 Task: Find connections with filter location Pirmasens with filter topic #Recruitmentwith filter profile language French with filter current company Mindlance with filter school Sreenivasa Inst. of Technology & Management Studies, Thimmasamudram, Chittoor with filter industry Equipment Rental Services with filter service category Outsourcing with filter keywords title Account Executive
Action: Mouse moved to (542, 97)
Screenshot: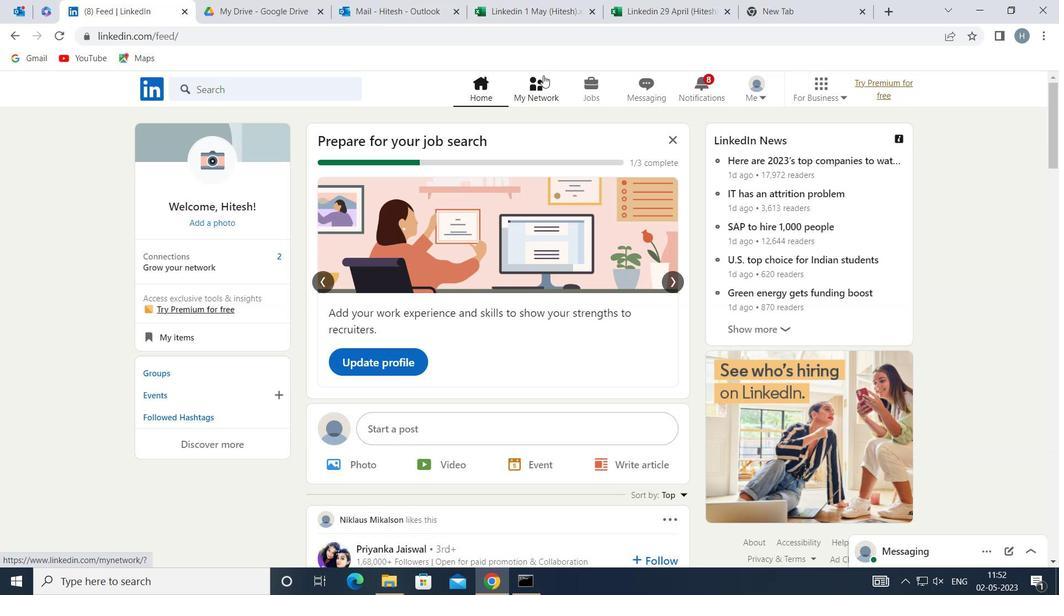 
Action: Mouse pressed left at (542, 97)
Screenshot: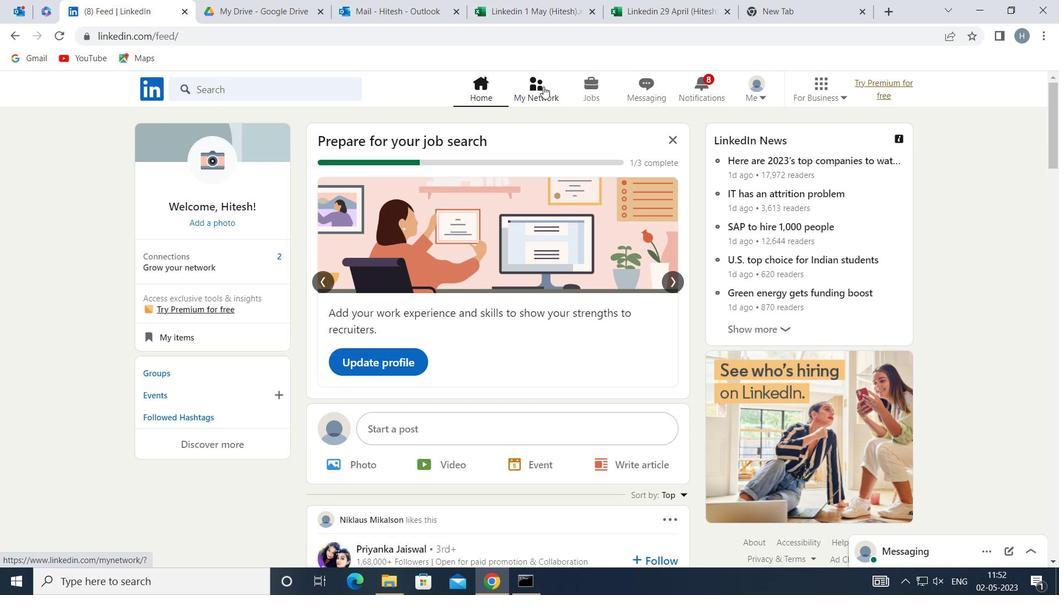 
Action: Mouse moved to (310, 161)
Screenshot: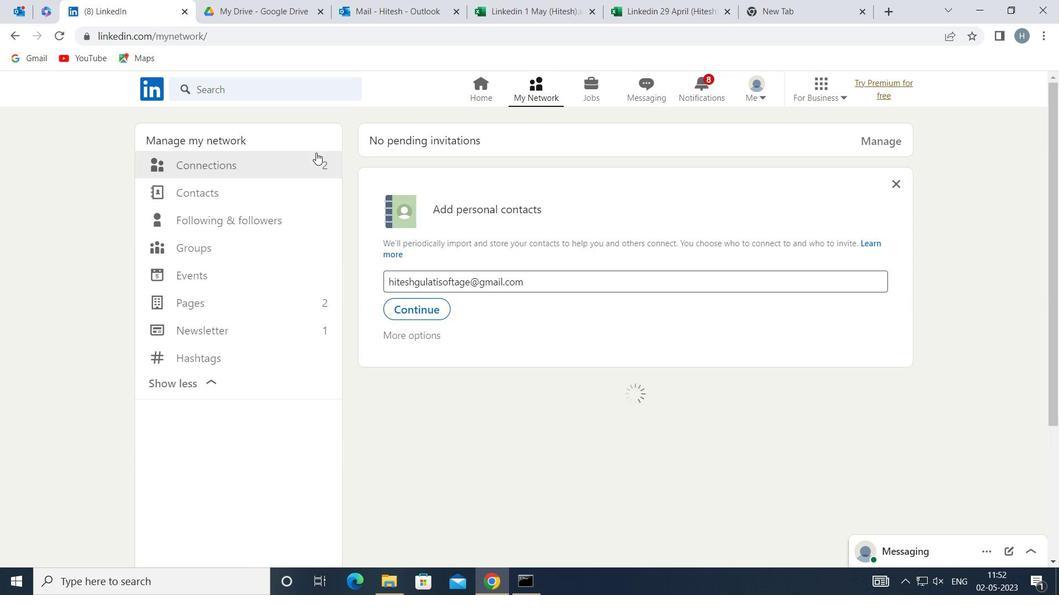 
Action: Mouse pressed left at (310, 161)
Screenshot: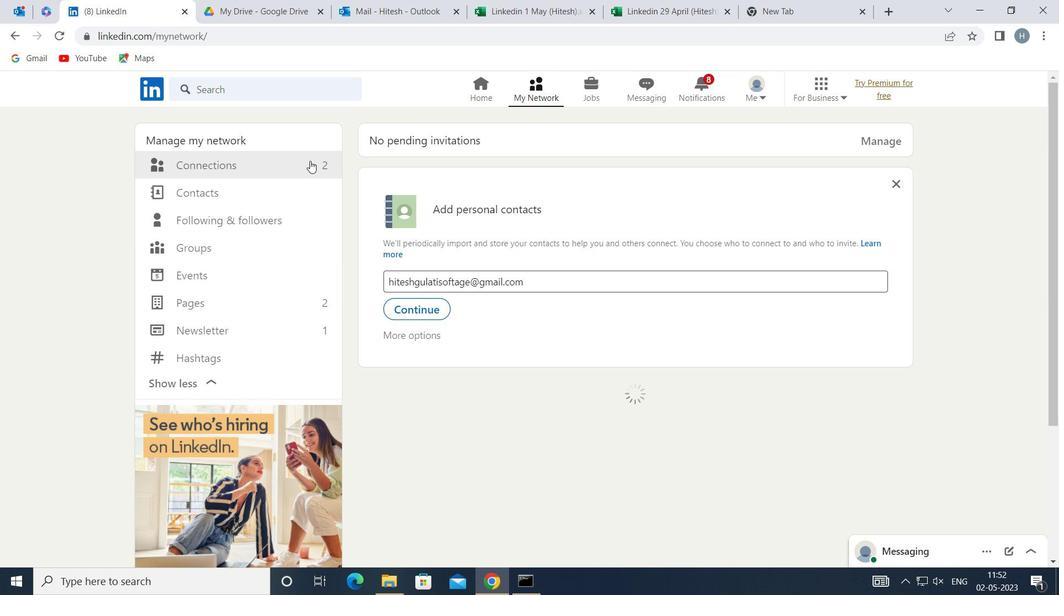 
Action: Mouse moved to (661, 158)
Screenshot: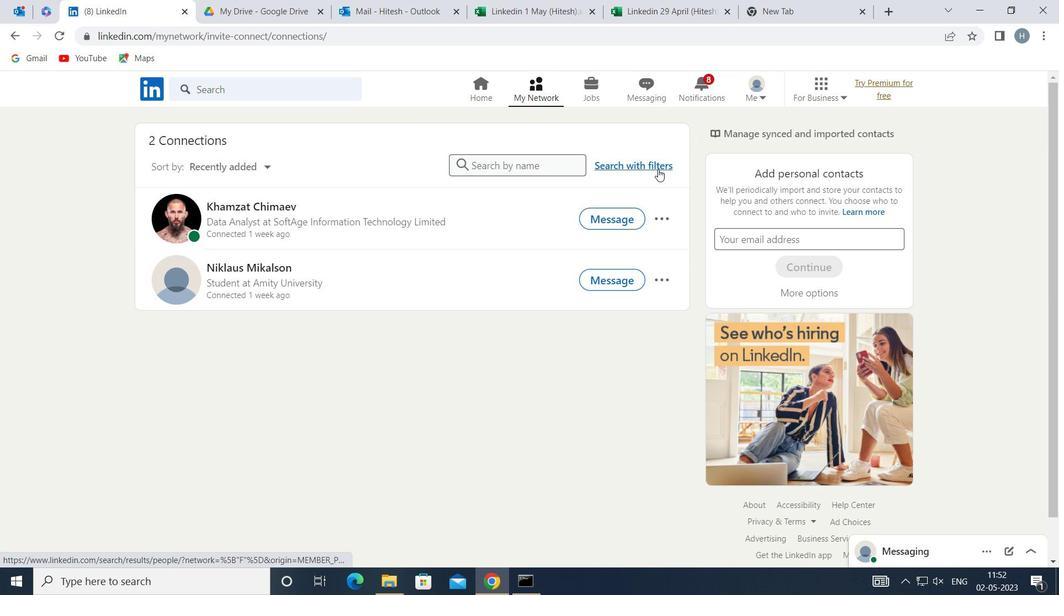 
Action: Mouse pressed left at (661, 158)
Screenshot: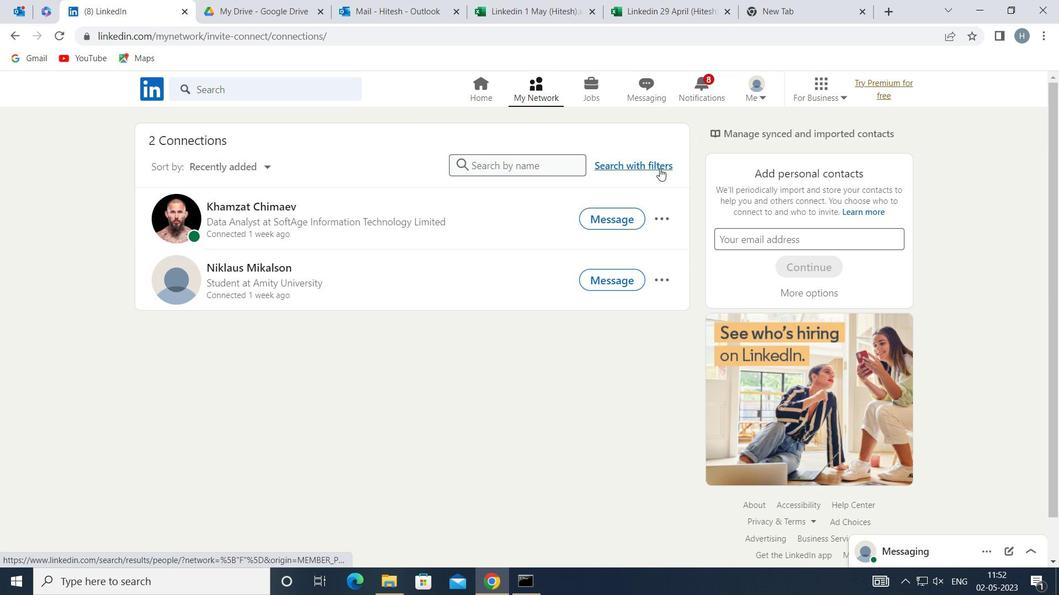 
Action: Mouse moved to (573, 126)
Screenshot: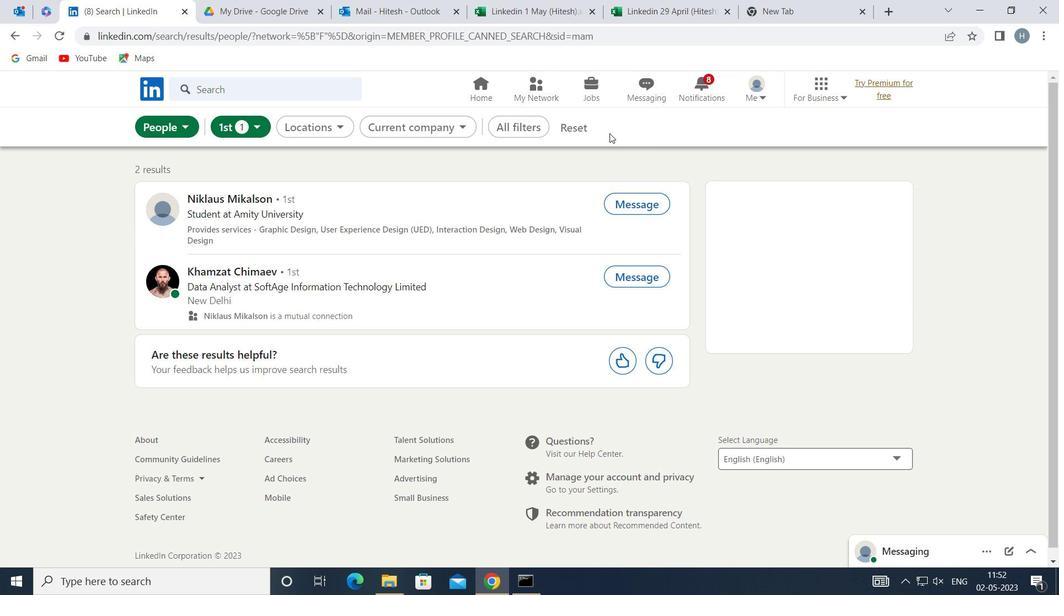 
Action: Mouse pressed left at (573, 126)
Screenshot: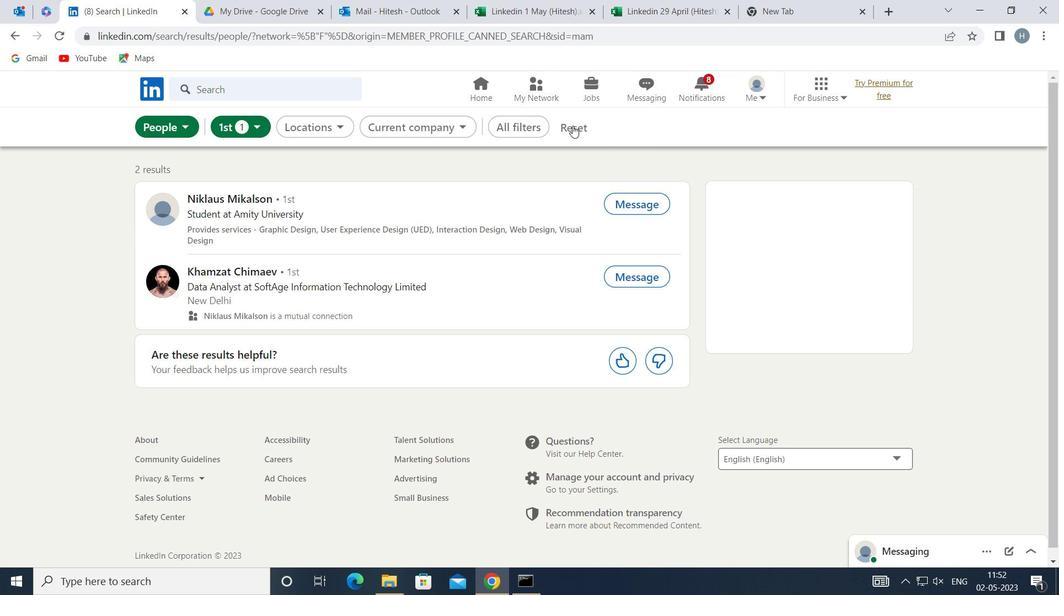 
Action: Mouse moved to (567, 122)
Screenshot: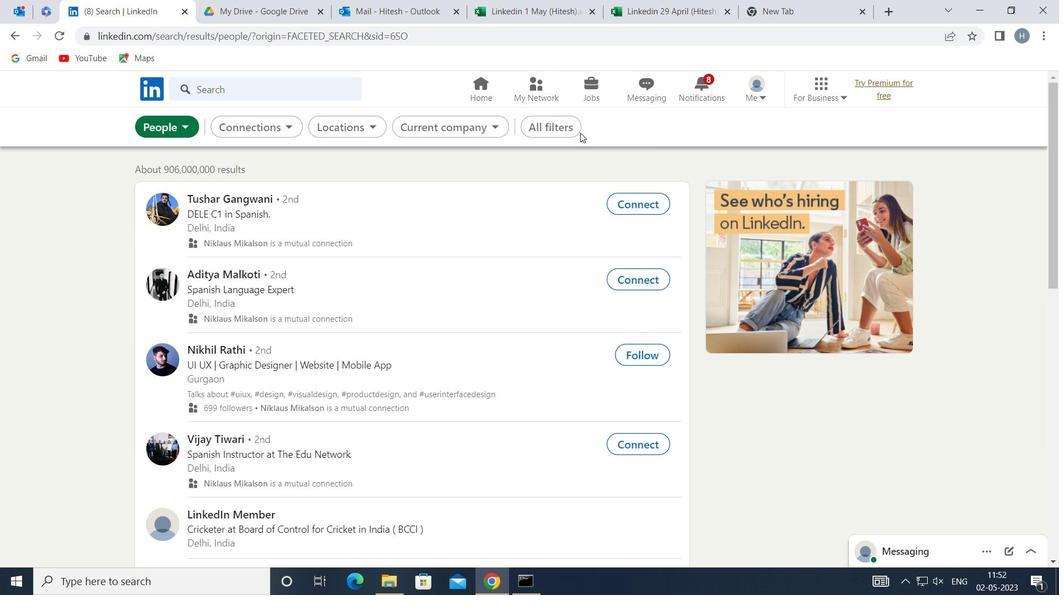 
Action: Mouse pressed left at (567, 122)
Screenshot: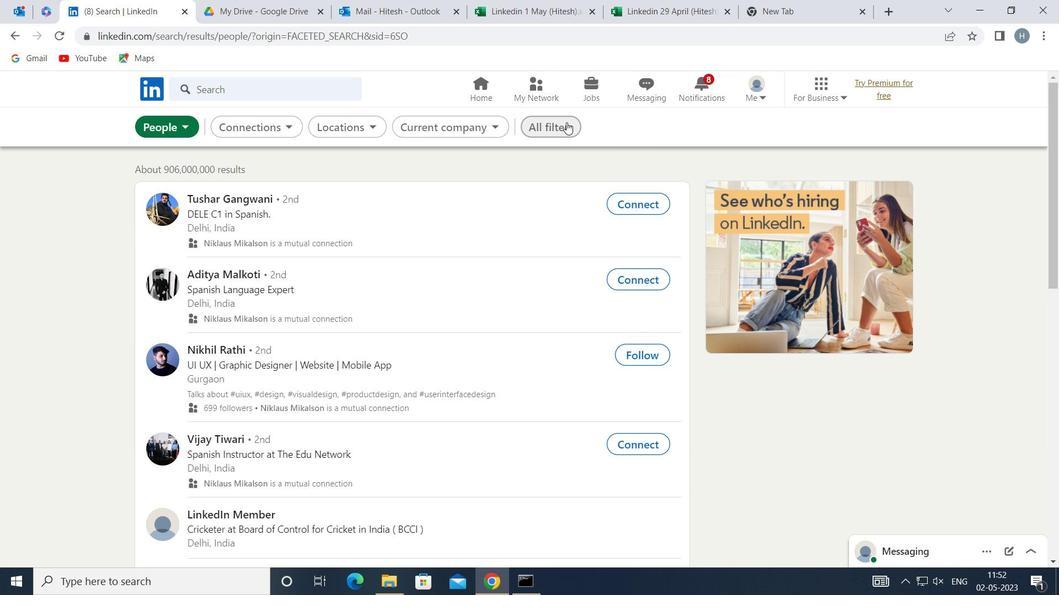 
Action: Mouse moved to (788, 293)
Screenshot: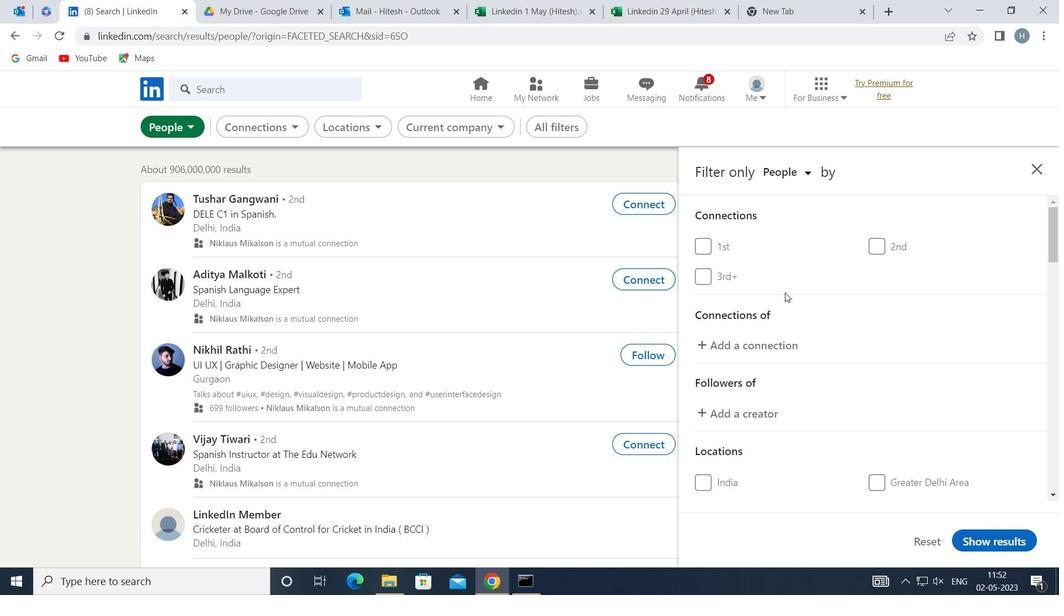 
Action: Mouse scrolled (788, 293) with delta (0, 0)
Screenshot: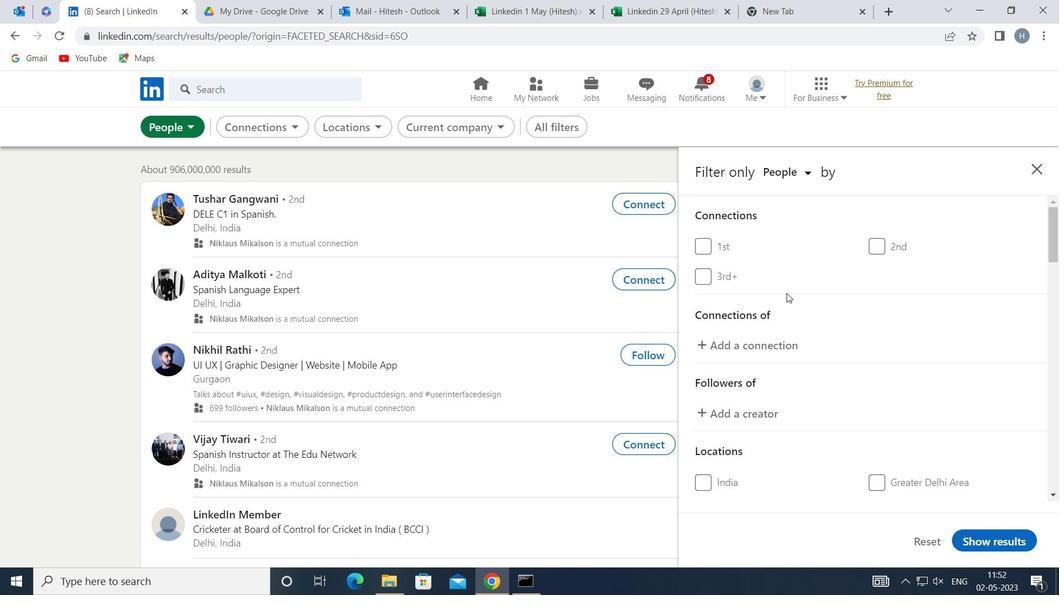 
Action: Mouse moved to (788, 293)
Screenshot: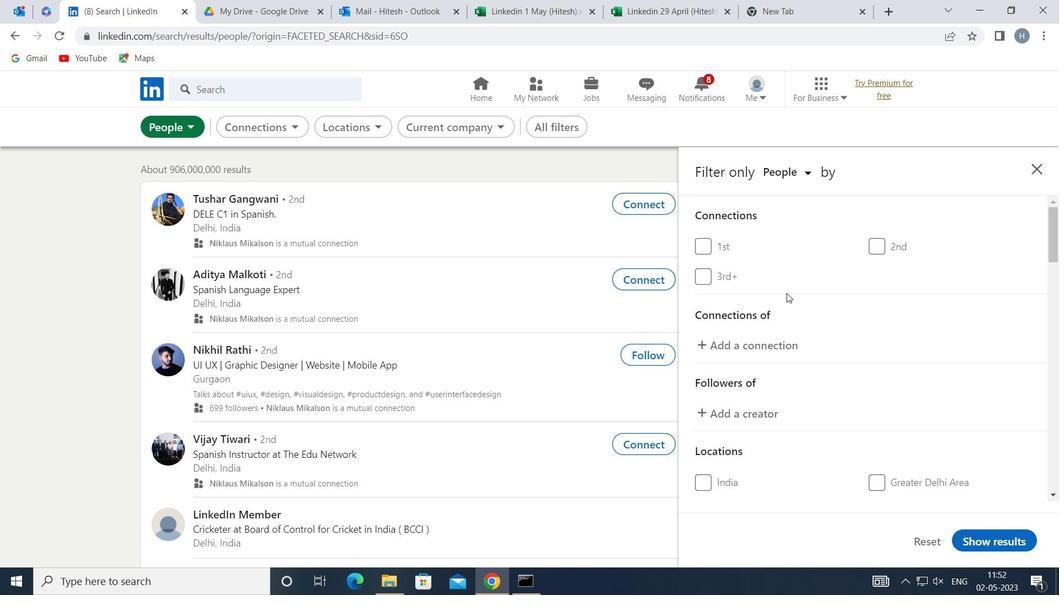 
Action: Mouse scrolled (788, 293) with delta (0, 0)
Screenshot: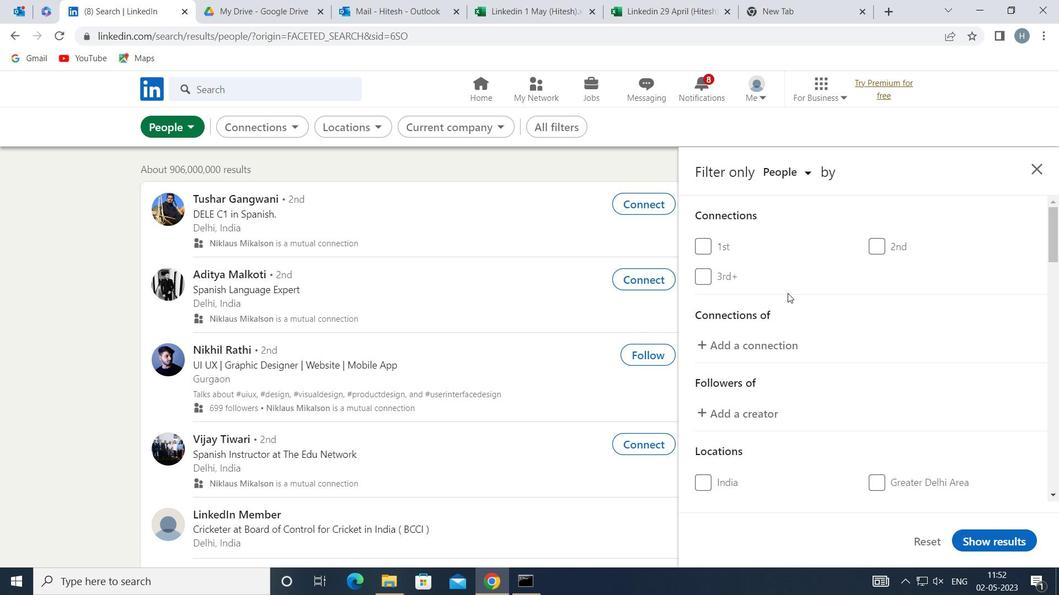 
Action: Mouse scrolled (788, 293) with delta (0, 0)
Screenshot: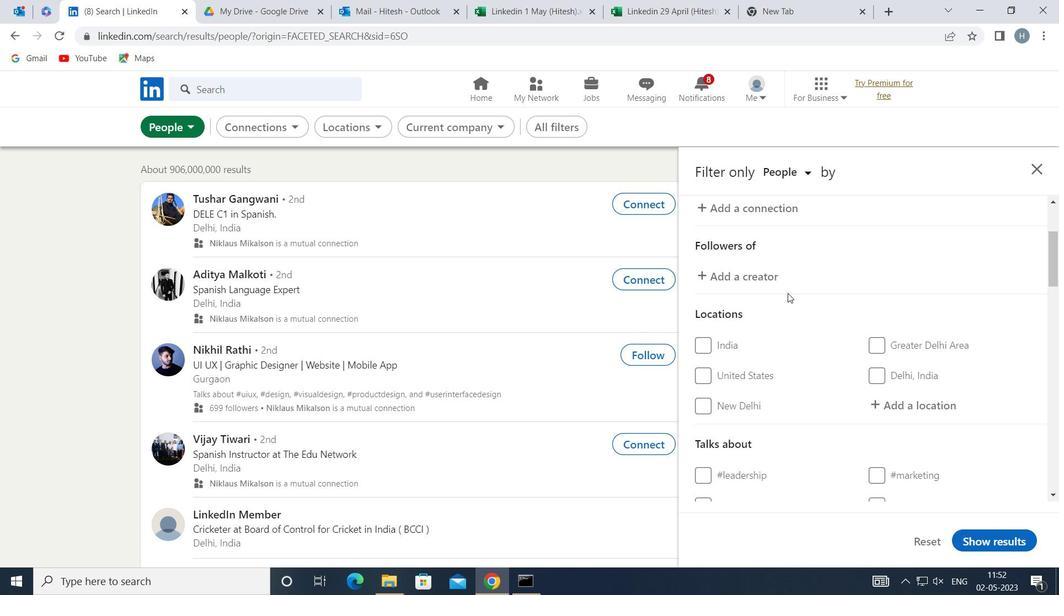 
Action: Mouse moved to (895, 333)
Screenshot: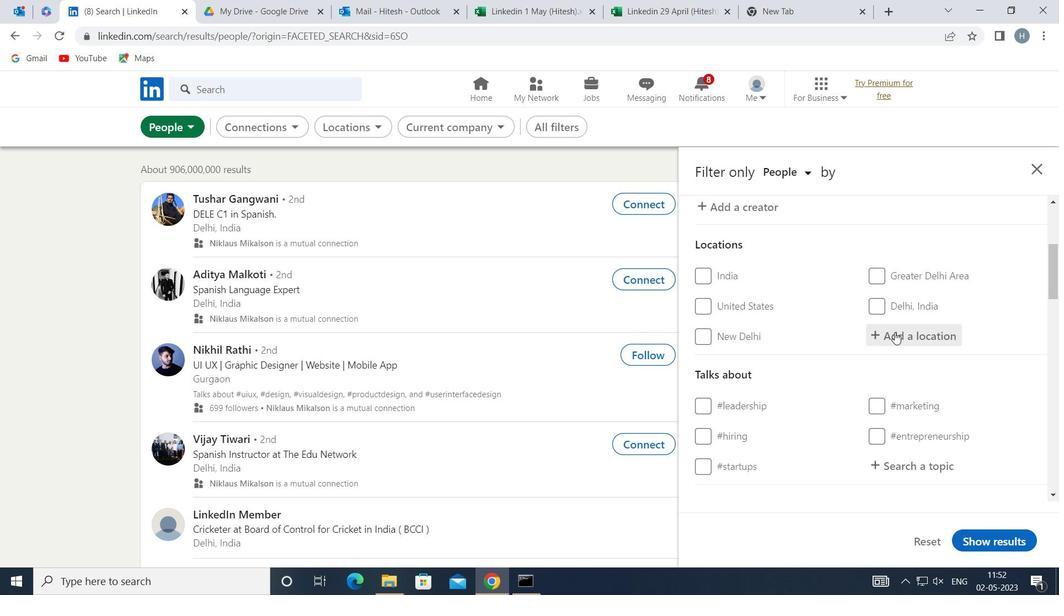 
Action: Mouse pressed left at (895, 333)
Screenshot: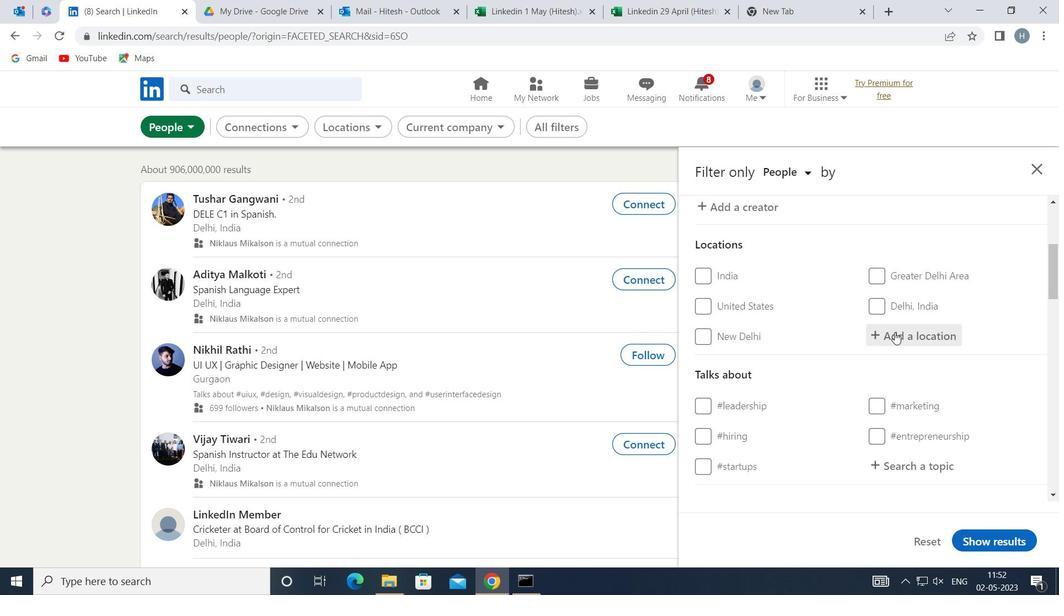 
Action: Mouse moved to (894, 331)
Screenshot: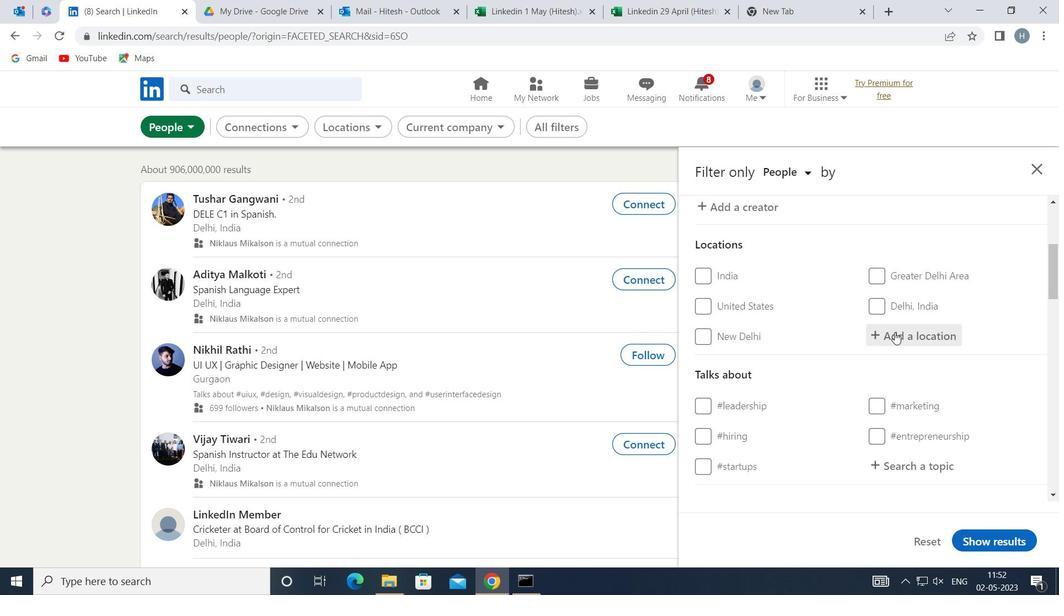 
Action: Key pressed <Key.shift>PIRMASENS
Screenshot: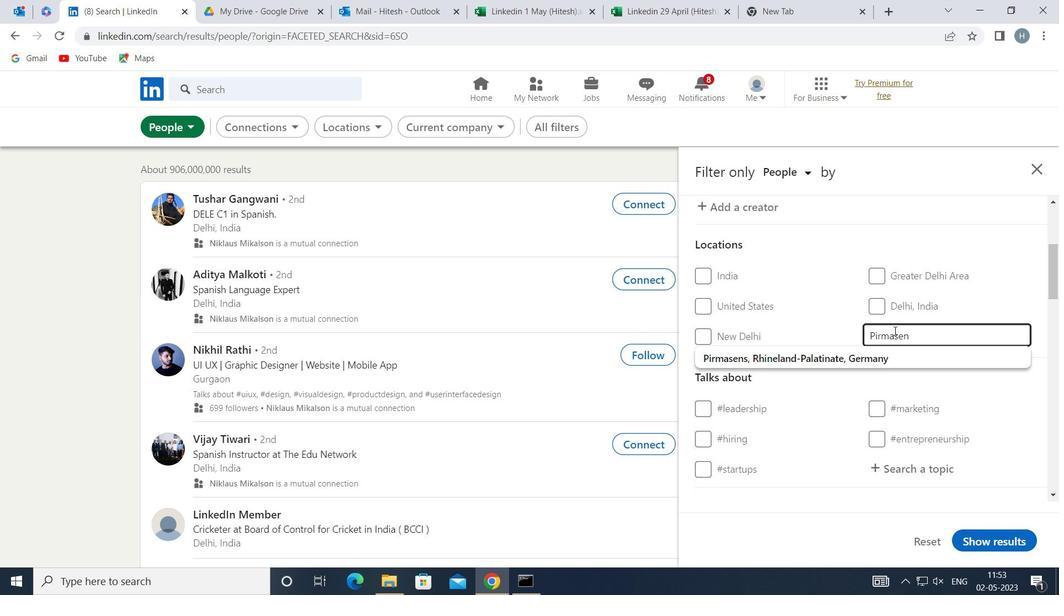 
Action: Mouse moved to (845, 366)
Screenshot: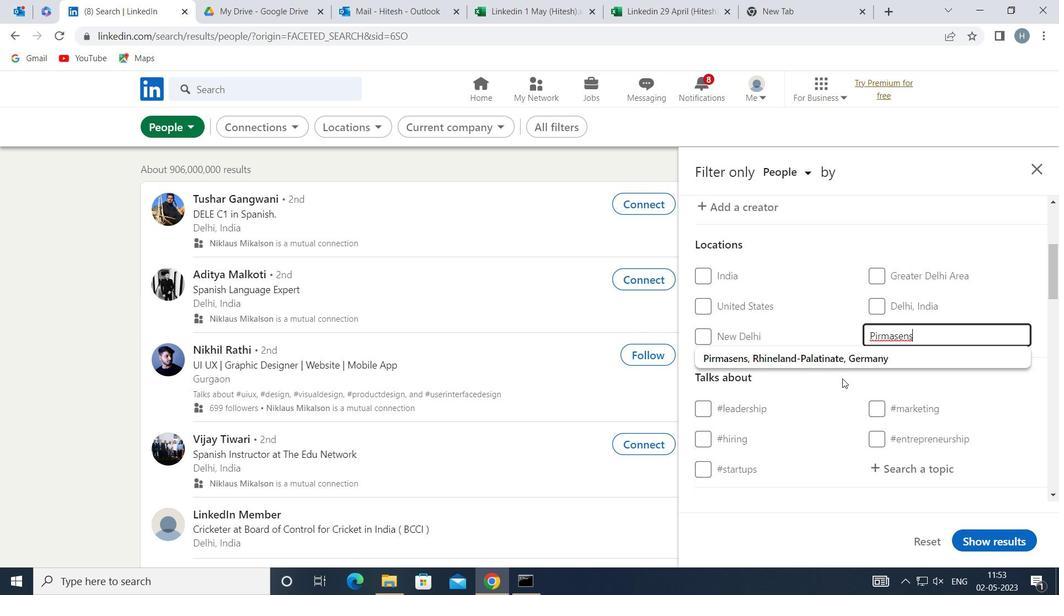
Action: Mouse pressed left at (845, 366)
Screenshot: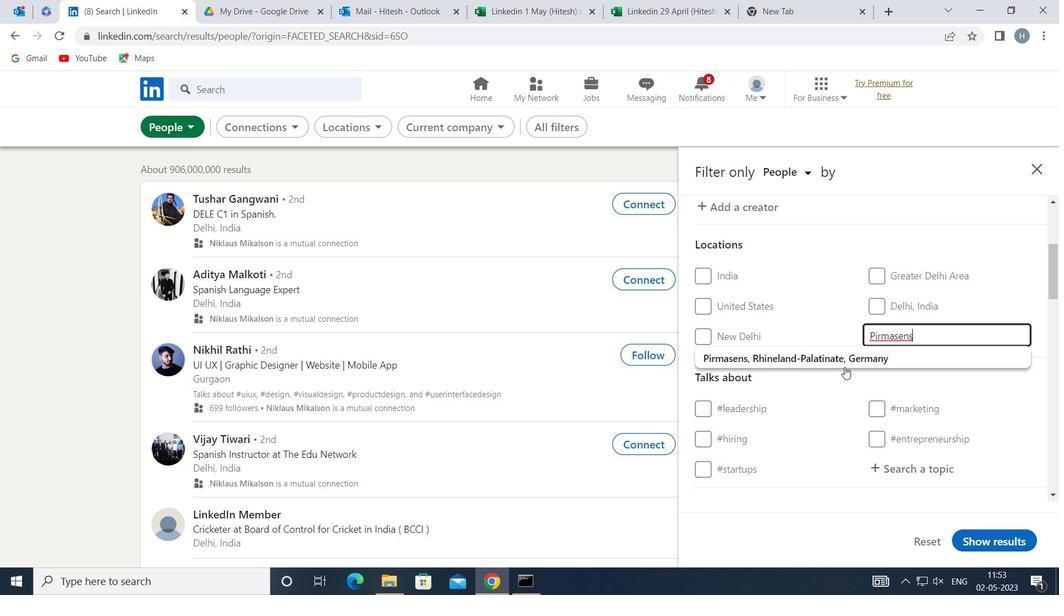 
Action: Mouse moved to (849, 363)
Screenshot: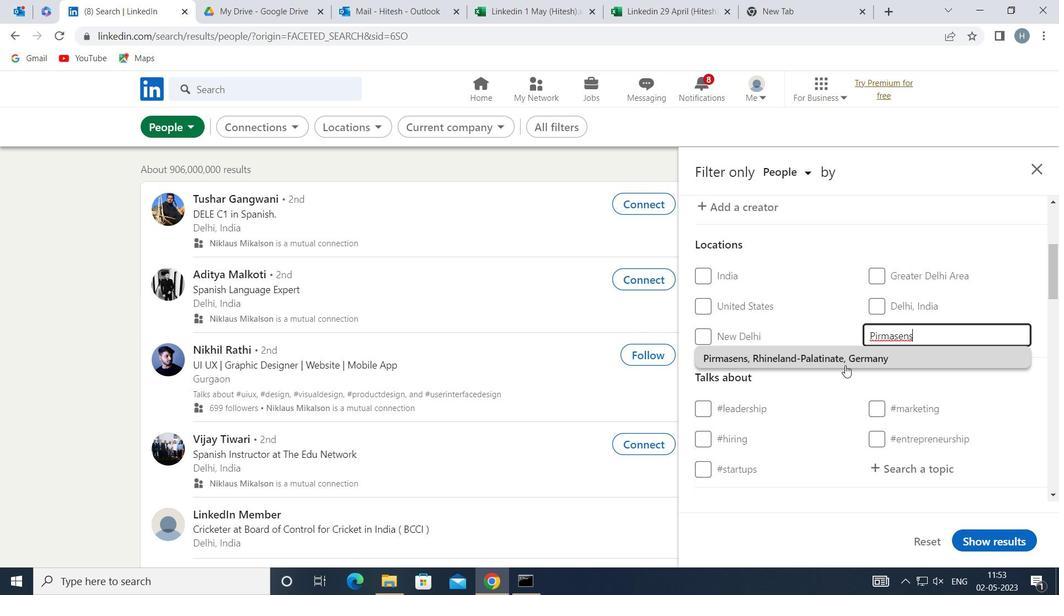 
Action: Mouse scrolled (849, 362) with delta (0, 0)
Screenshot: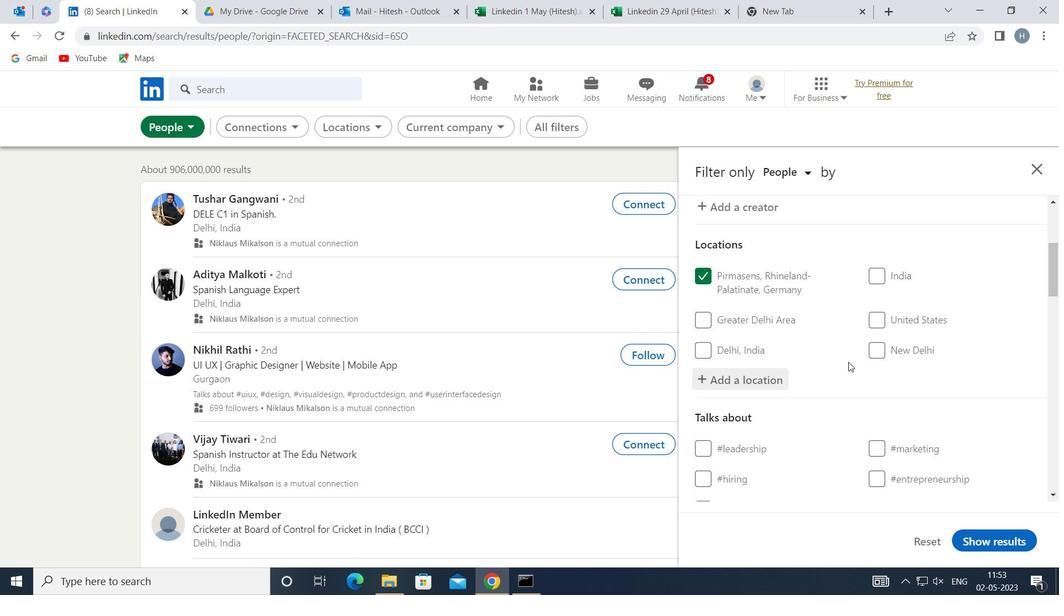 
Action: Mouse scrolled (849, 362) with delta (0, 0)
Screenshot: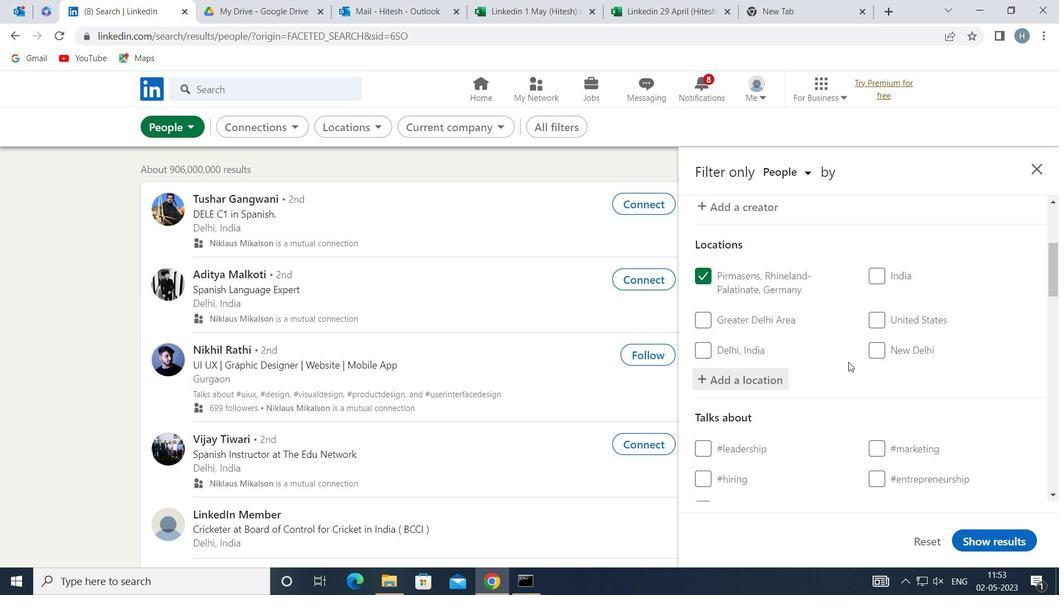 
Action: Mouse moved to (897, 366)
Screenshot: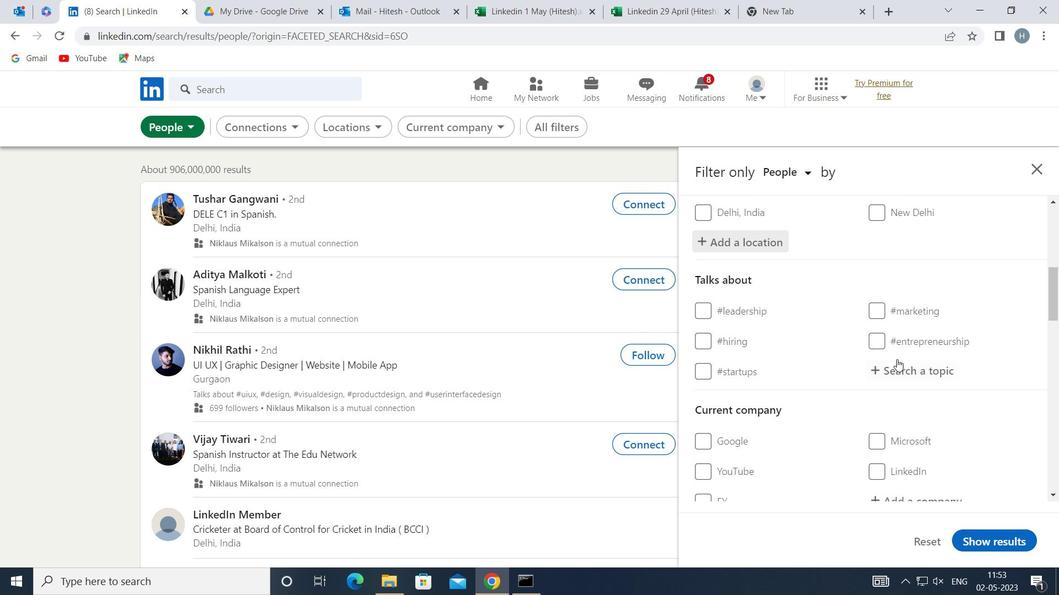 
Action: Mouse pressed left at (897, 366)
Screenshot: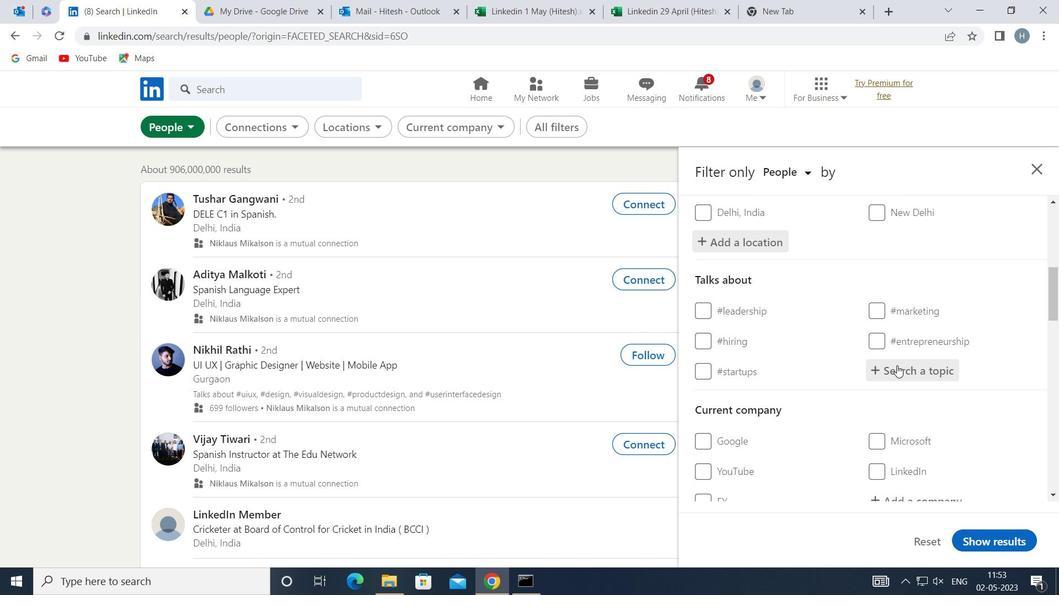 
Action: Mouse moved to (894, 367)
Screenshot: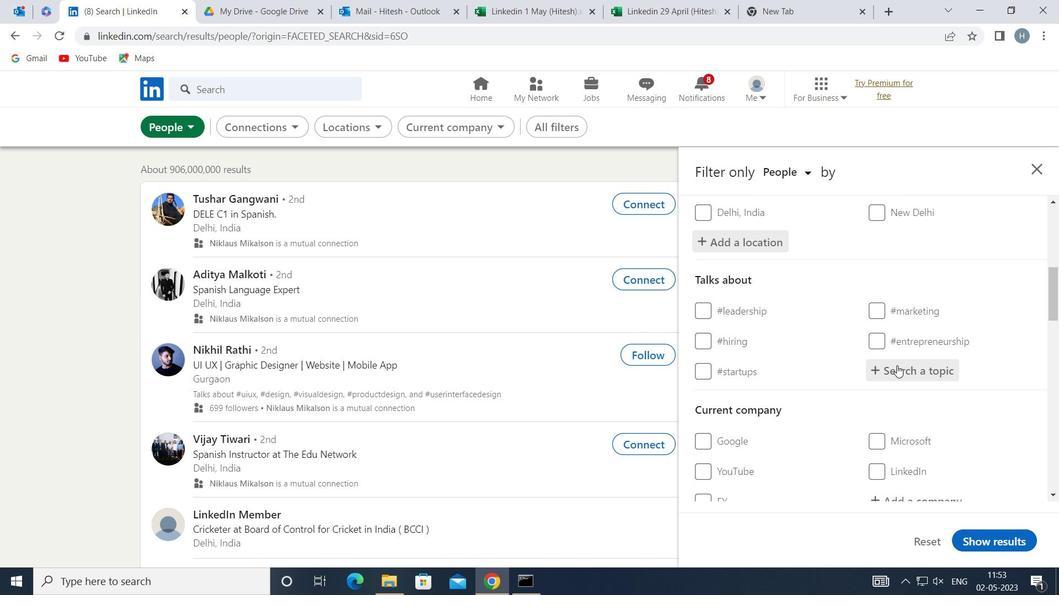 
Action: Key pressed <Key.shift>RECRUI
Screenshot: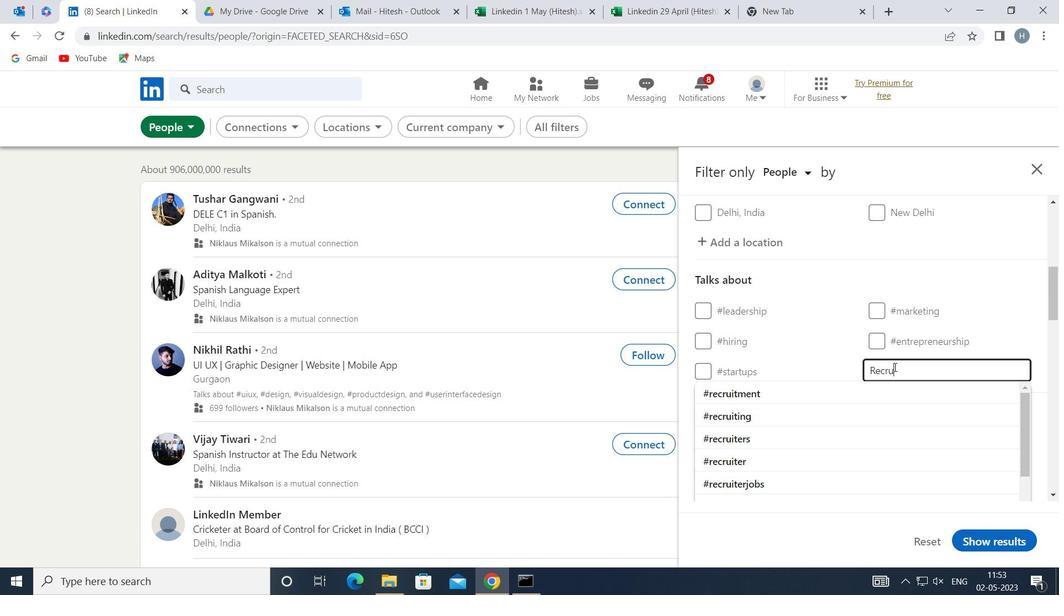 
Action: Mouse moved to (873, 394)
Screenshot: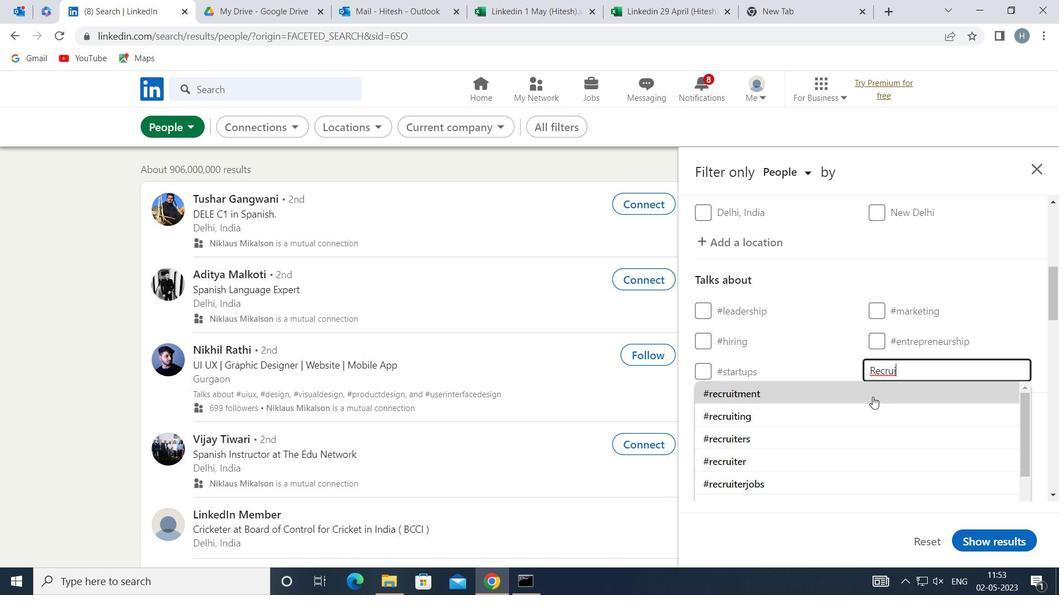 
Action: Mouse pressed left at (873, 394)
Screenshot: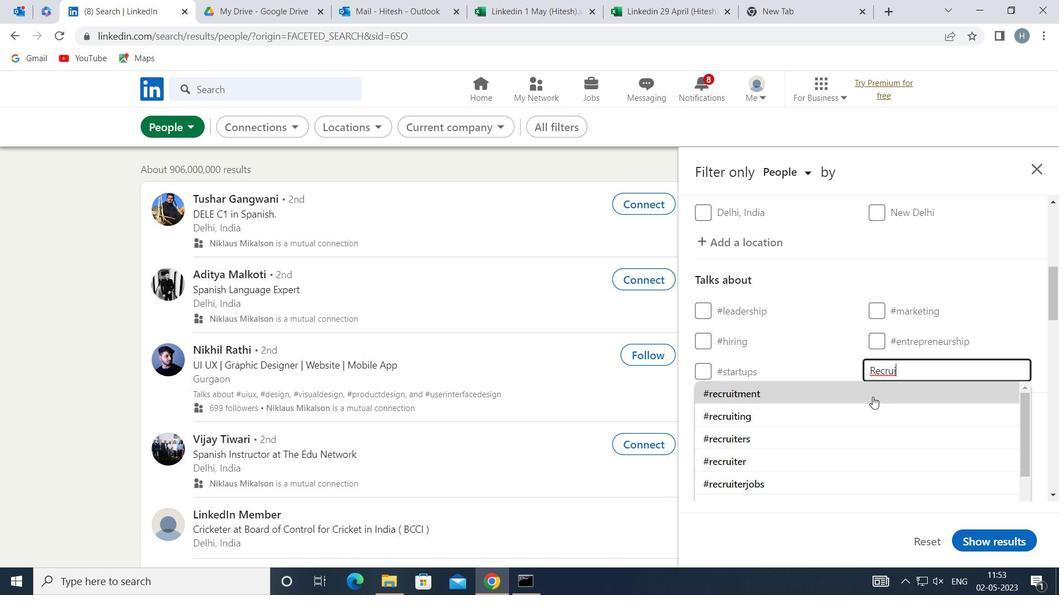 
Action: Mouse moved to (865, 381)
Screenshot: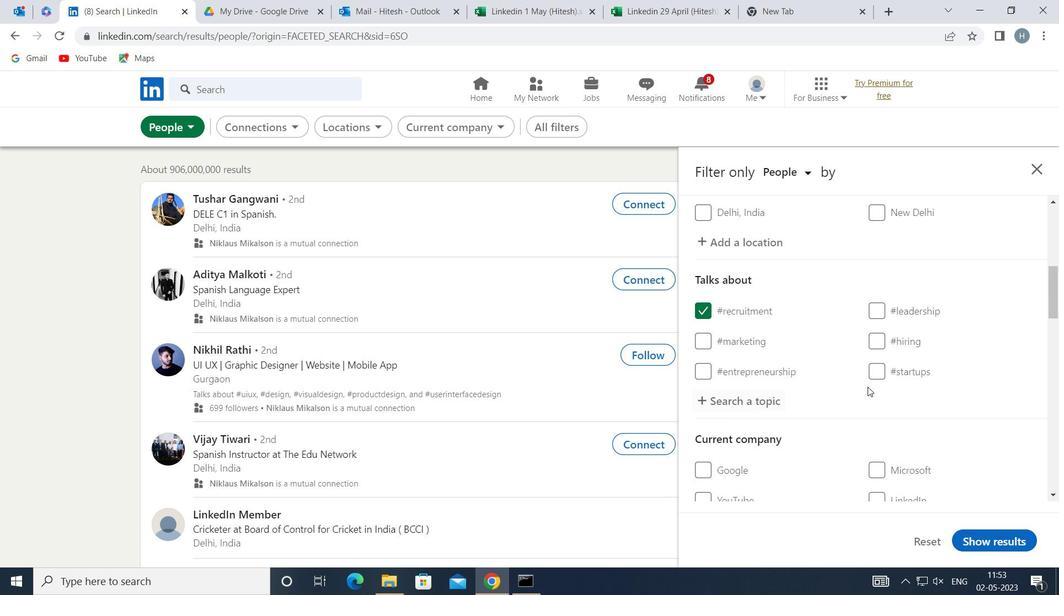
Action: Mouse scrolled (865, 380) with delta (0, 0)
Screenshot: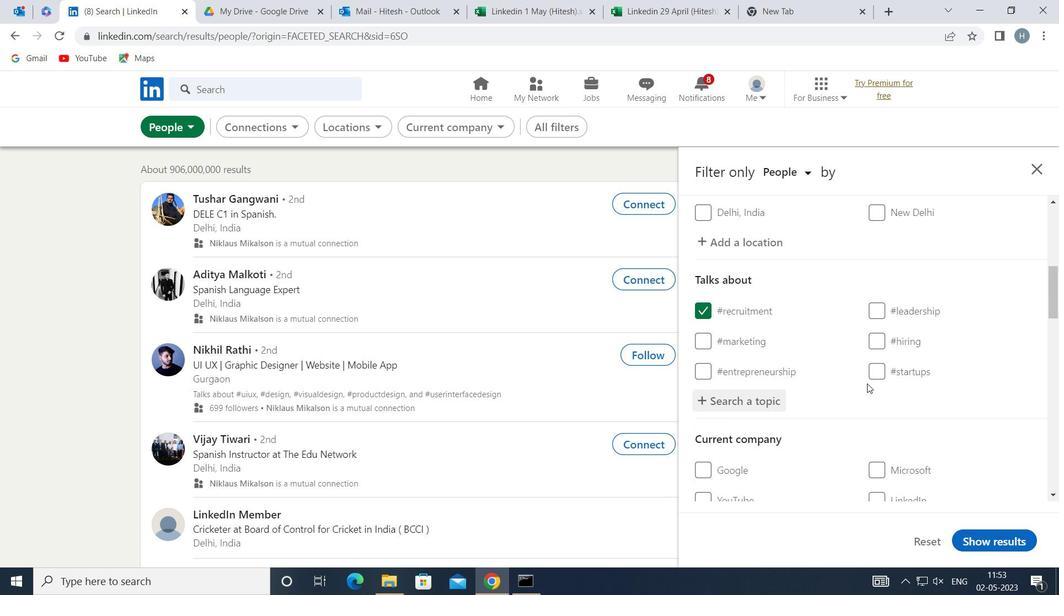 
Action: Mouse scrolled (865, 380) with delta (0, 0)
Screenshot: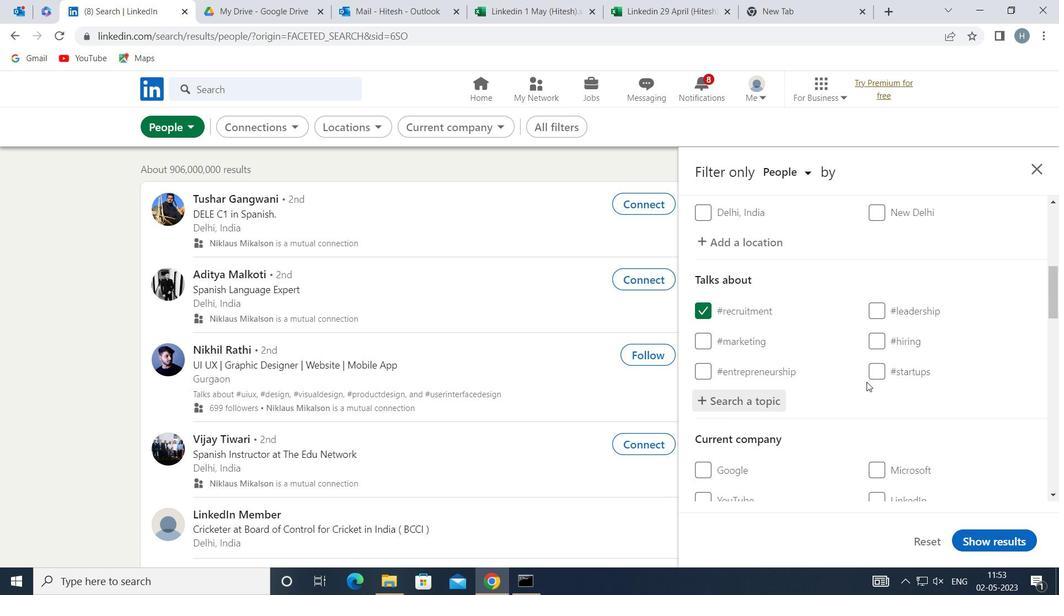 
Action: Mouse moved to (864, 380)
Screenshot: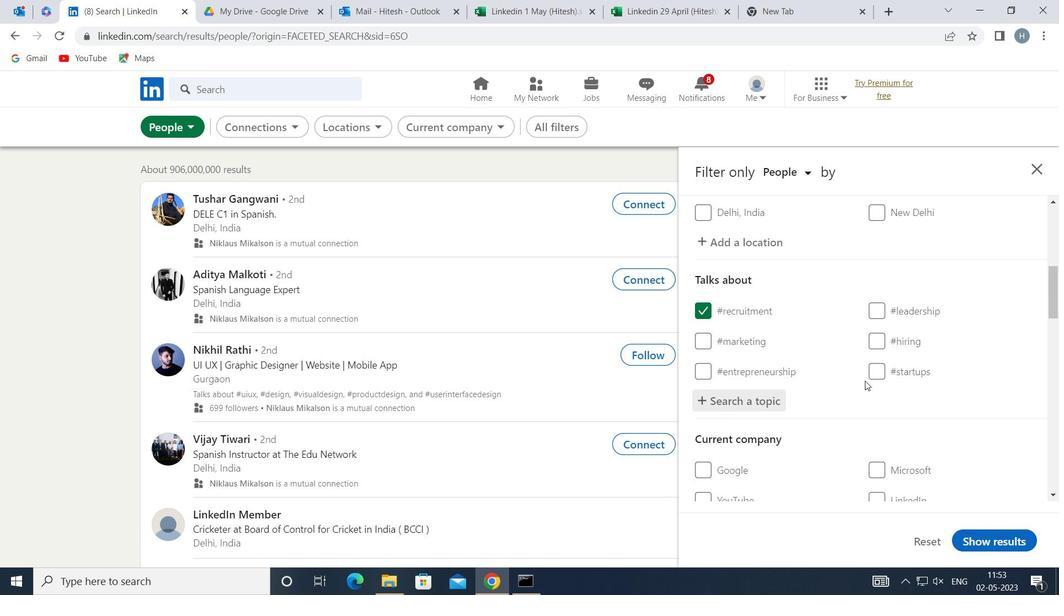 
Action: Mouse scrolled (864, 379) with delta (0, 0)
Screenshot: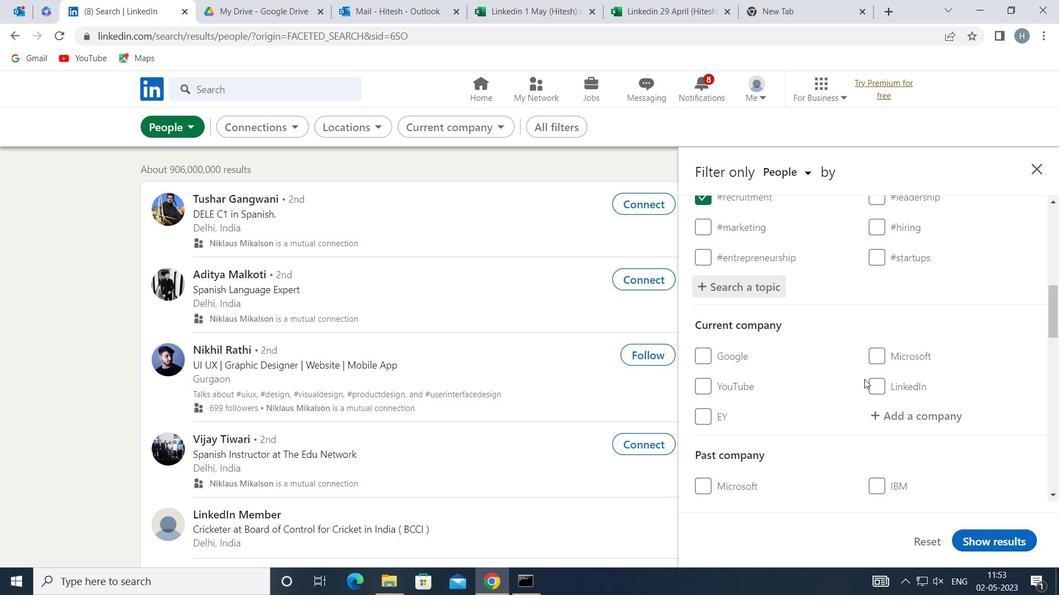 
Action: Mouse scrolled (864, 379) with delta (0, 0)
Screenshot: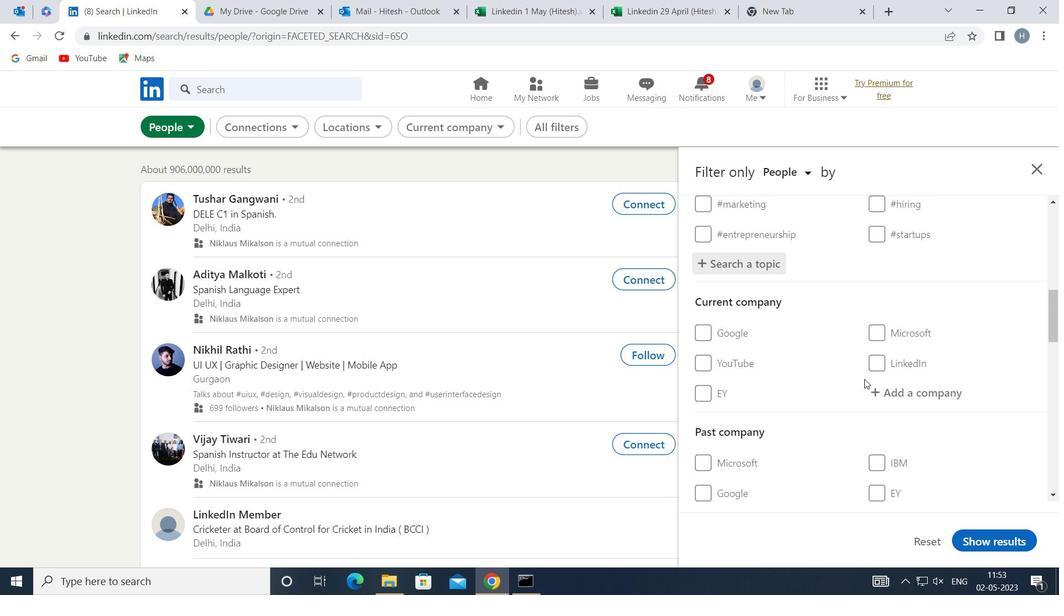 
Action: Mouse scrolled (864, 379) with delta (0, 0)
Screenshot: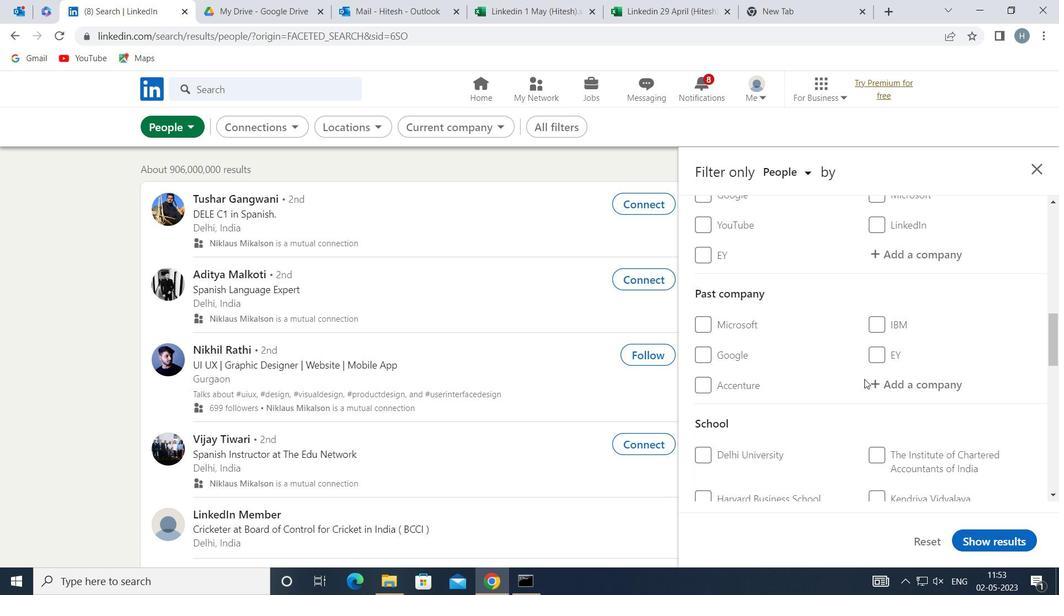 
Action: Mouse scrolled (864, 379) with delta (0, 0)
Screenshot: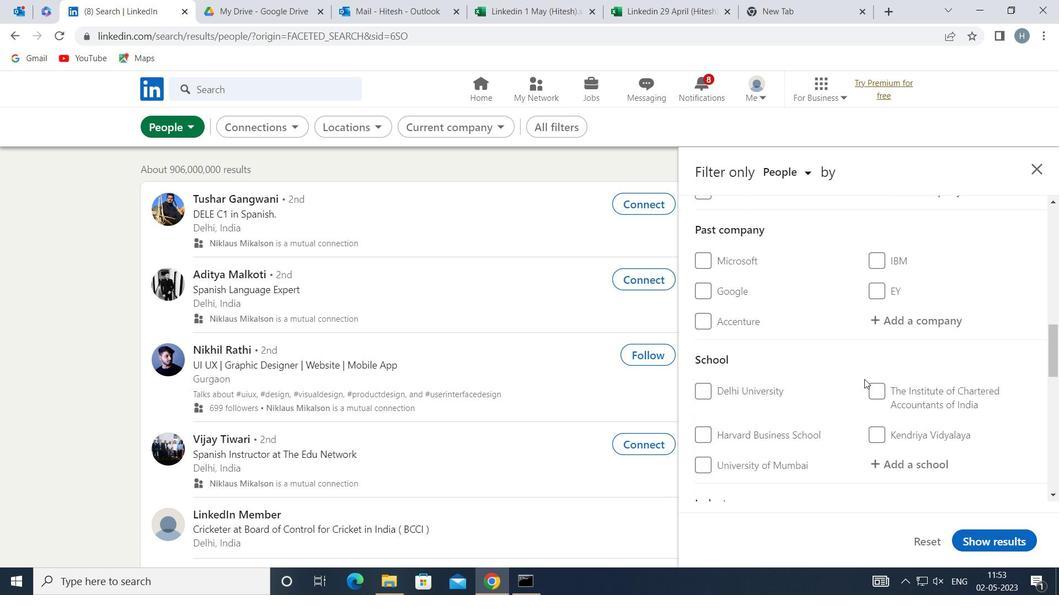
Action: Mouse scrolled (864, 379) with delta (0, 0)
Screenshot: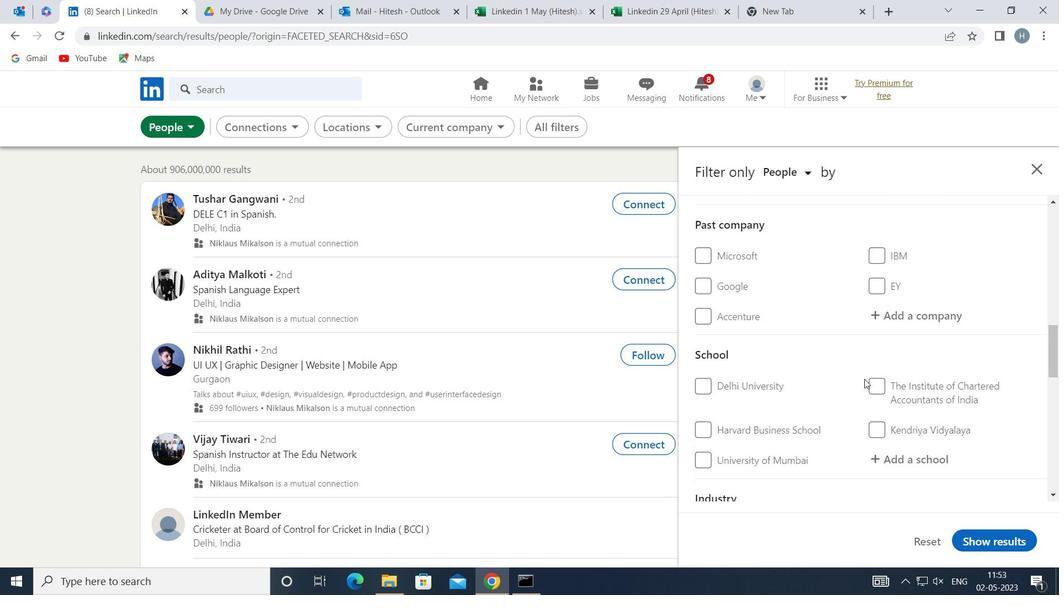 
Action: Mouse scrolled (864, 379) with delta (0, 0)
Screenshot: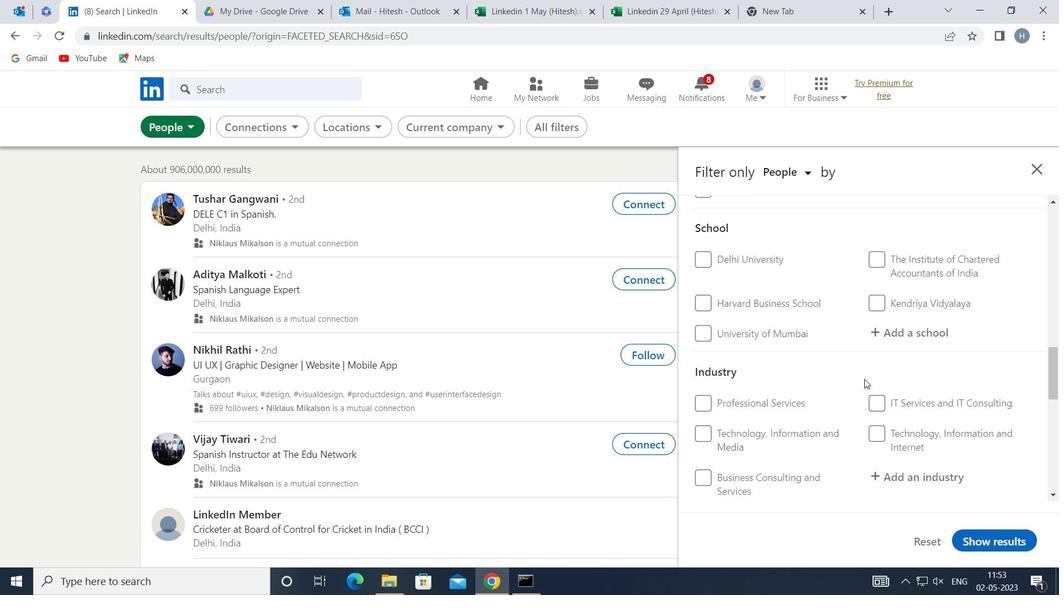 
Action: Mouse moved to (864, 380)
Screenshot: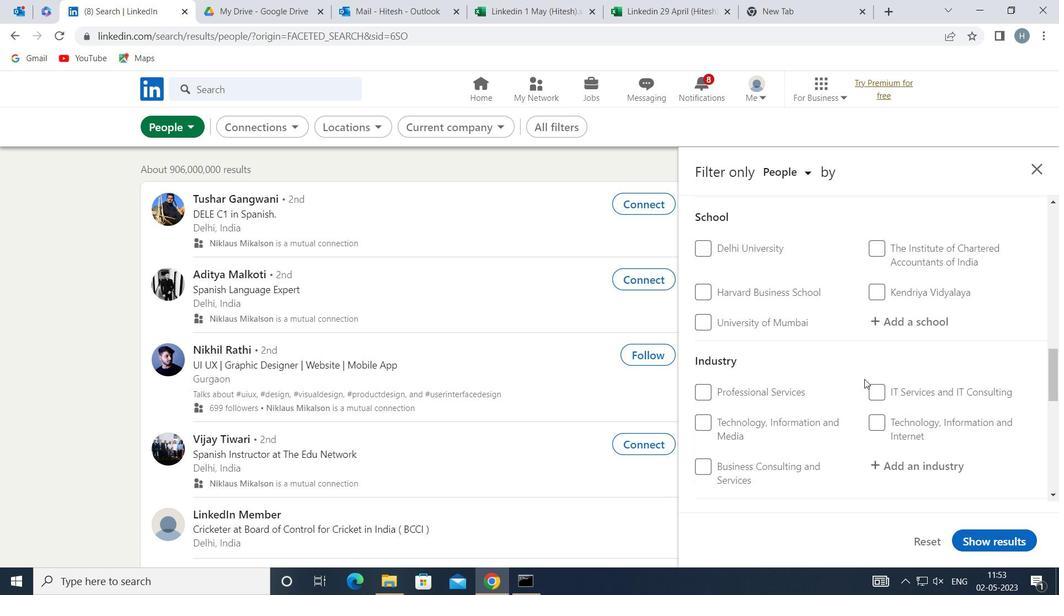 
Action: Mouse scrolled (864, 379) with delta (0, 0)
Screenshot: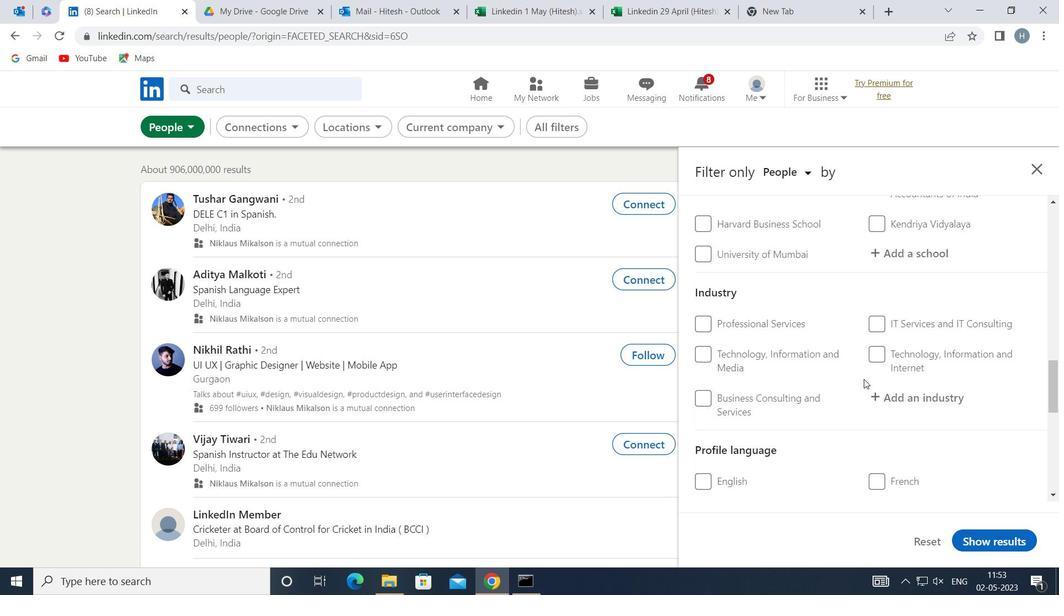 
Action: Mouse moved to (877, 405)
Screenshot: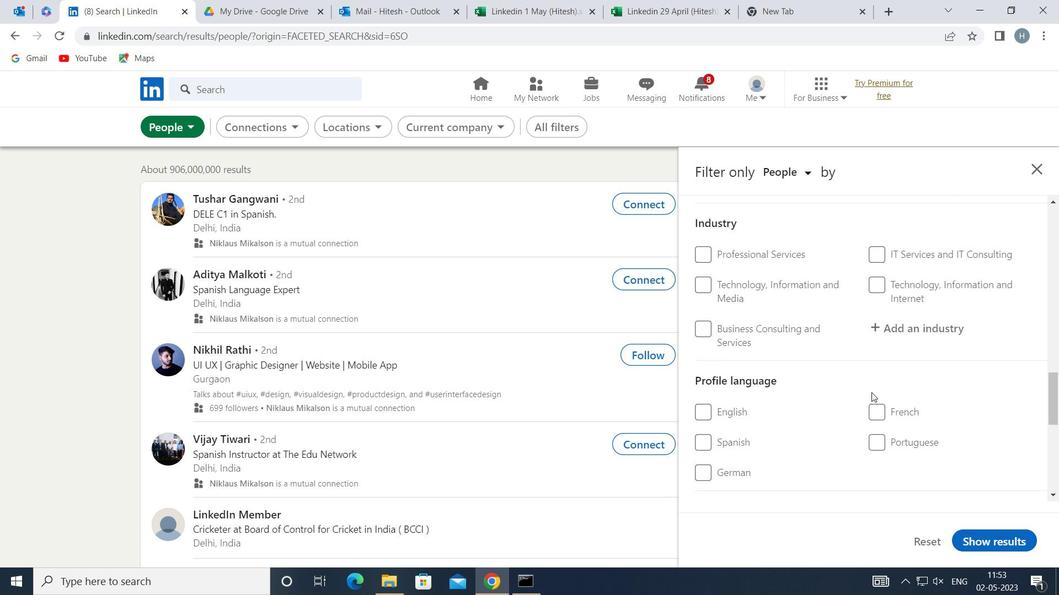 
Action: Mouse pressed left at (877, 405)
Screenshot: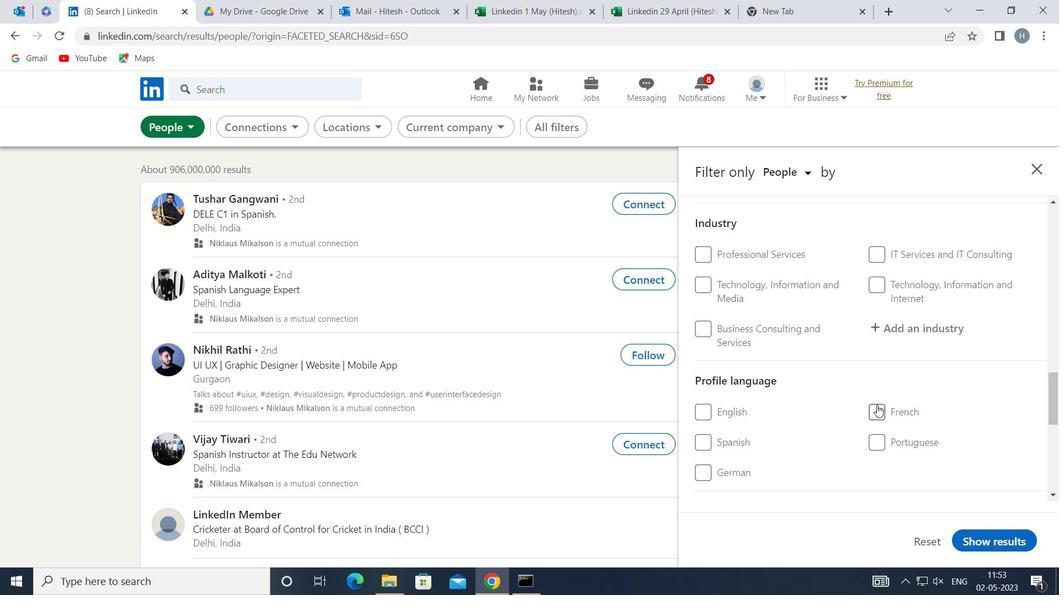 
Action: Mouse moved to (823, 403)
Screenshot: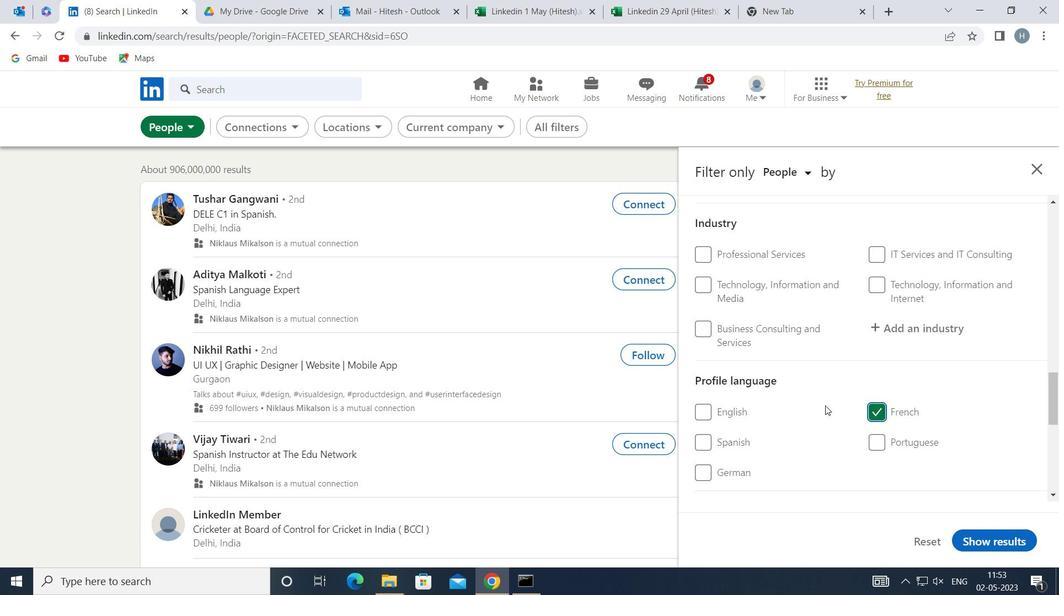 
Action: Mouse scrolled (823, 404) with delta (0, 0)
Screenshot: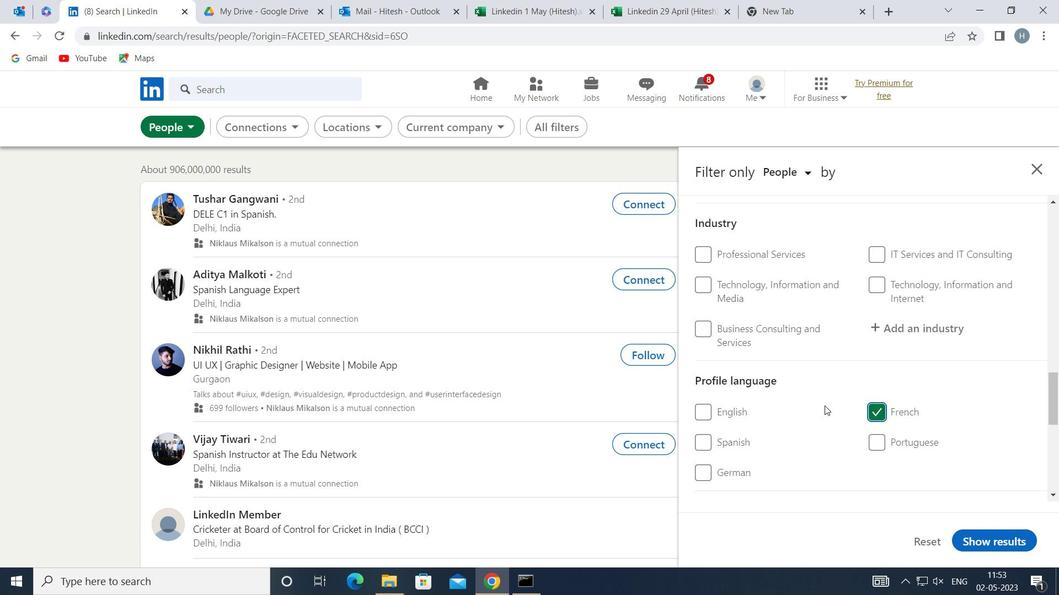 
Action: Mouse moved to (822, 396)
Screenshot: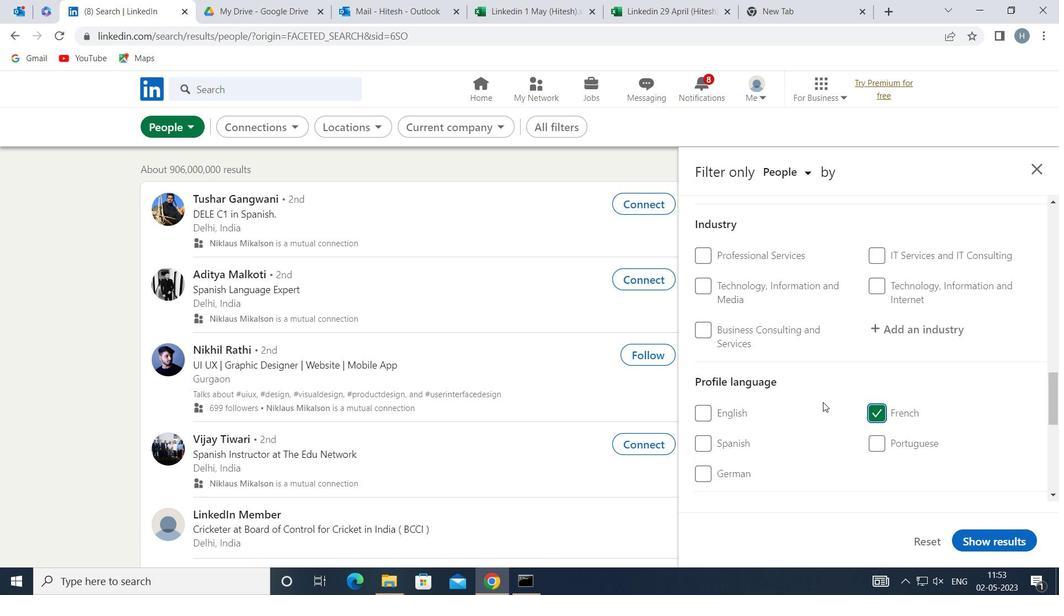 
Action: Mouse scrolled (822, 397) with delta (0, 0)
Screenshot: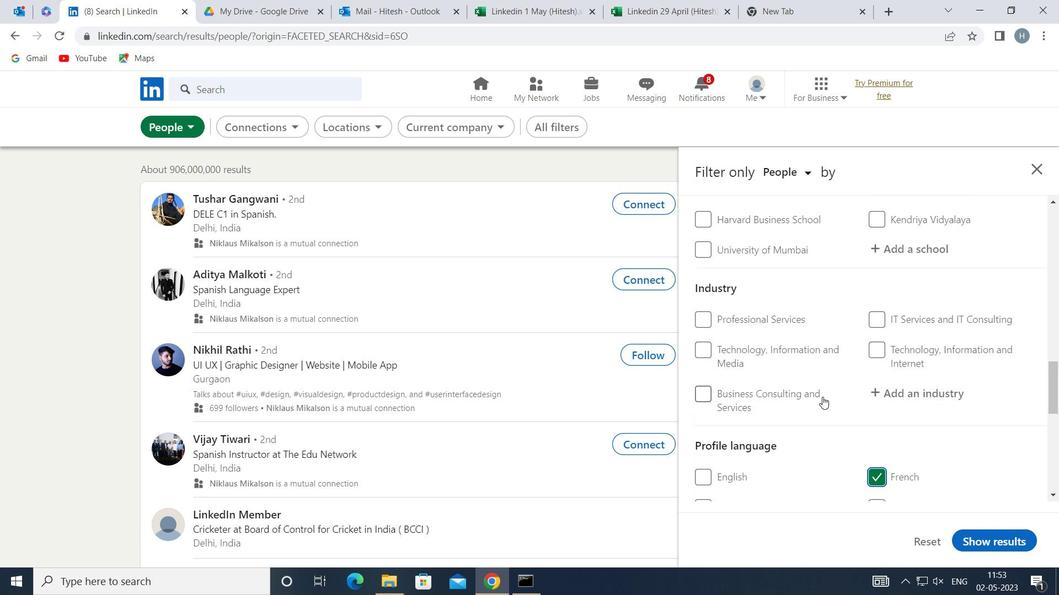 
Action: Mouse scrolled (822, 397) with delta (0, 0)
Screenshot: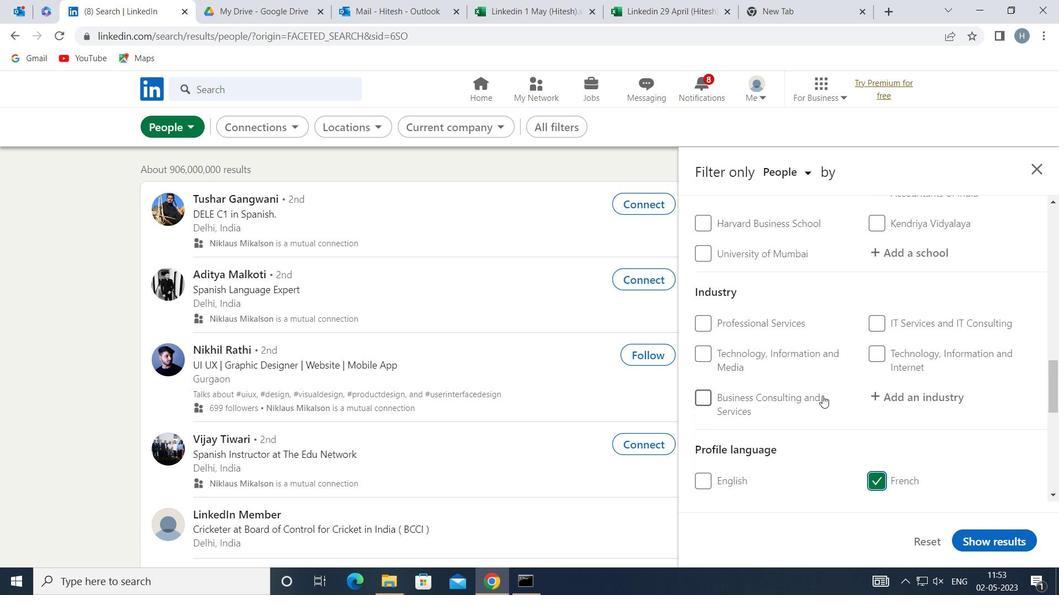 
Action: Mouse scrolled (822, 397) with delta (0, 0)
Screenshot: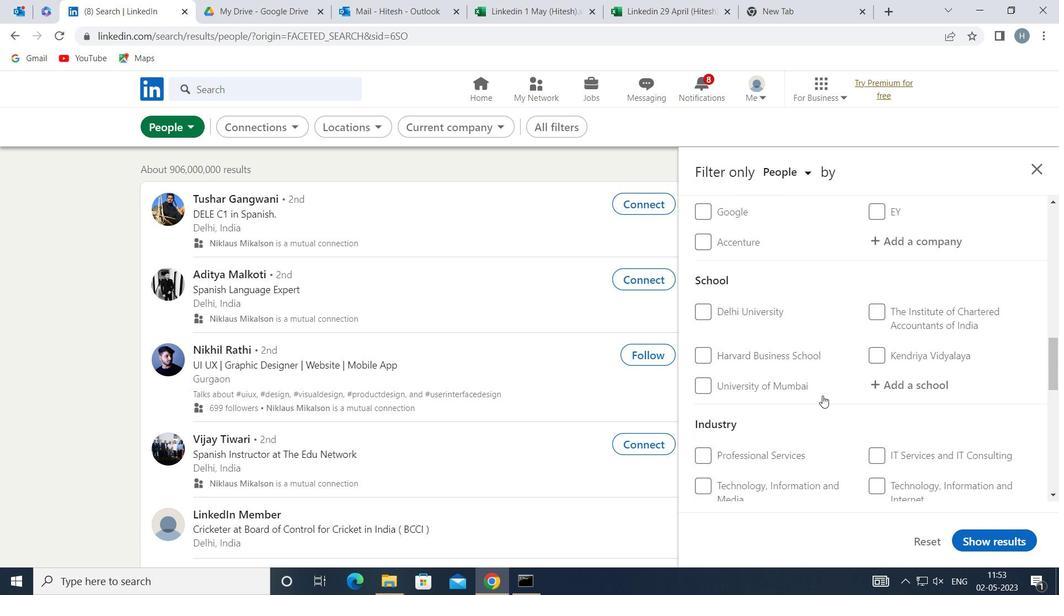 
Action: Mouse scrolled (822, 397) with delta (0, 0)
Screenshot: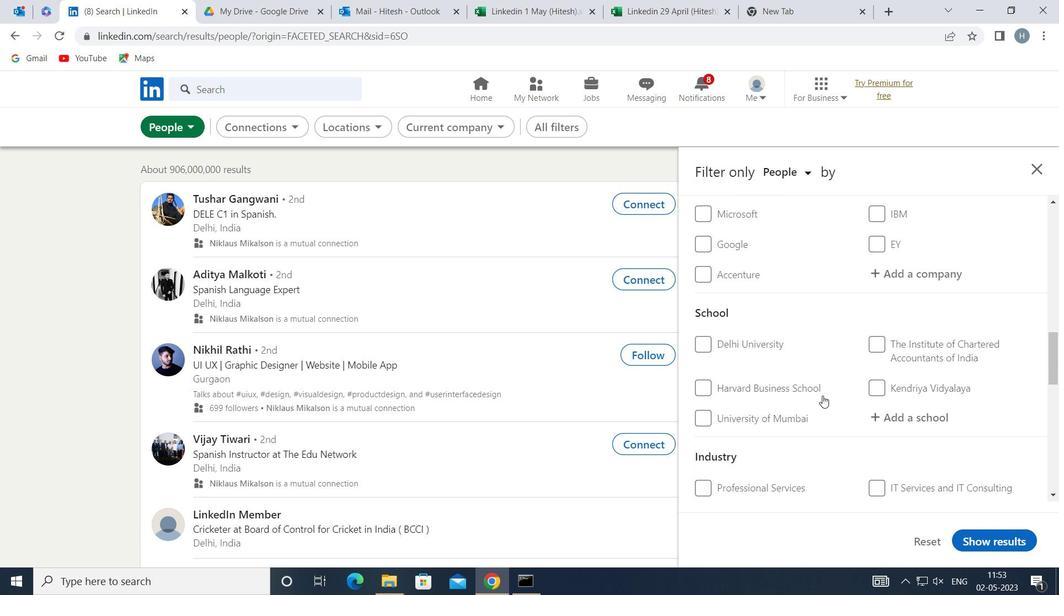 
Action: Mouse scrolled (822, 397) with delta (0, 0)
Screenshot: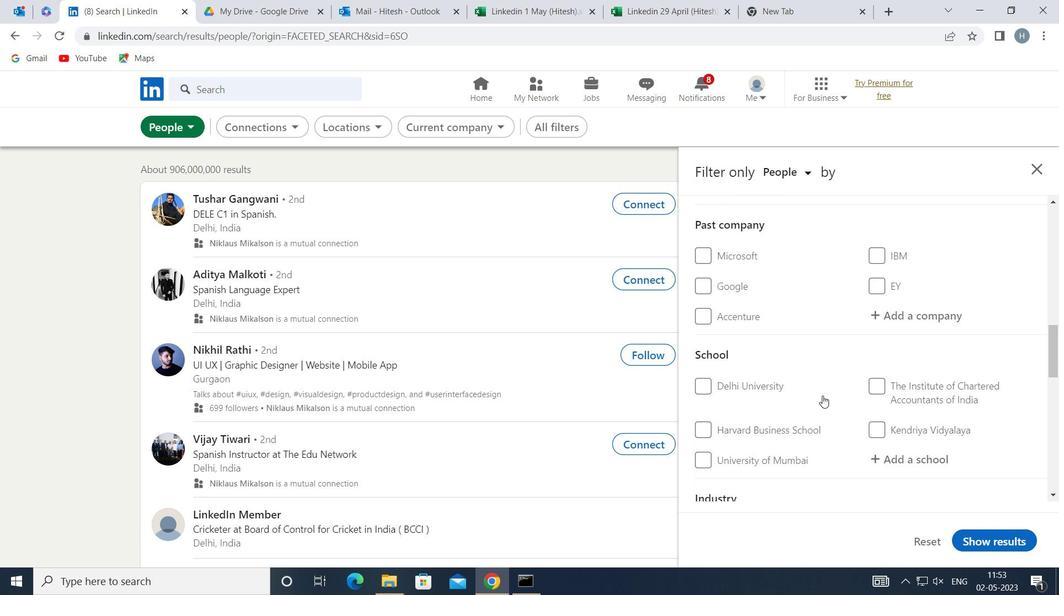 
Action: Mouse scrolled (822, 397) with delta (0, 0)
Screenshot: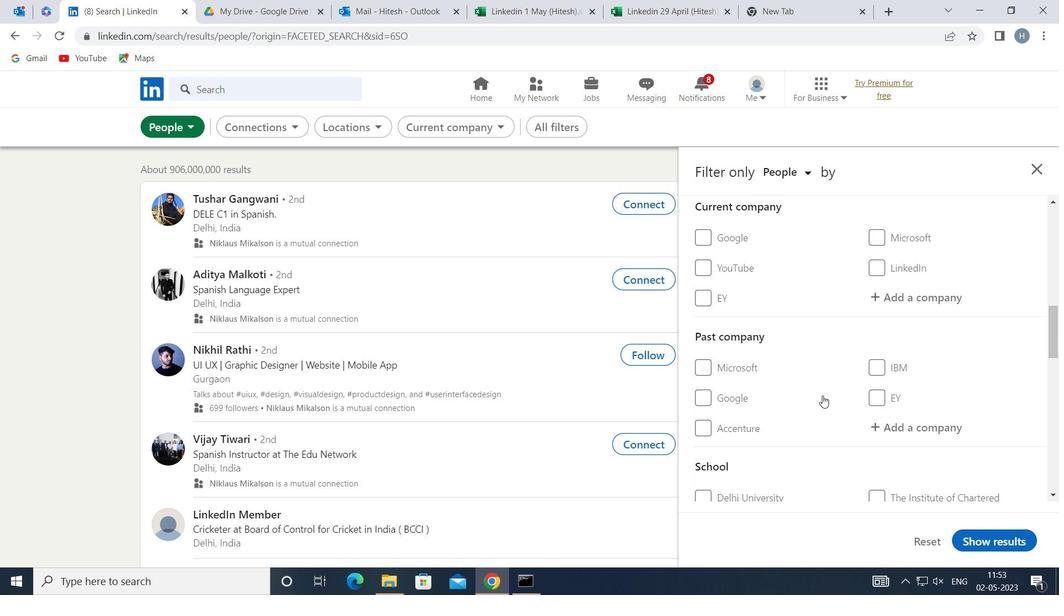 
Action: Mouse moved to (910, 397)
Screenshot: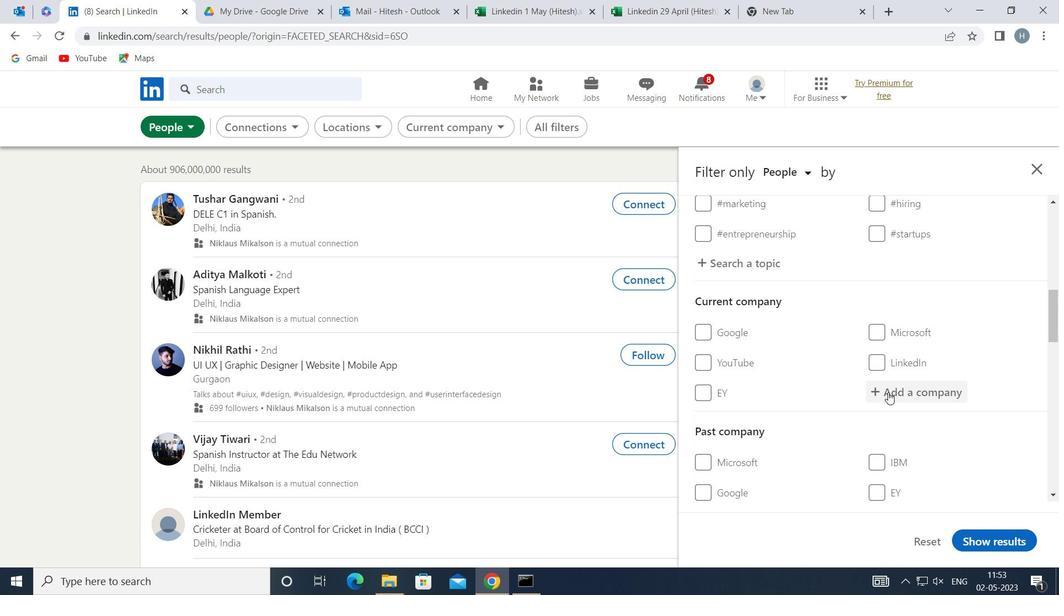 
Action: Mouse pressed left at (910, 397)
Screenshot: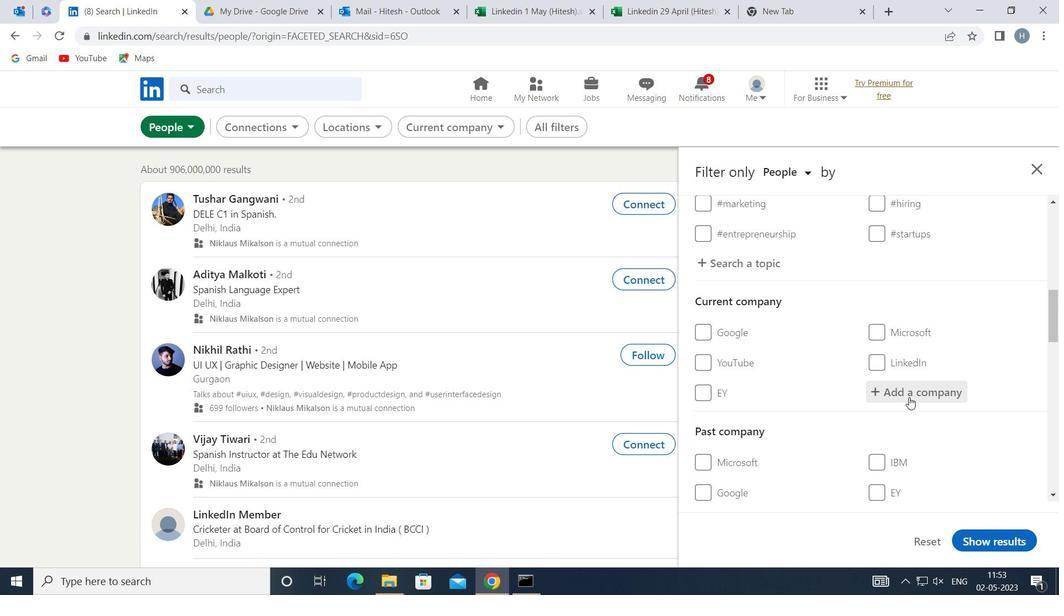 
Action: Mouse moved to (910, 397)
Screenshot: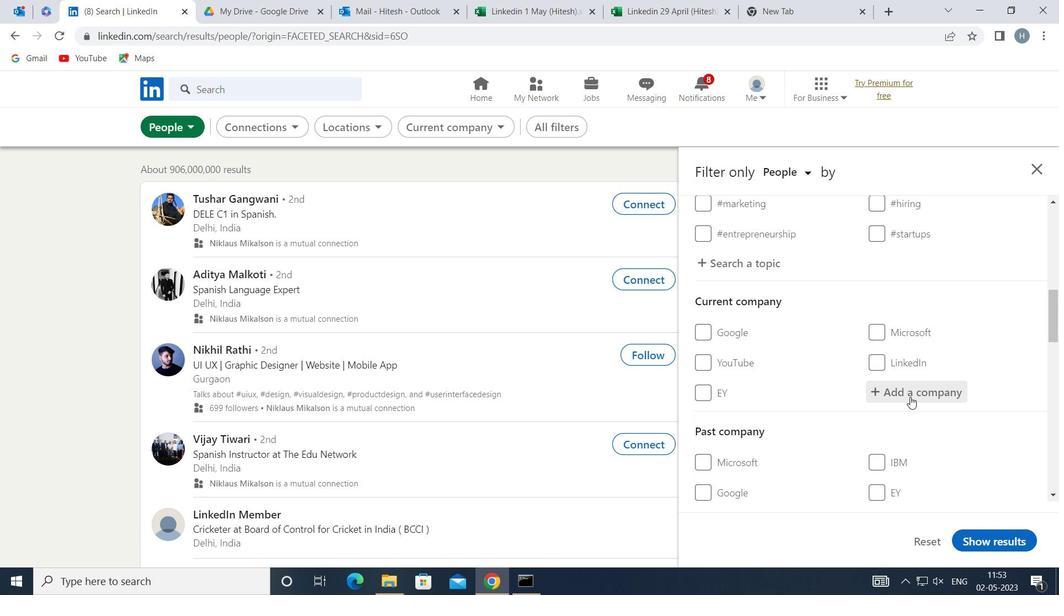 
Action: Key pressed <Key.shift>MINDL
Screenshot: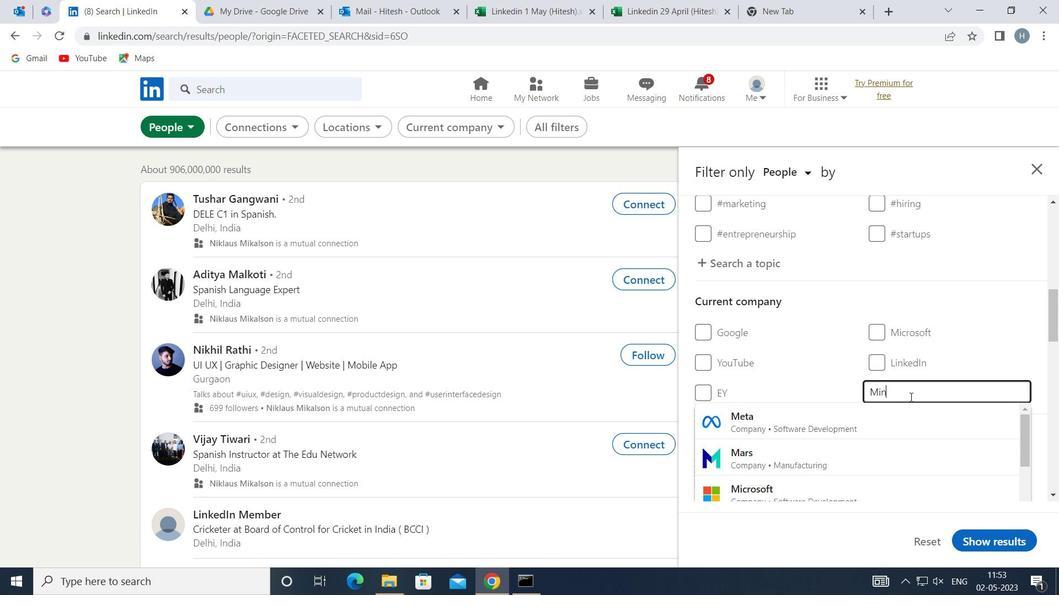 
Action: Mouse moved to (867, 416)
Screenshot: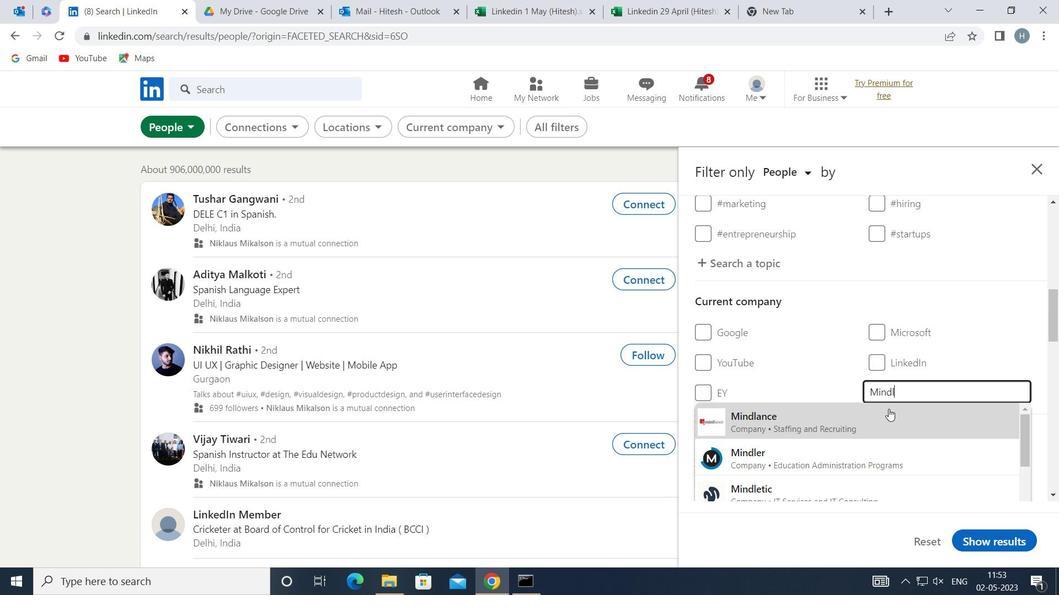 
Action: Mouse pressed left at (867, 416)
Screenshot: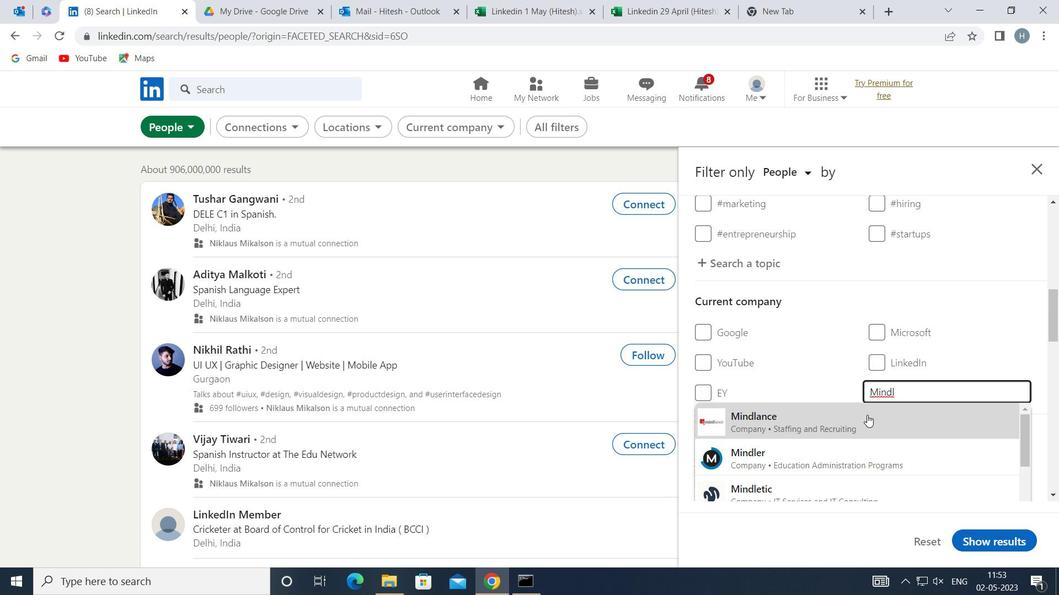 
Action: Mouse moved to (842, 397)
Screenshot: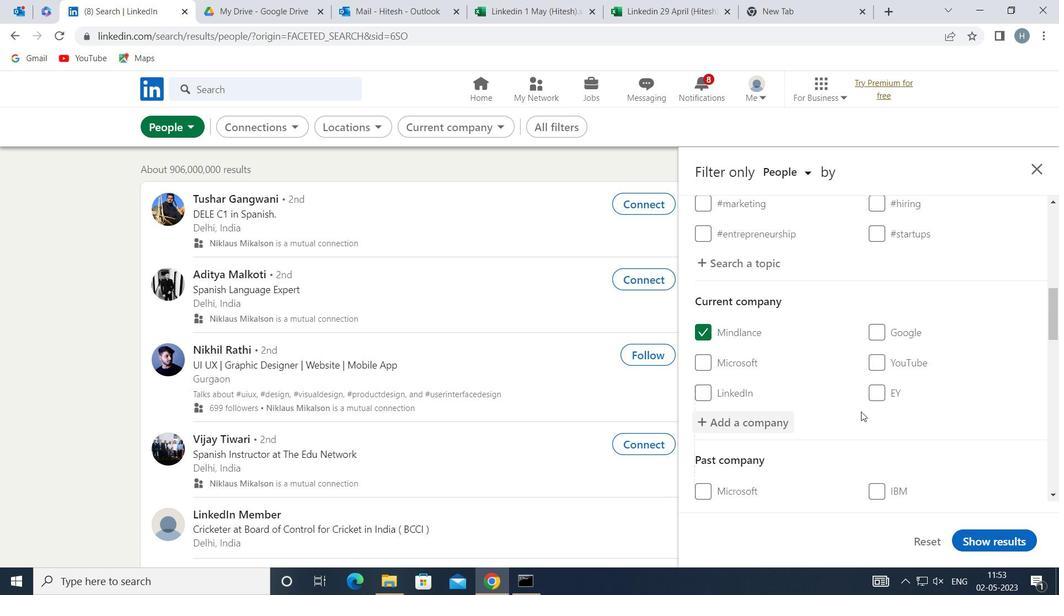 
Action: Mouse scrolled (842, 397) with delta (0, 0)
Screenshot: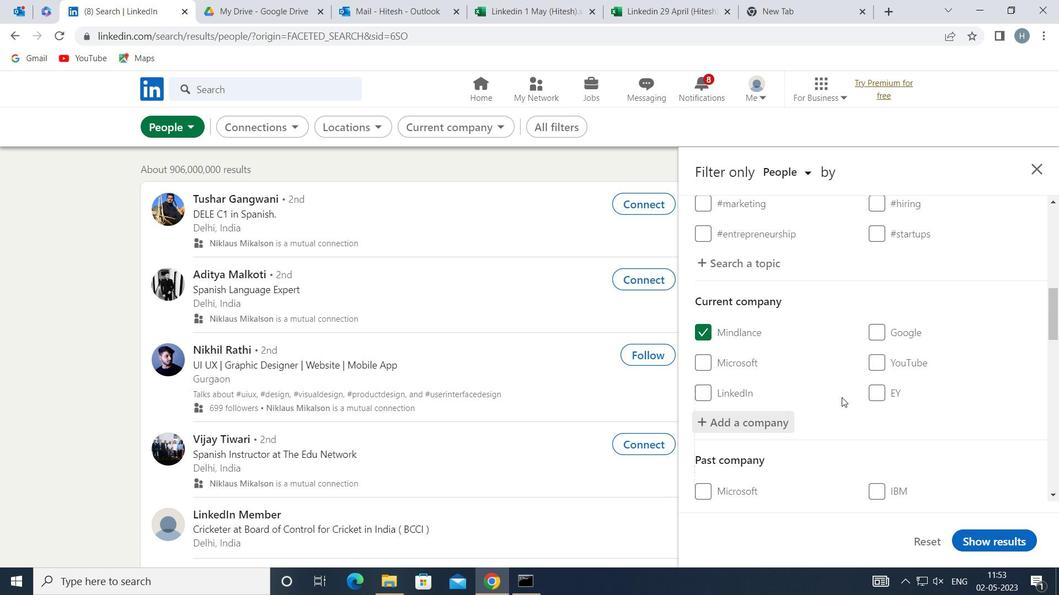 
Action: Mouse scrolled (842, 397) with delta (0, 0)
Screenshot: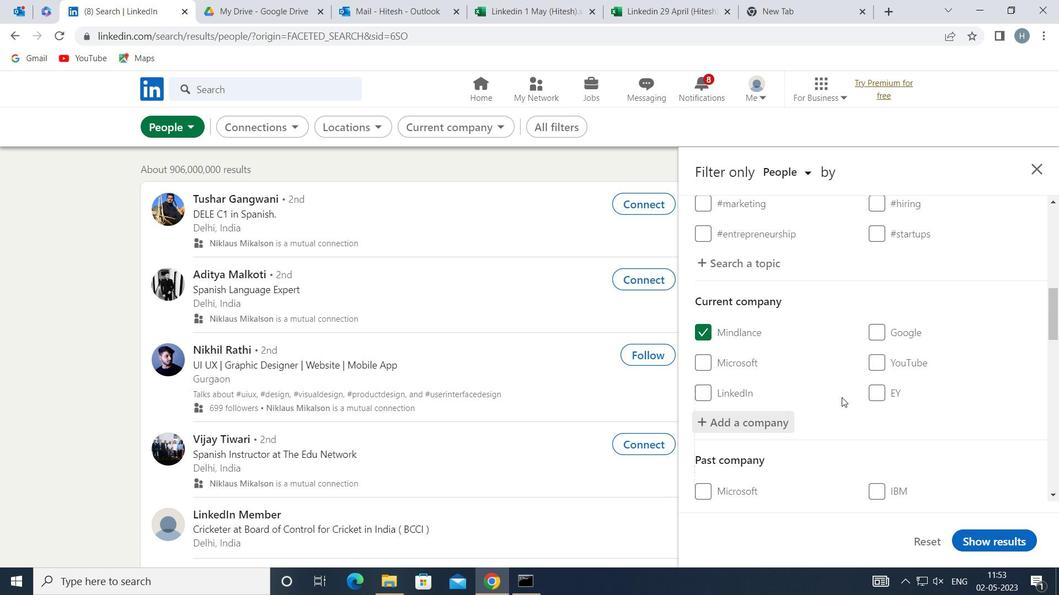 
Action: Mouse scrolled (842, 397) with delta (0, 0)
Screenshot: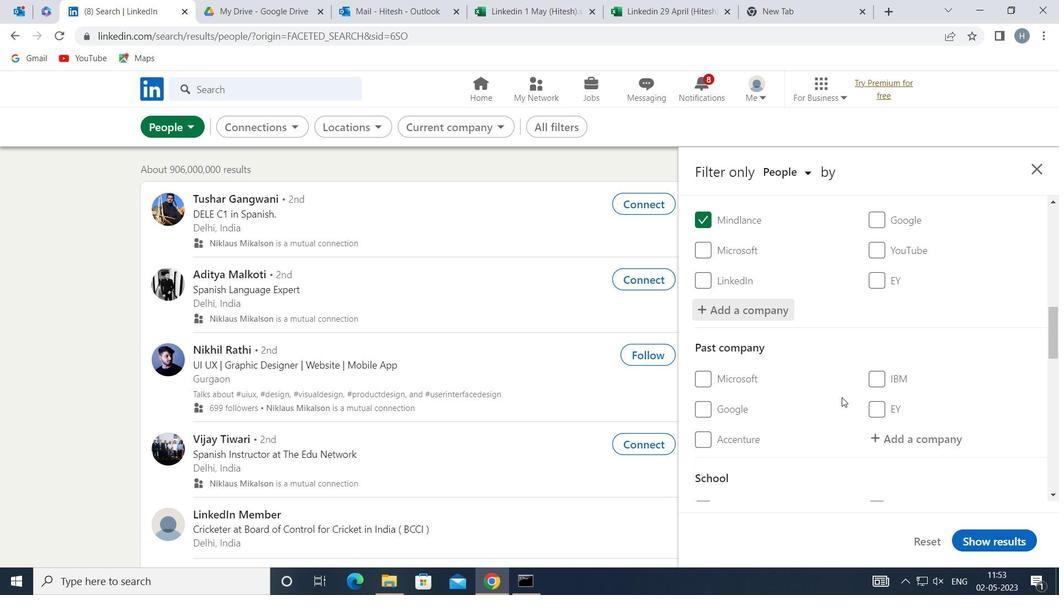 
Action: Mouse scrolled (842, 397) with delta (0, 0)
Screenshot: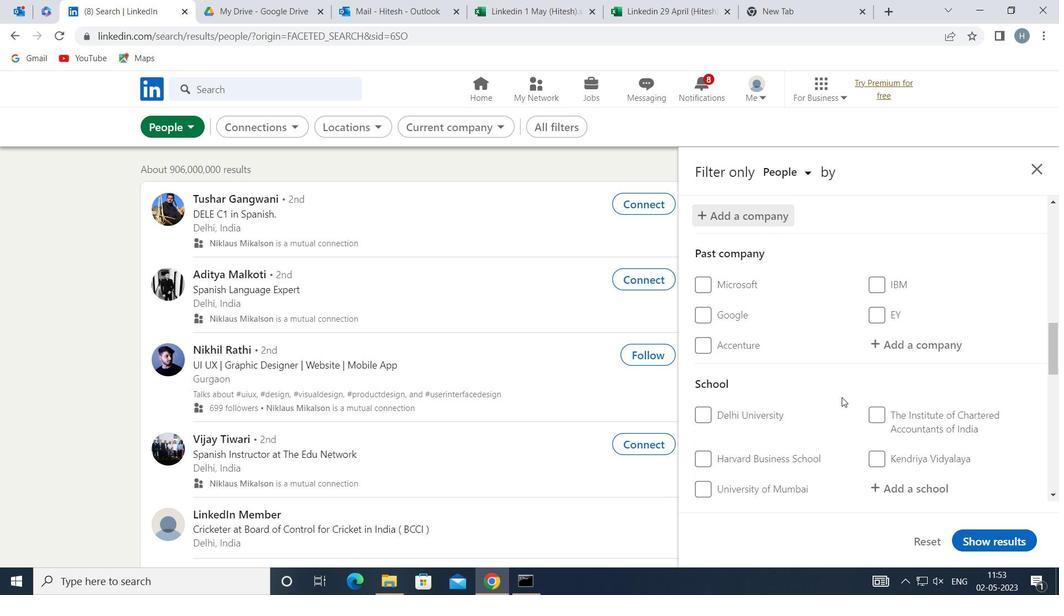 
Action: Mouse moved to (896, 417)
Screenshot: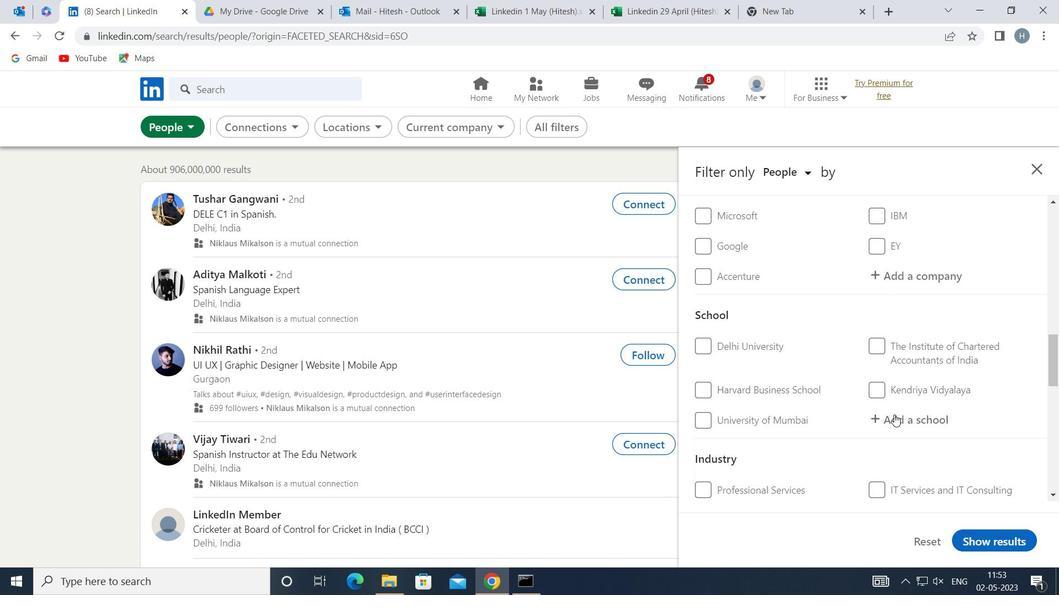
Action: Mouse pressed left at (896, 417)
Screenshot: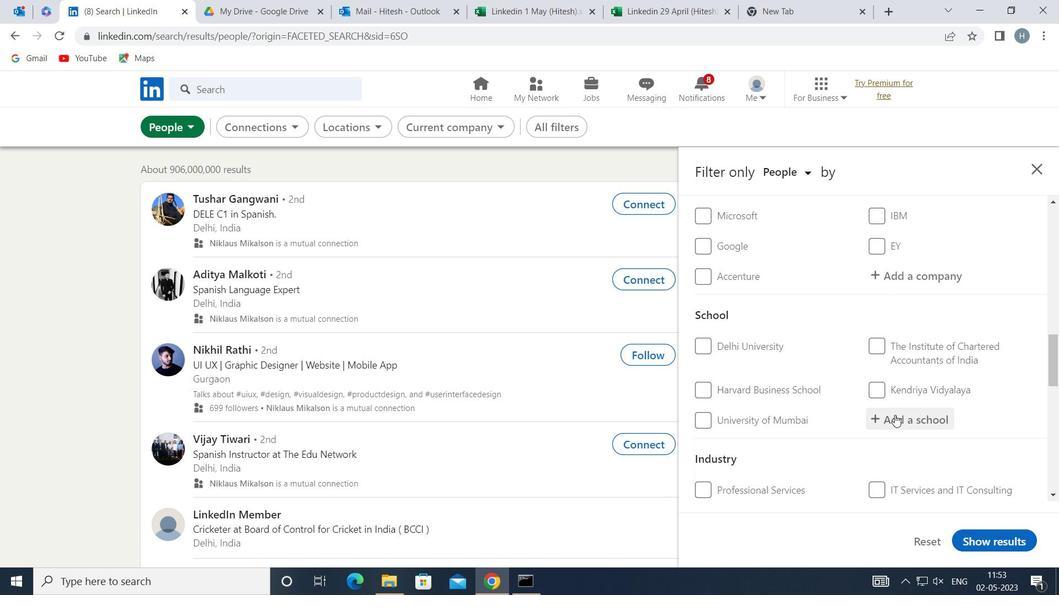 
Action: Mouse moved to (891, 417)
Screenshot: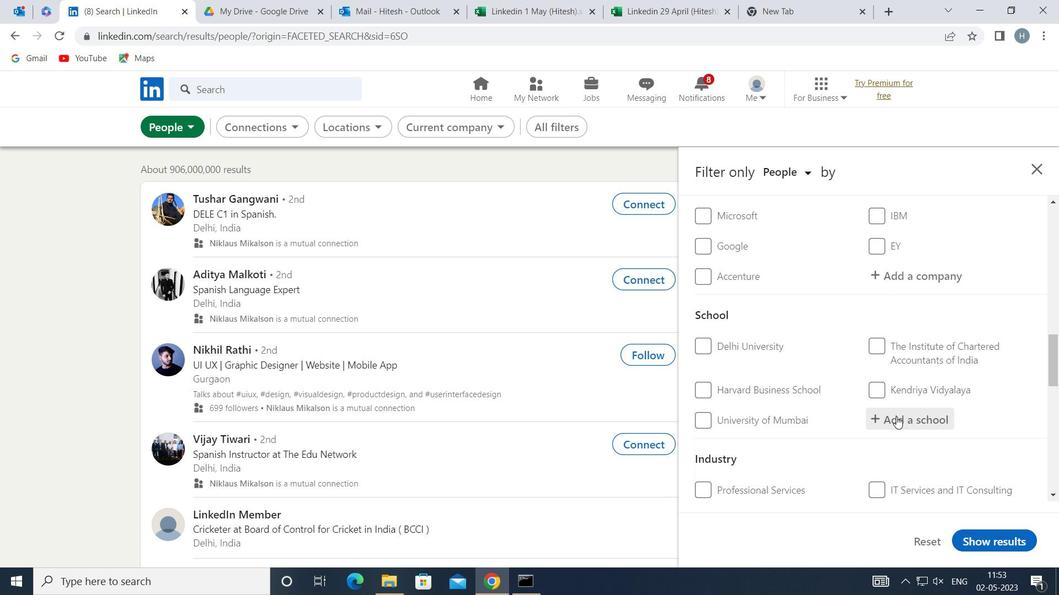 
Action: Key pressed <Key.shift>SREENI
Screenshot: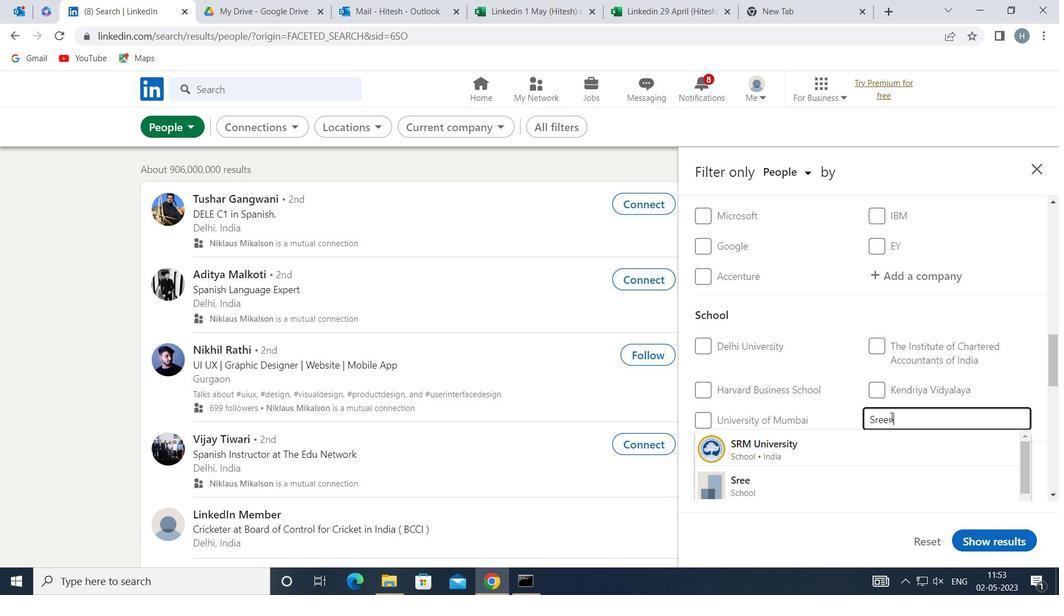 
Action: Mouse moved to (888, 422)
Screenshot: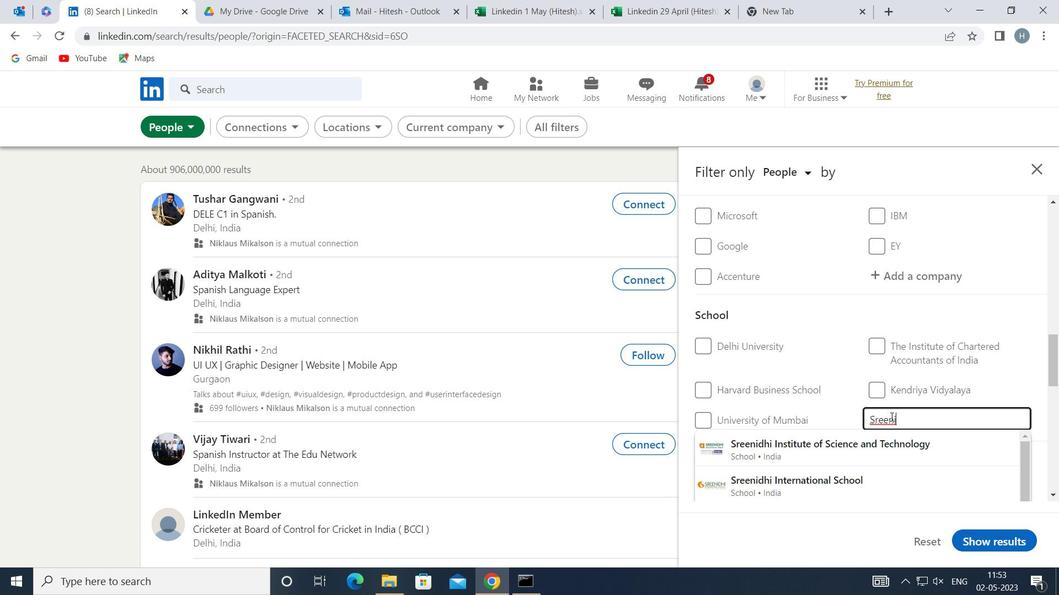 
Action: Key pressed V
Screenshot: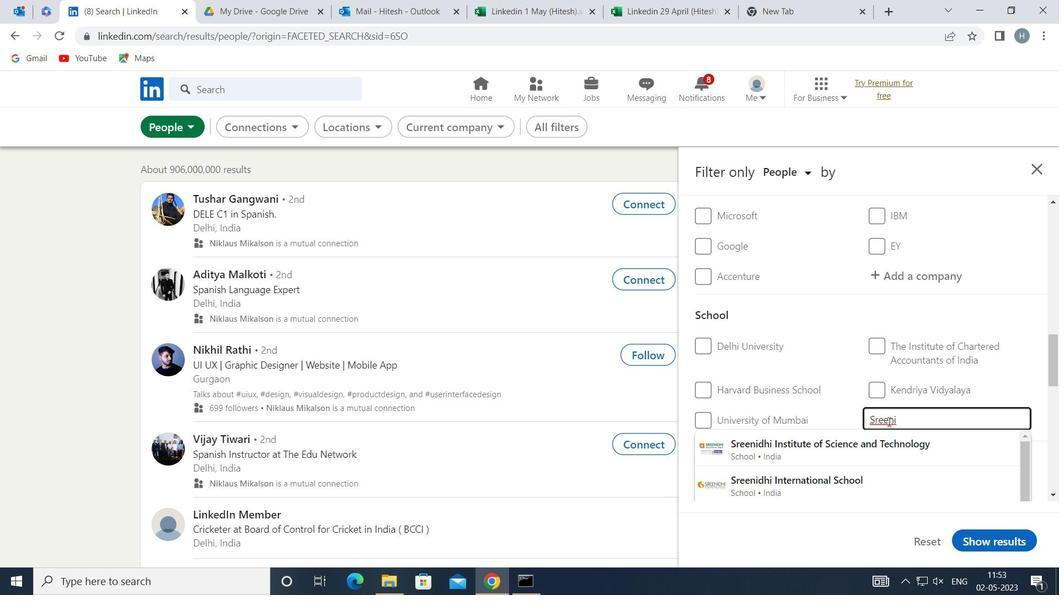 
Action: Mouse moved to (889, 419)
Screenshot: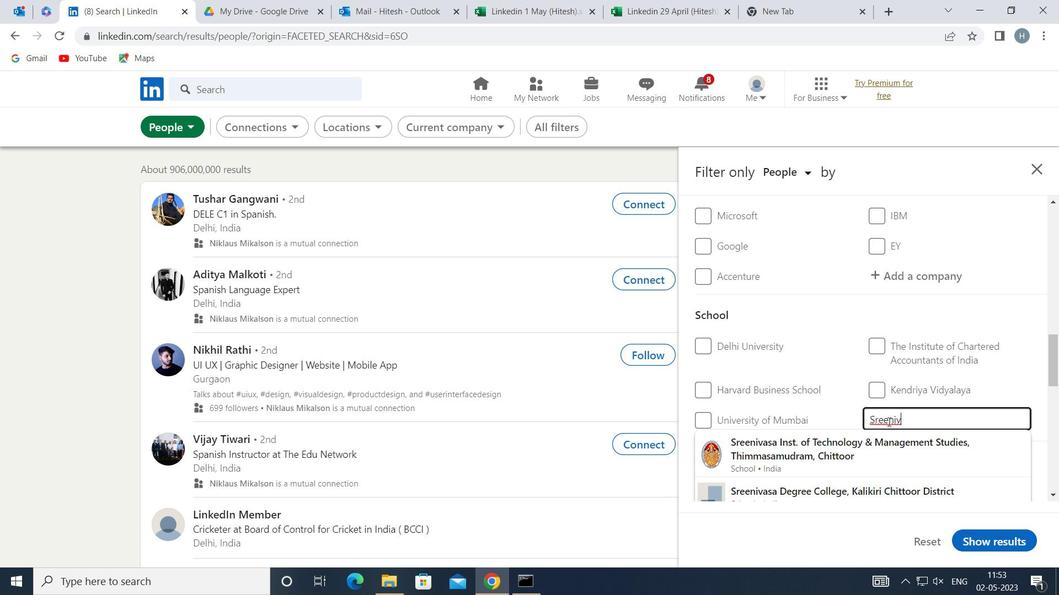 
Action: Key pressed ASA
Screenshot: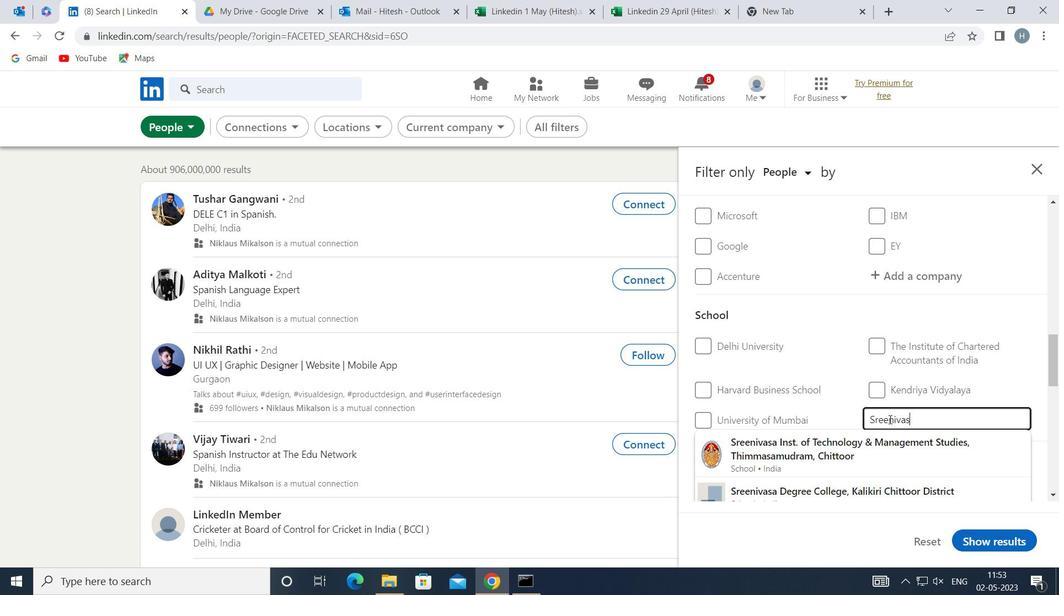 
Action: Mouse moved to (887, 437)
Screenshot: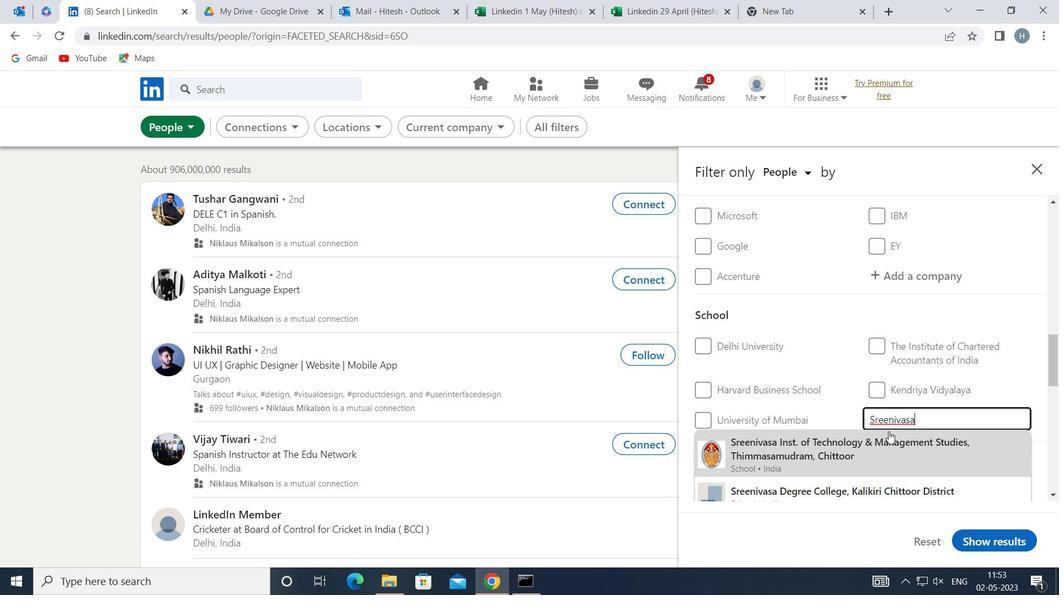 
Action: Mouse pressed left at (887, 437)
Screenshot: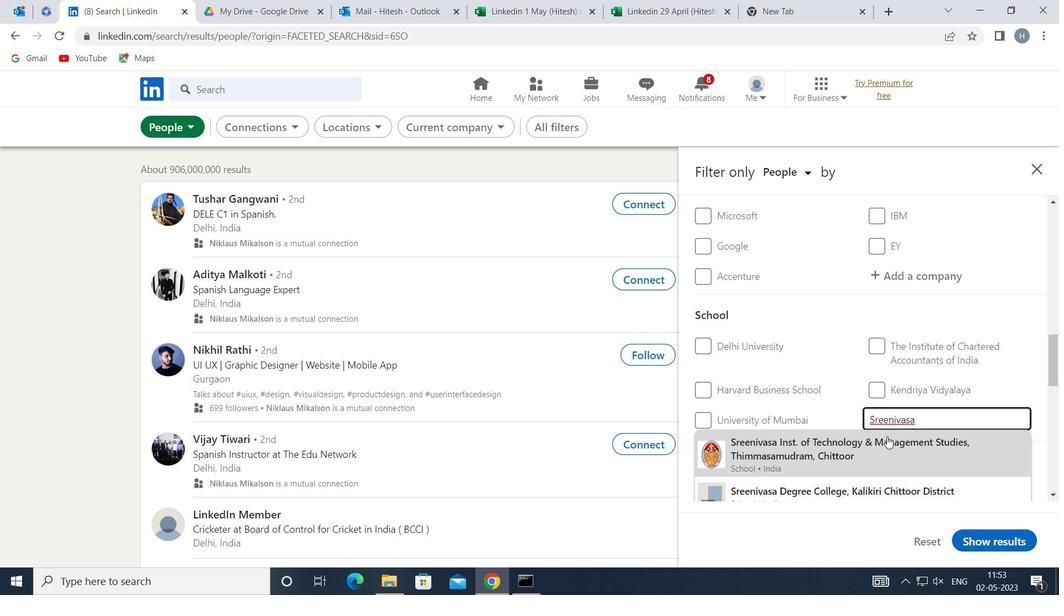 
Action: Mouse moved to (818, 394)
Screenshot: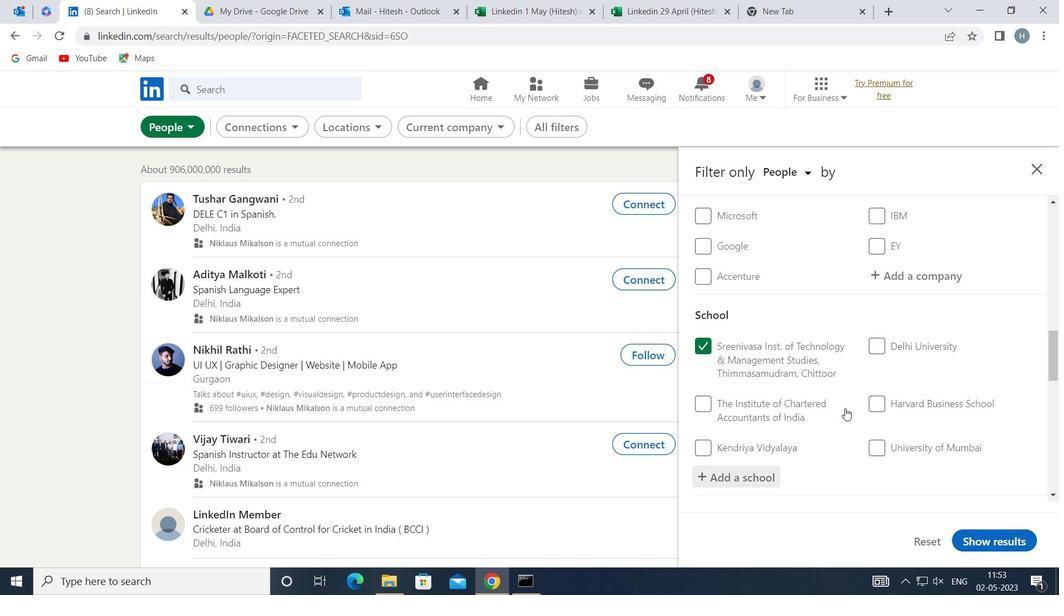 
Action: Mouse scrolled (818, 393) with delta (0, 0)
Screenshot: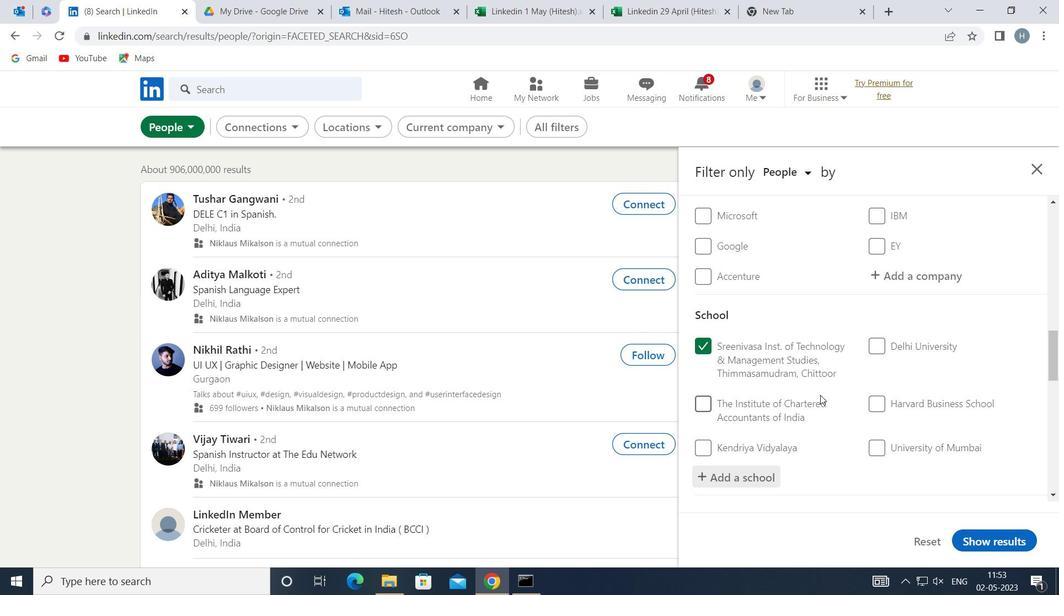 
Action: Mouse scrolled (818, 393) with delta (0, 0)
Screenshot: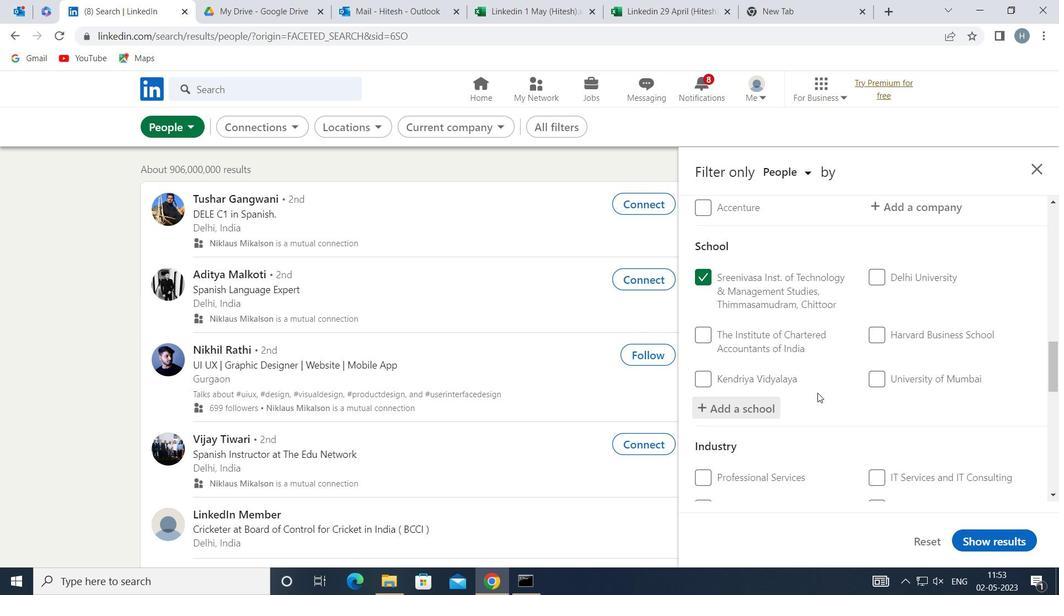 
Action: Mouse scrolled (818, 393) with delta (0, 0)
Screenshot: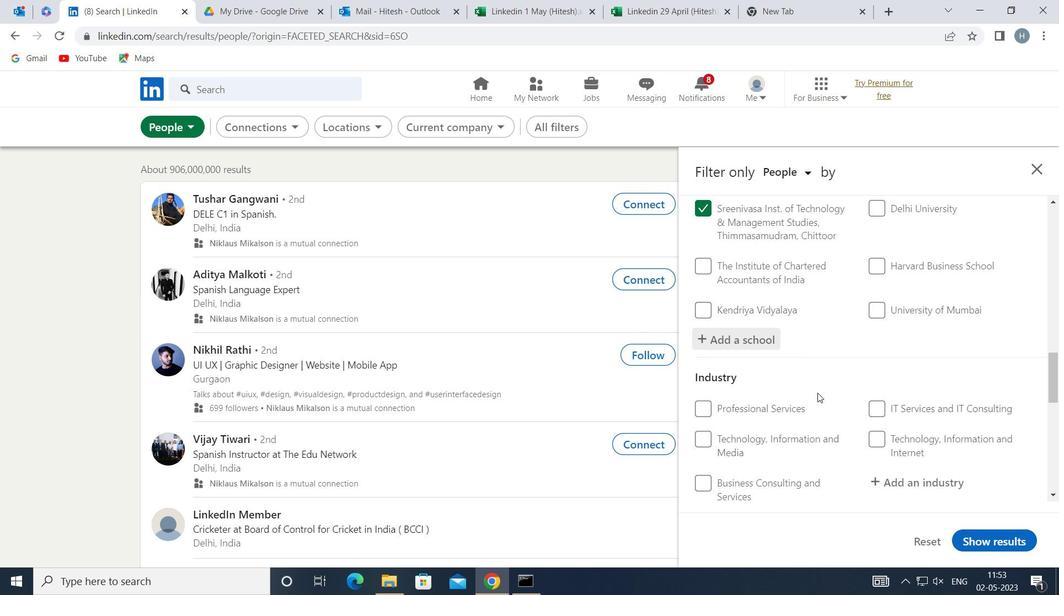 
Action: Mouse moved to (884, 409)
Screenshot: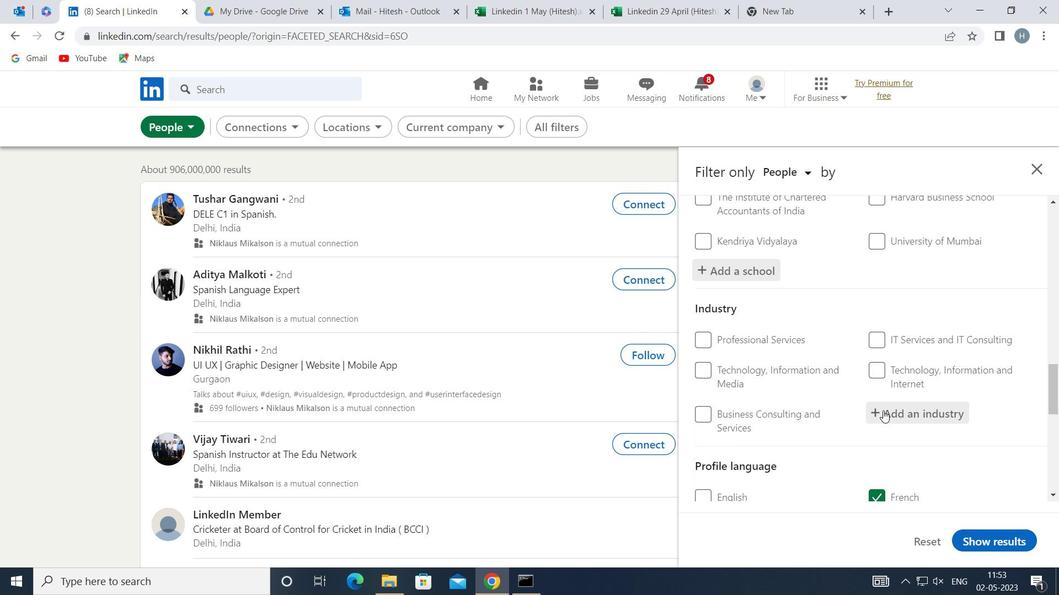 
Action: Mouse pressed left at (884, 409)
Screenshot: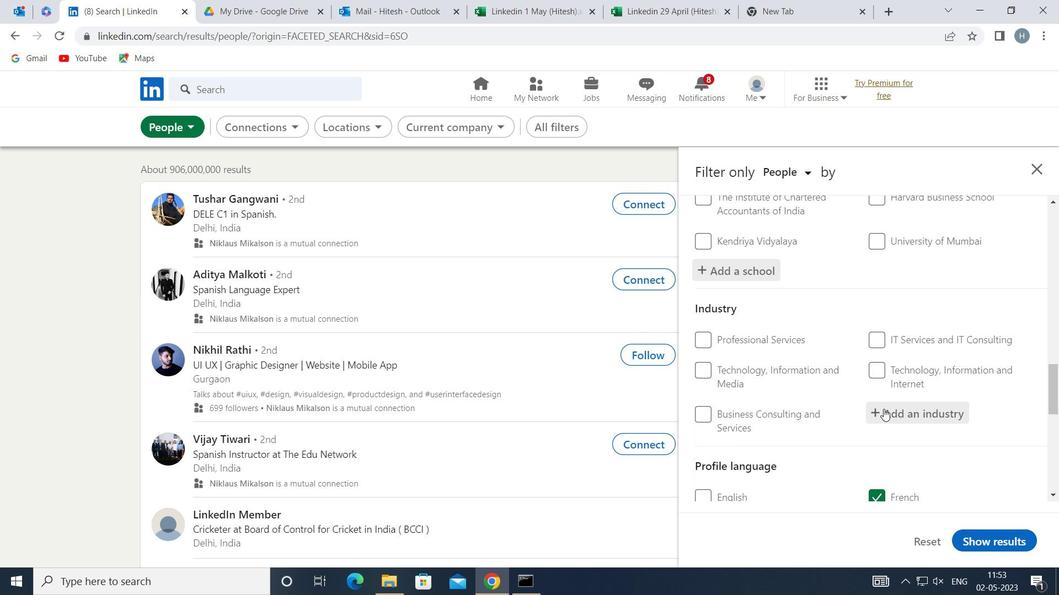 
Action: Mouse moved to (878, 405)
Screenshot: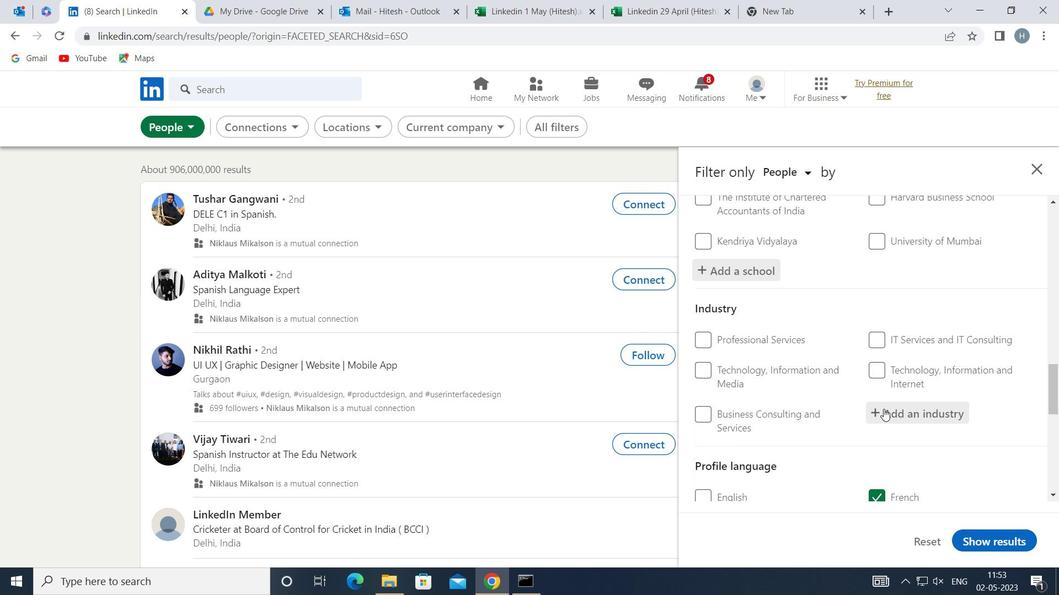 
Action: Key pressed <Key.shift>EQUIP
Screenshot: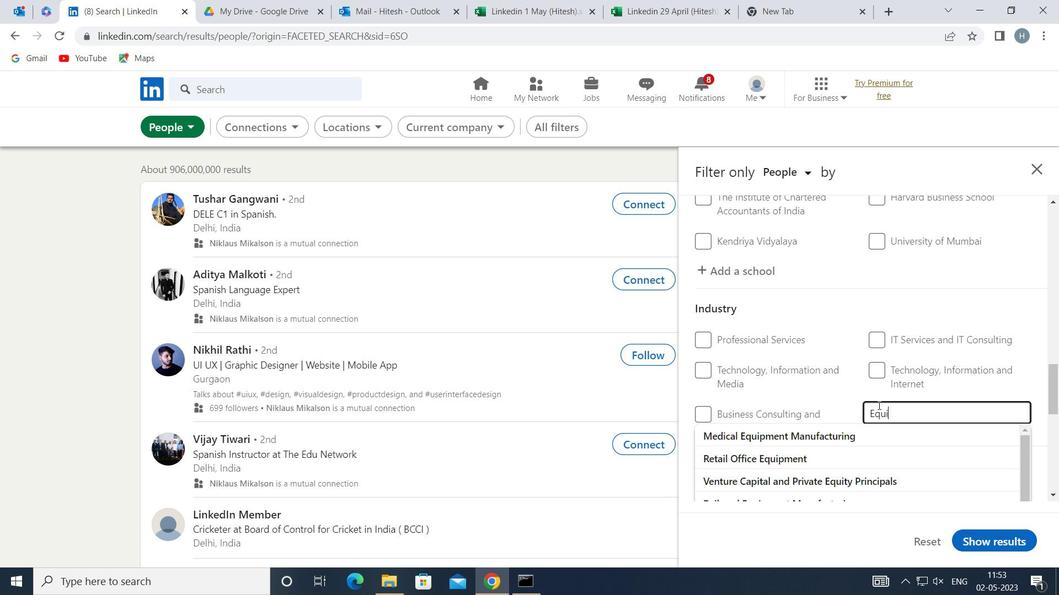 
Action: Mouse moved to (879, 405)
Screenshot: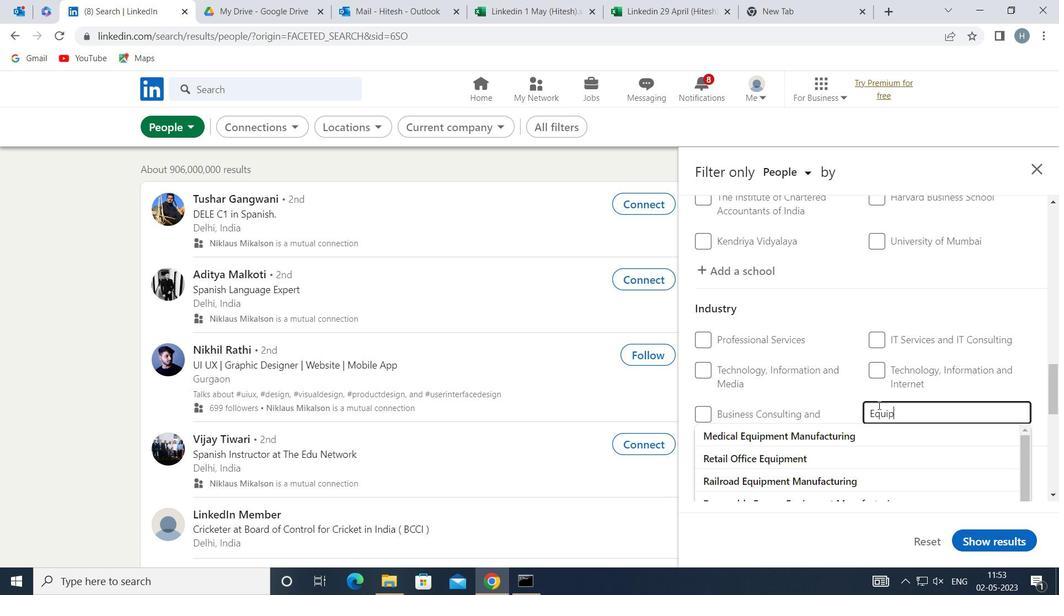 
Action: Key pressed MENT
Screenshot: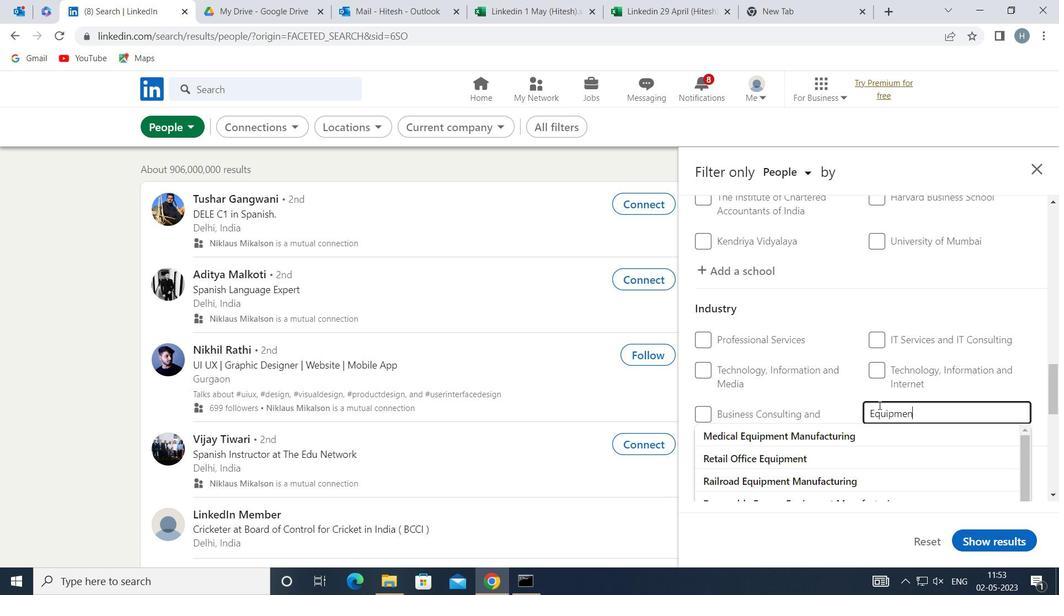 
Action: Mouse moved to (879, 404)
Screenshot: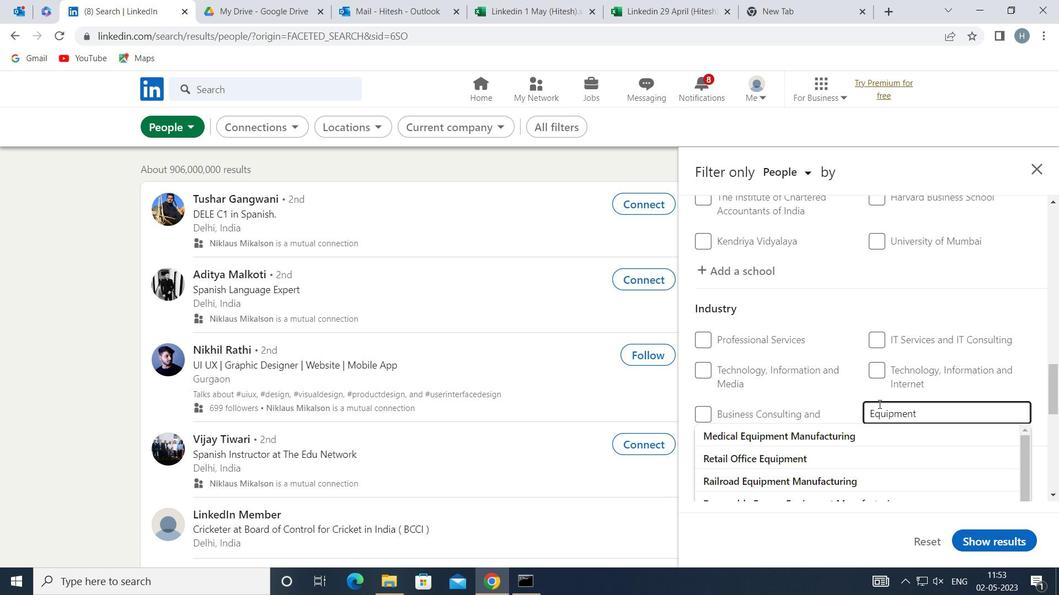 
Action: Key pressed <Key.space><Key.shift>
Screenshot: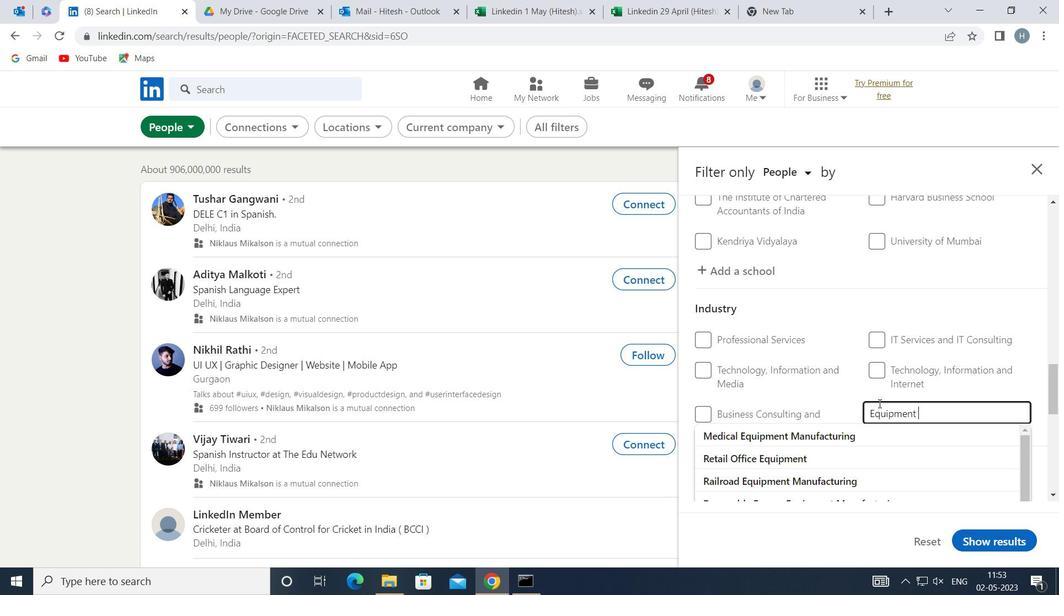 
Action: Mouse moved to (879, 405)
Screenshot: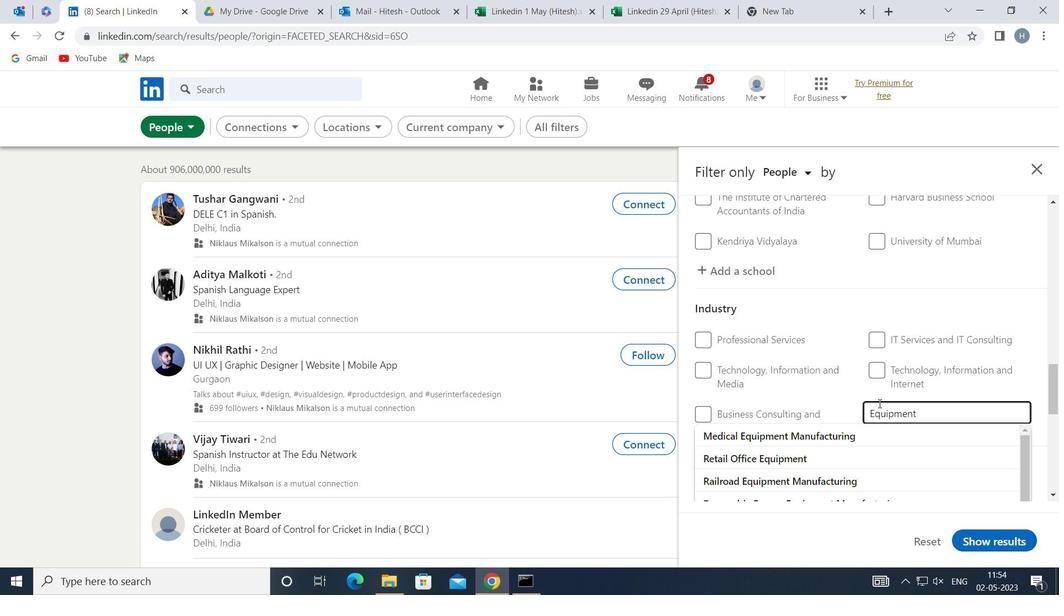 
Action: Key pressed RE
Screenshot: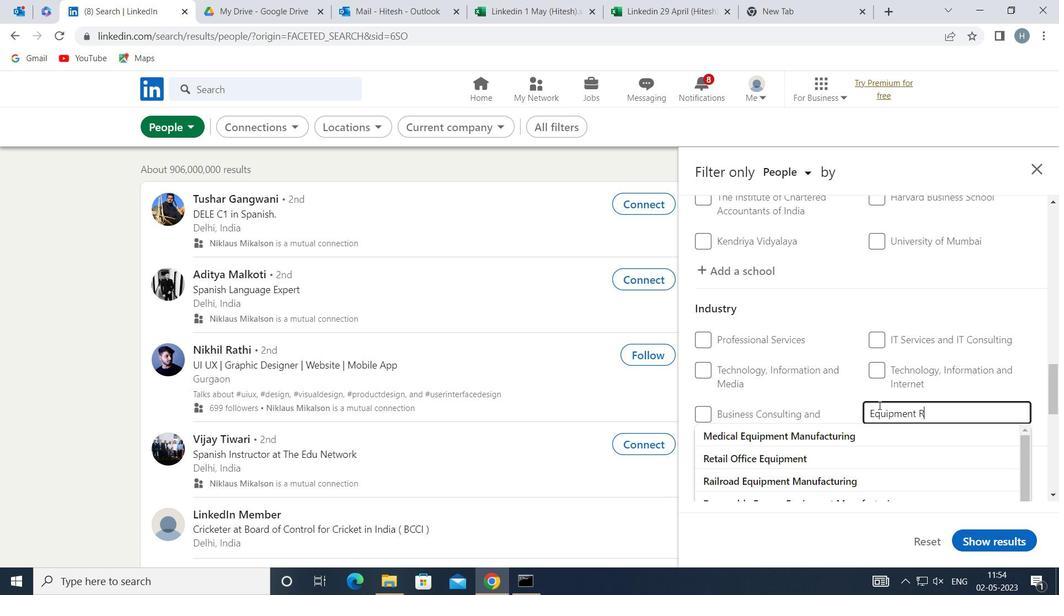 
Action: Mouse moved to (880, 405)
Screenshot: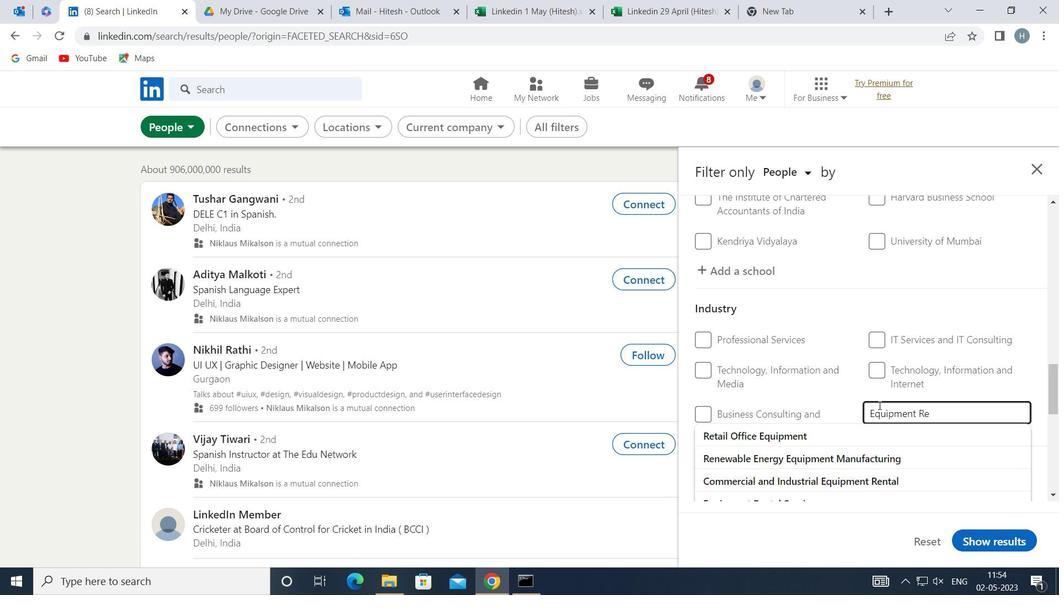 
Action: Key pressed NTAL
Screenshot: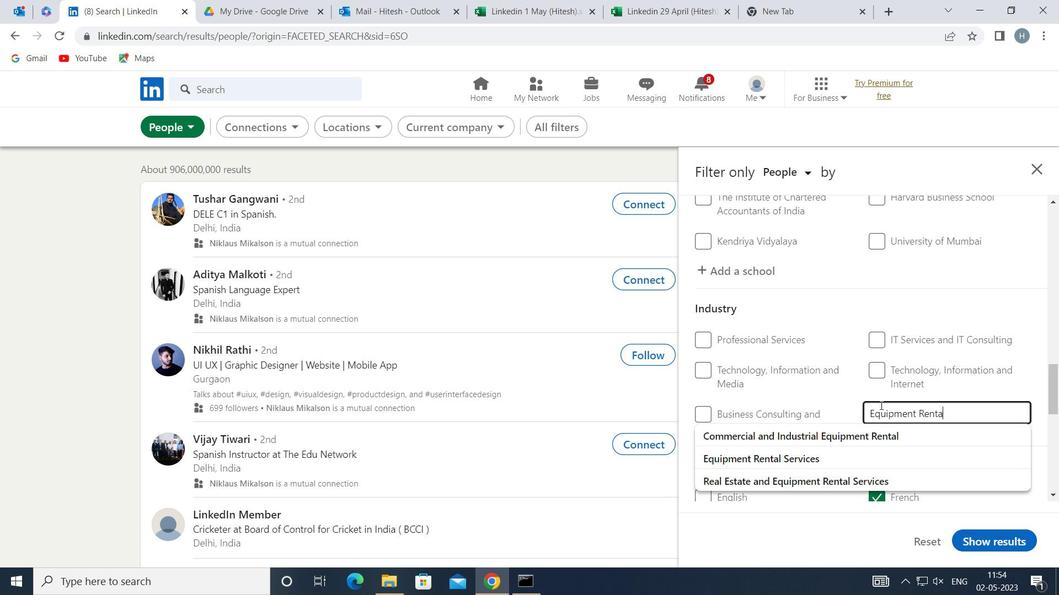 
Action: Mouse moved to (881, 405)
Screenshot: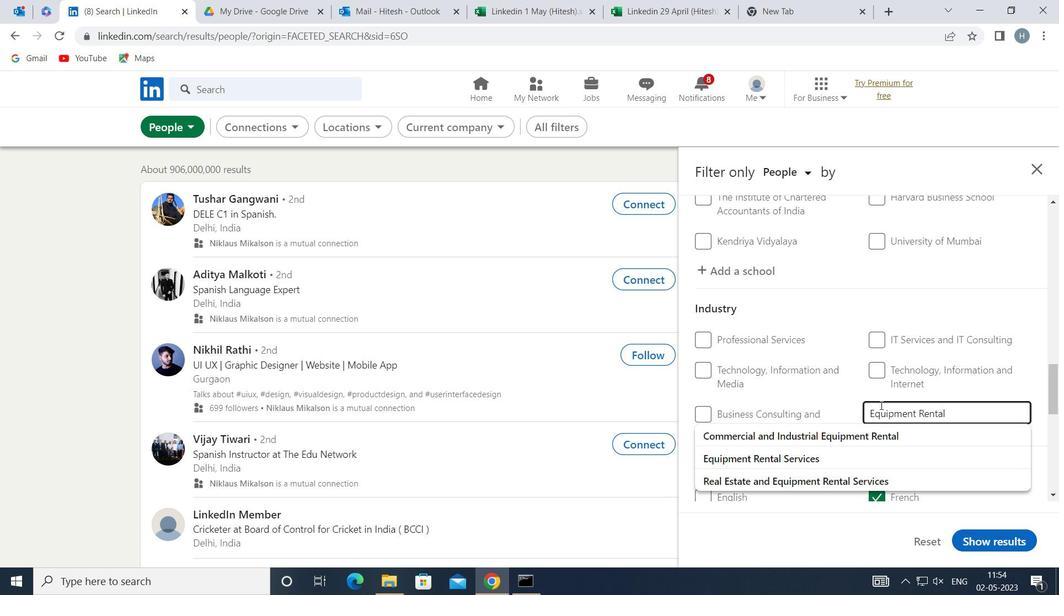 
Action: Key pressed <Key.space><Key.shift>SER
Screenshot: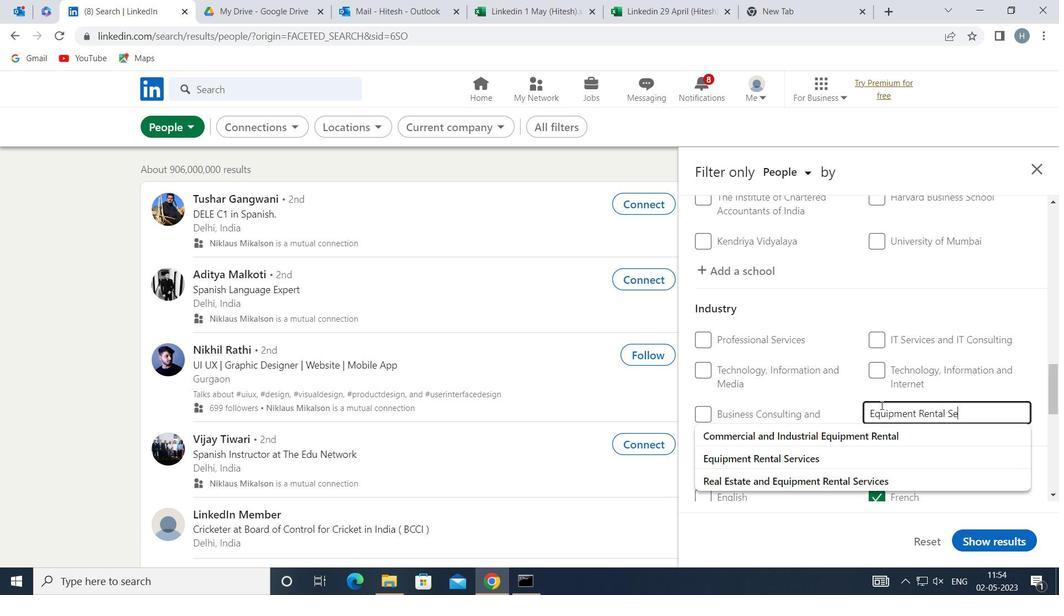 
Action: Mouse moved to (851, 432)
Screenshot: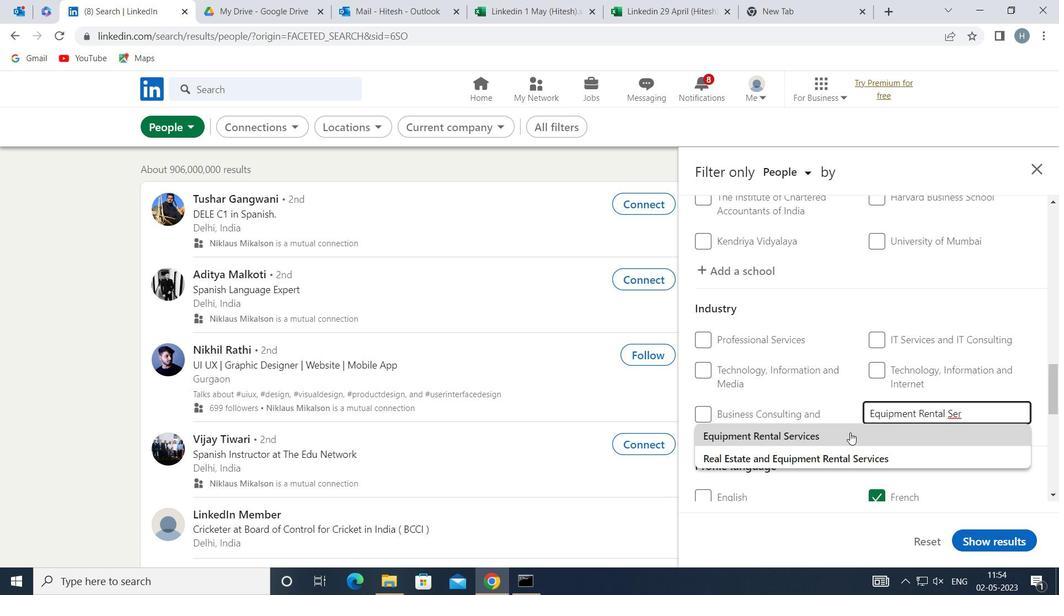 
Action: Mouse pressed left at (851, 432)
Screenshot: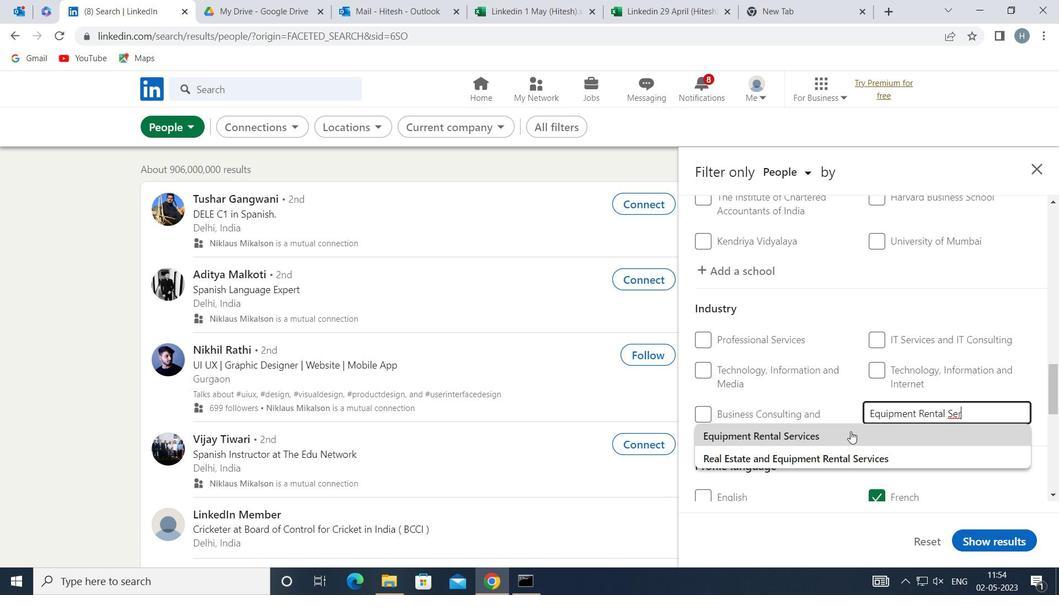 
Action: Mouse moved to (811, 398)
Screenshot: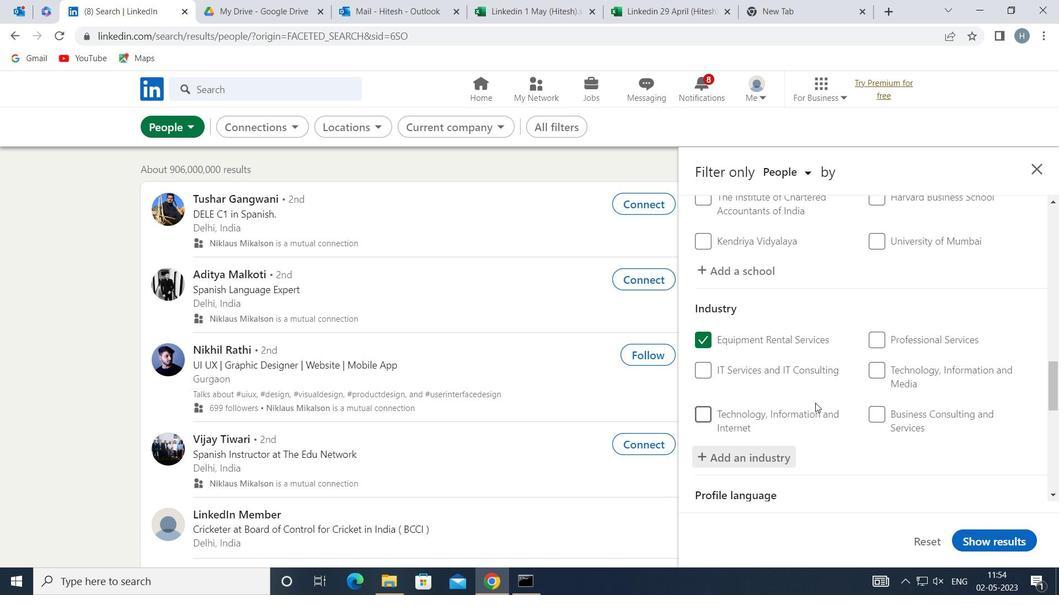
Action: Mouse scrolled (811, 398) with delta (0, 0)
Screenshot: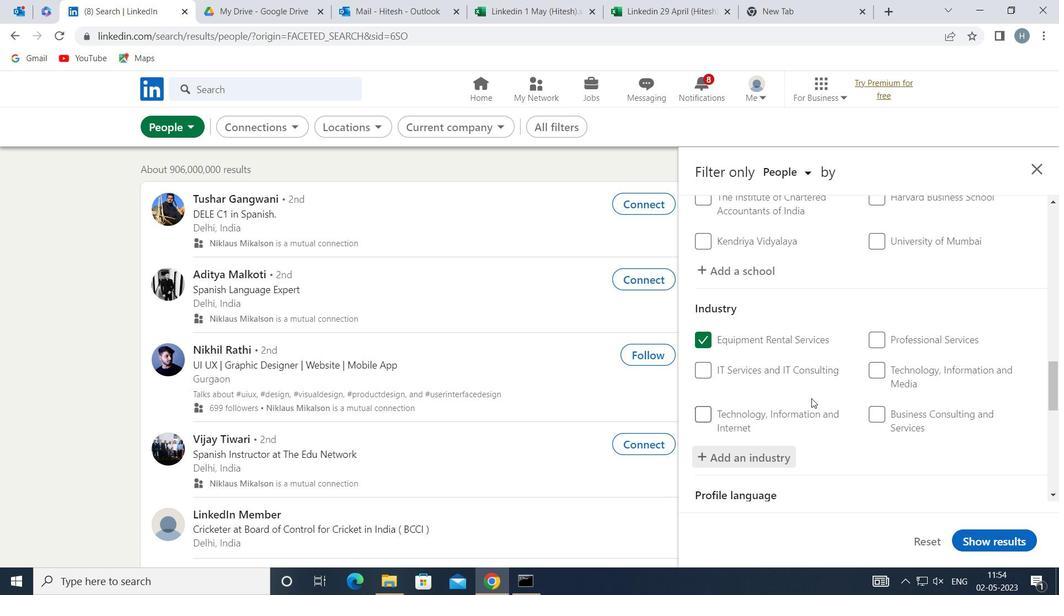 
Action: Mouse scrolled (811, 398) with delta (0, 0)
Screenshot: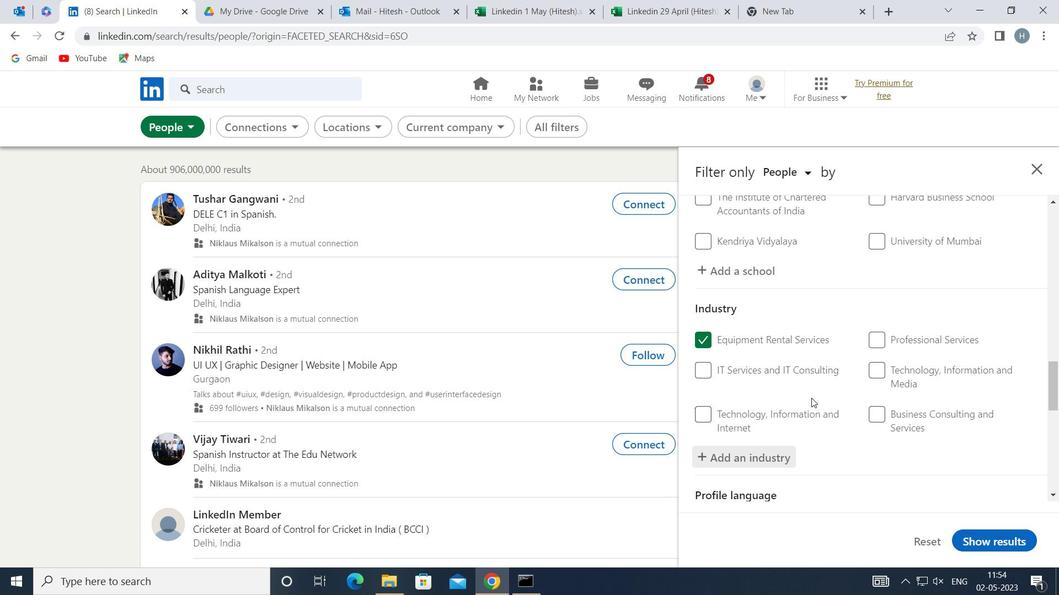 
Action: Mouse scrolled (811, 398) with delta (0, 0)
Screenshot: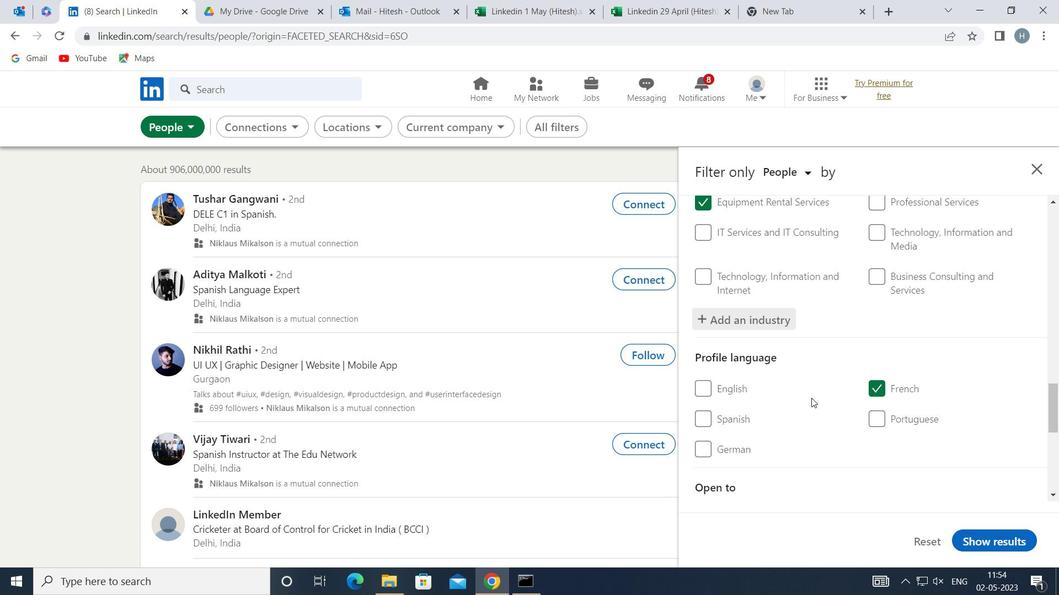 
Action: Mouse scrolled (811, 398) with delta (0, 0)
Screenshot: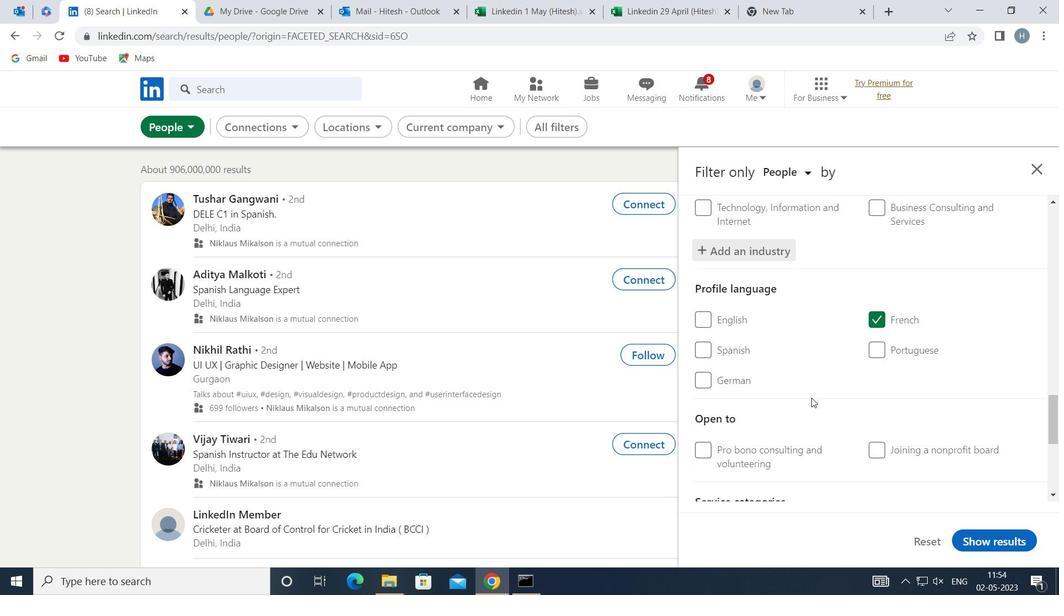 
Action: Mouse scrolled (811, 398) with delta (0, 0)
Screenshot: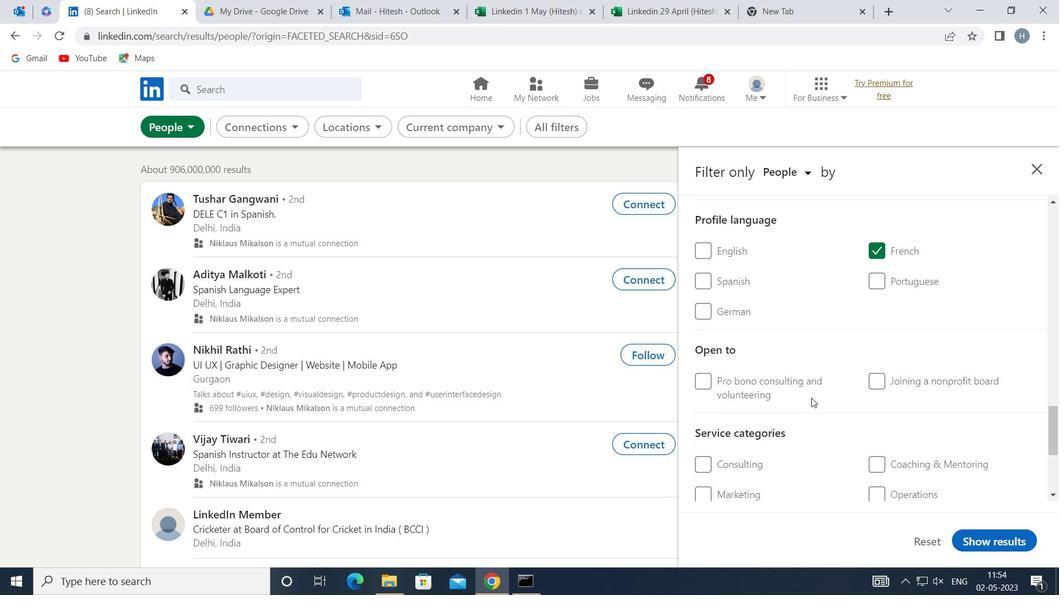 
Action: Mouse scrolled (811, 398) with delta (0, 0)
Screenshot: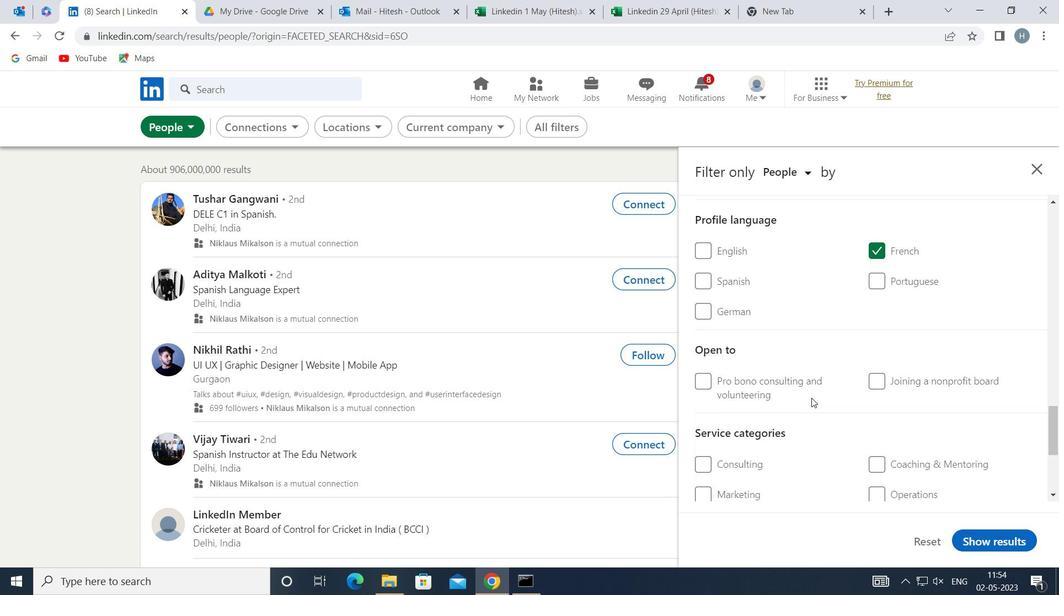 
Action: Mouse moved to (881, 384)
Screenshot: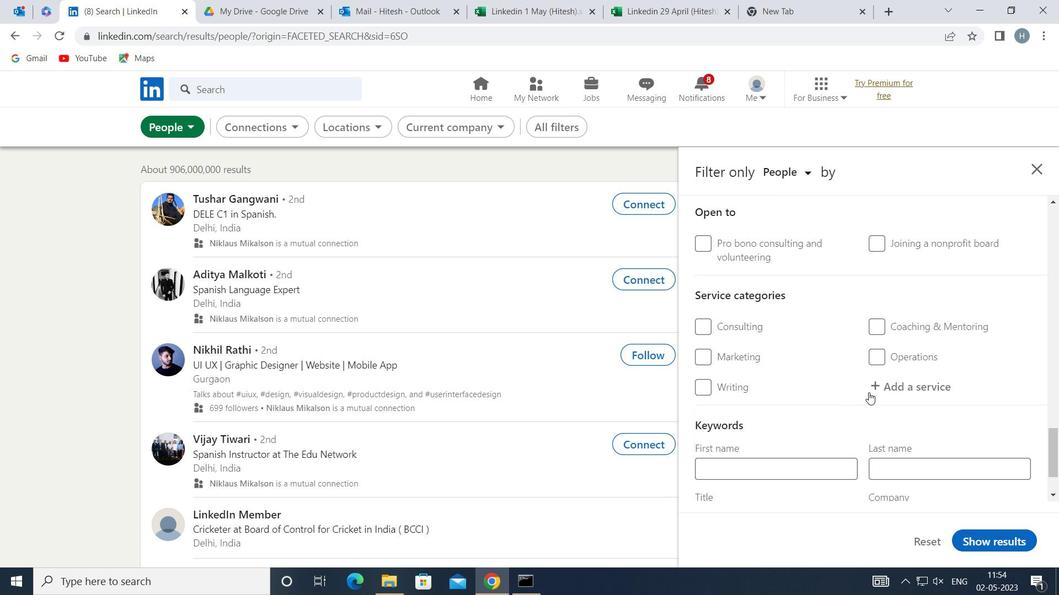 
Action: Mouse pressed left at (881, 384)
Screenshot: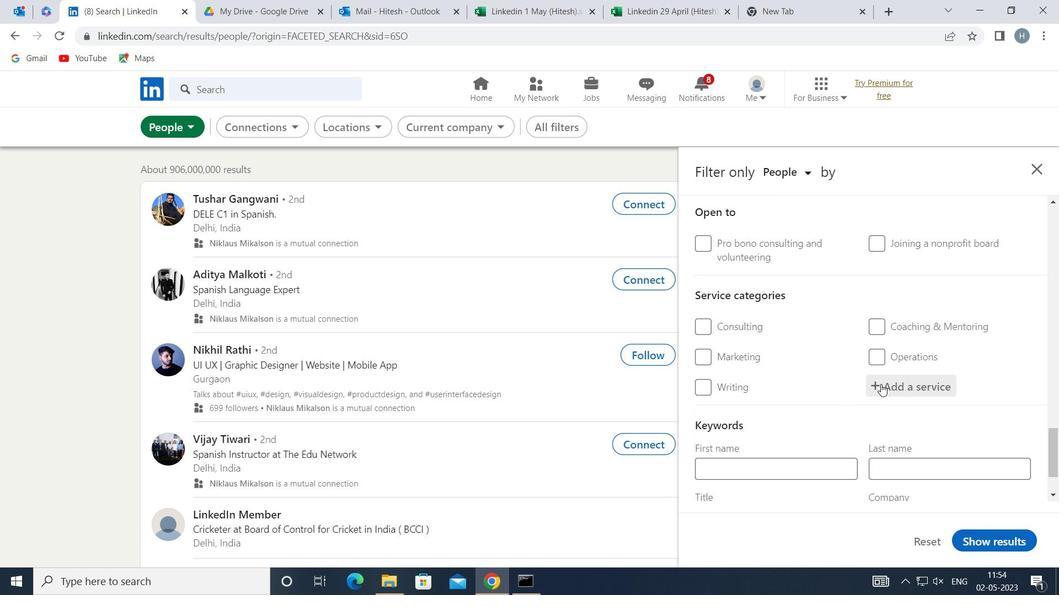 
Action: Mouse moved to (877, 380)
Screenshot: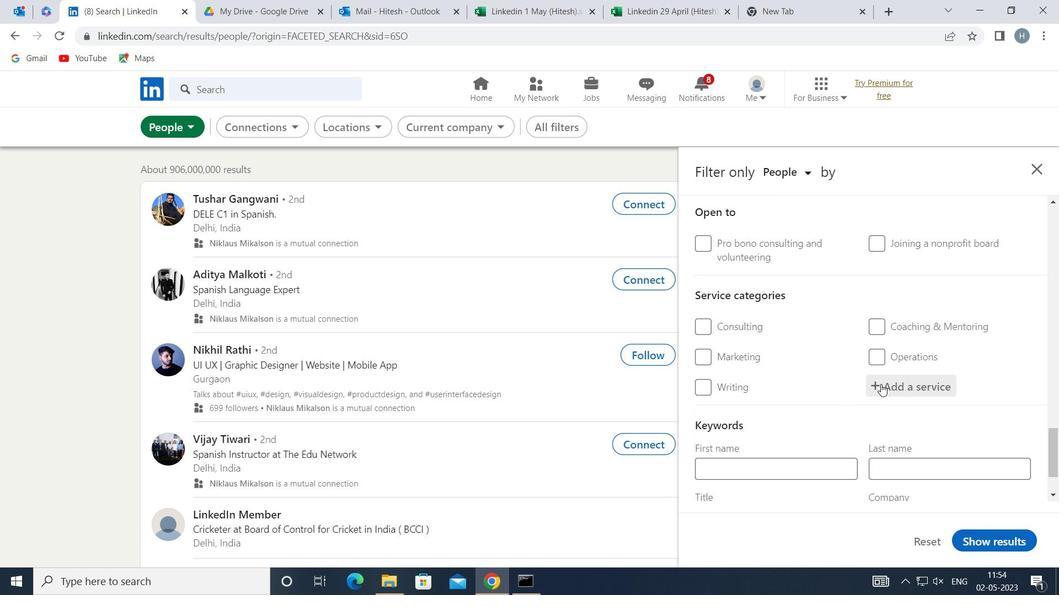 
Action: Key pressed <Key.shift>OUTSO
Screenshot: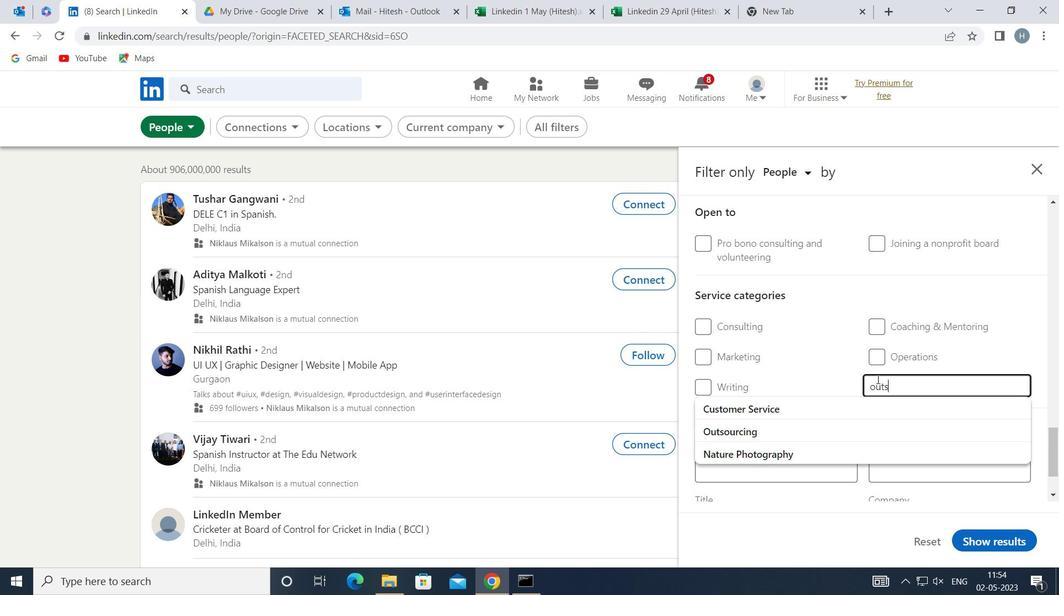 
Action: Mouse moved to (850, 404)
Screenshot: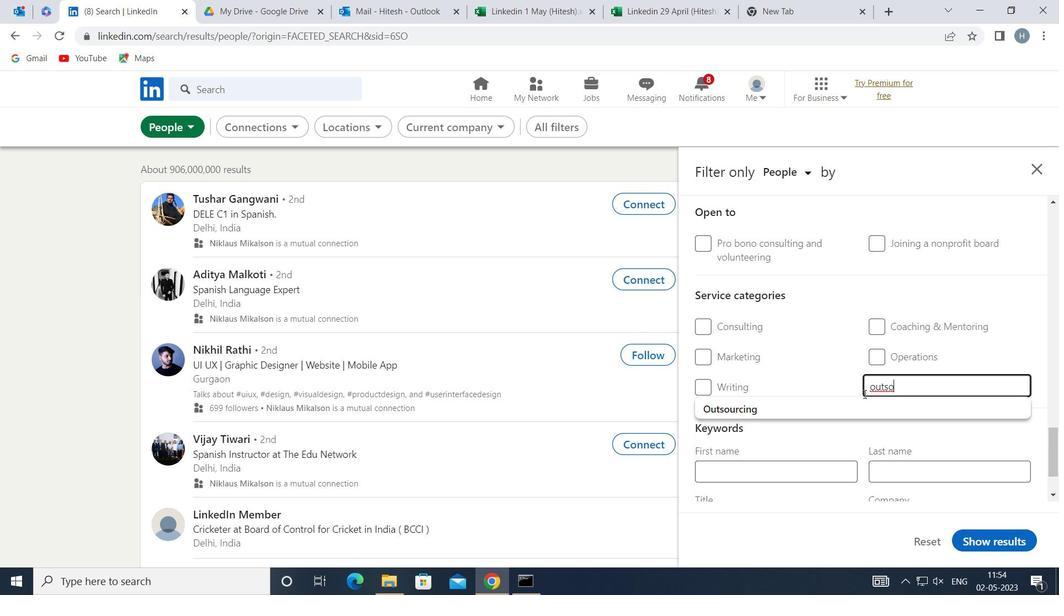 
Action: Mouse pressed left at (850, 404)
Screenshot: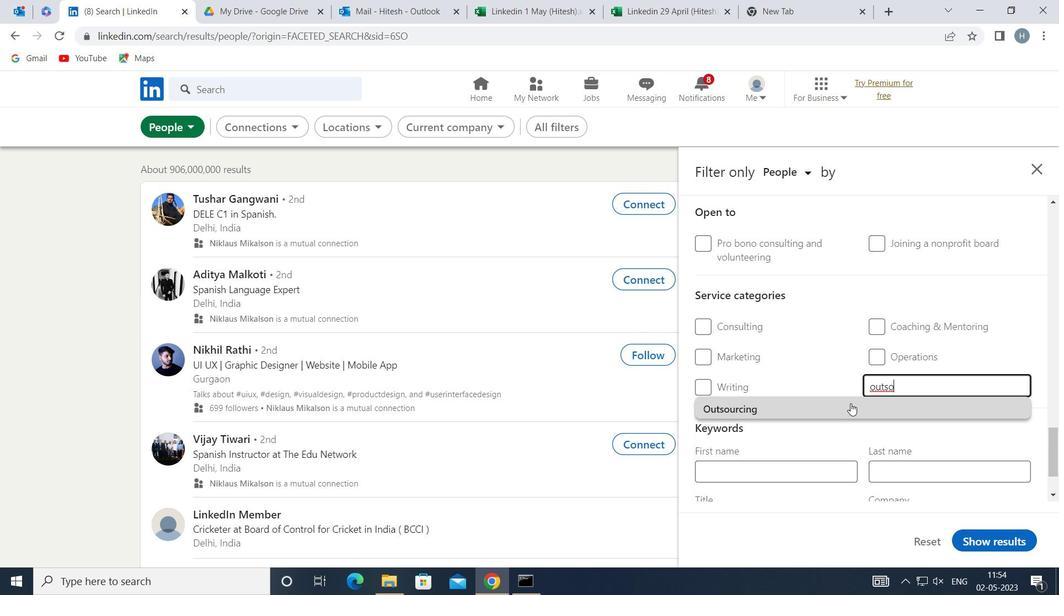 
Action: Mouse moved to (787, 406)
Screenshot: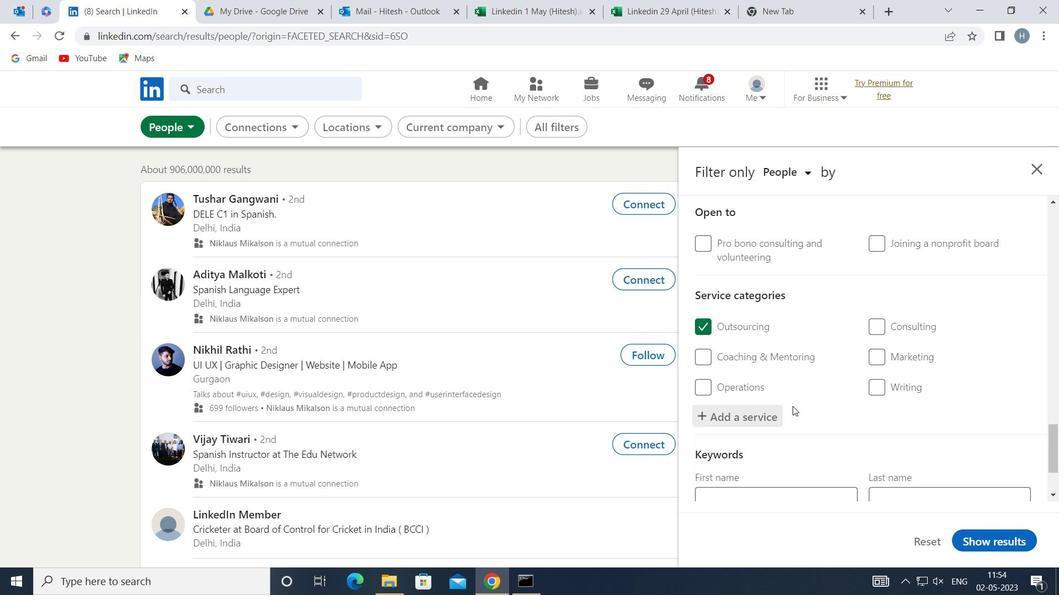 
Action: Mouse scrolled (787, 406) with delta (0, 0)
Screenshot: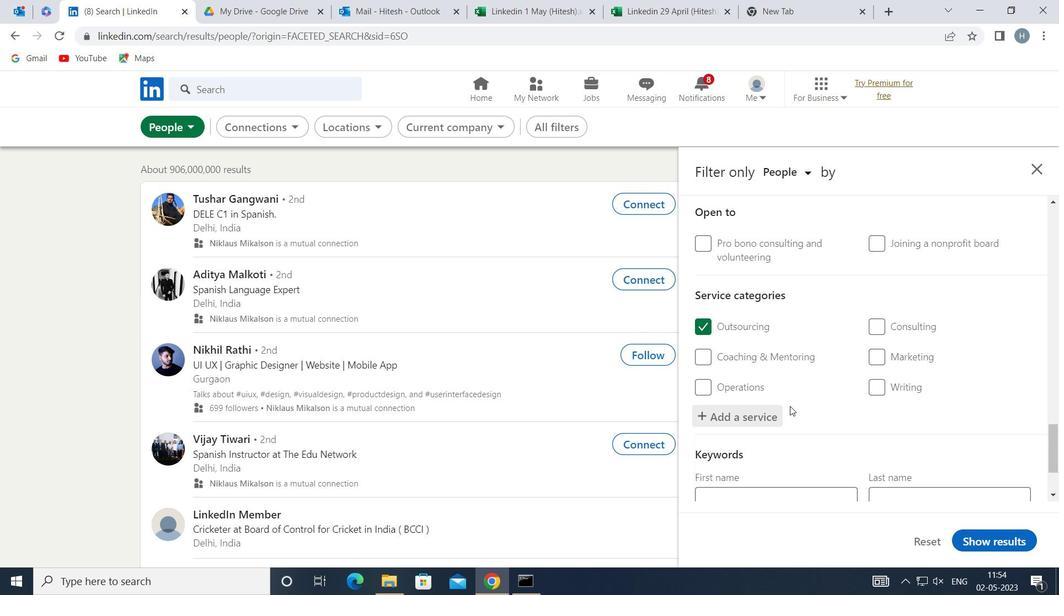 
Action: Mouse scrolled (787, 406) with delta (0, 0)
Screenshot: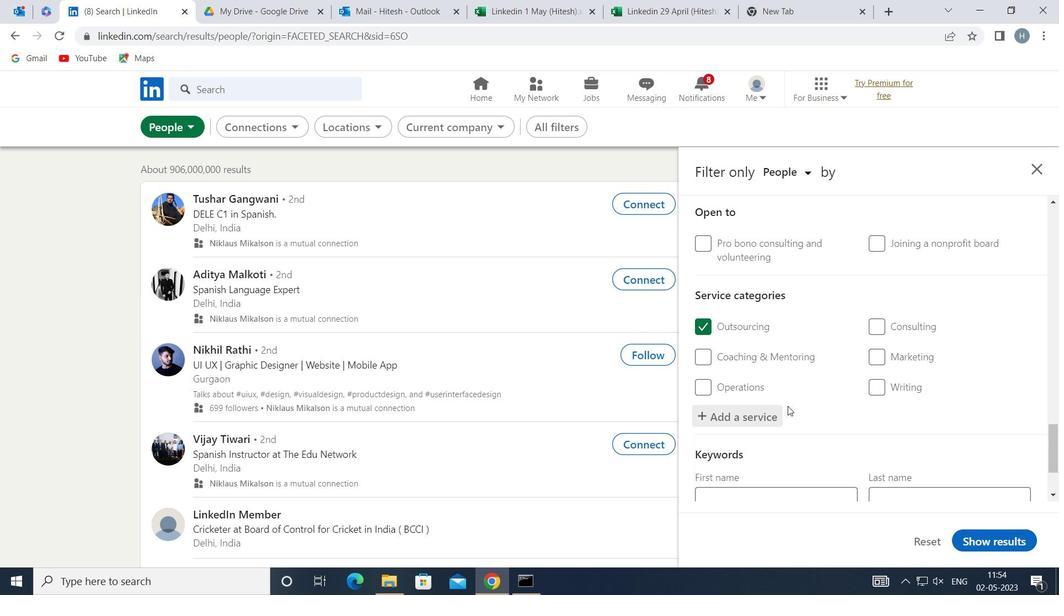 
Action: Mouse moved to (796, 401)
Screenshot: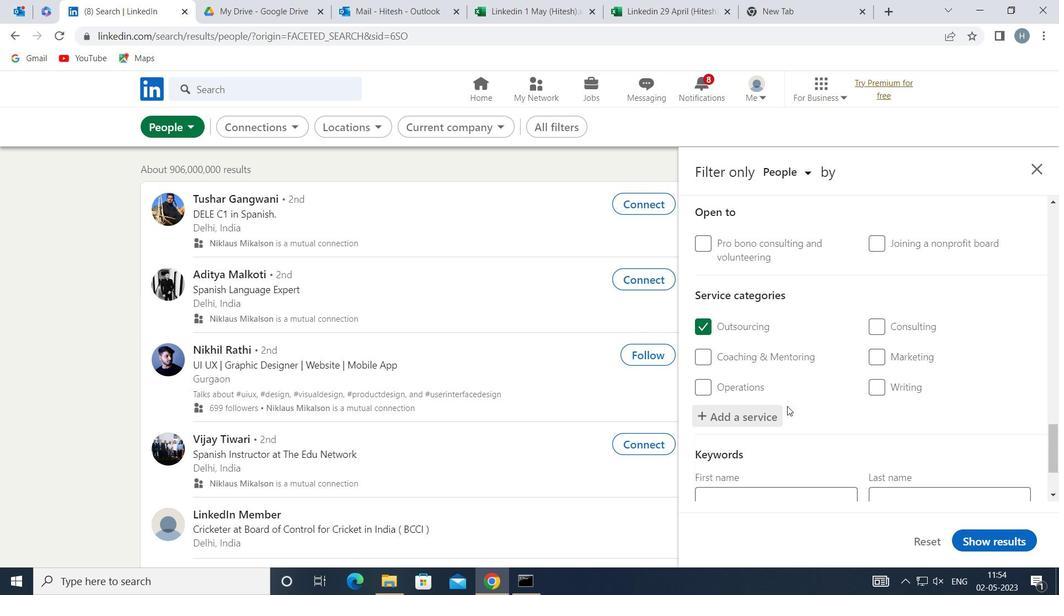 
Action: Mouse scrolled (796, 400) with delta (0, 0)
Screenshot: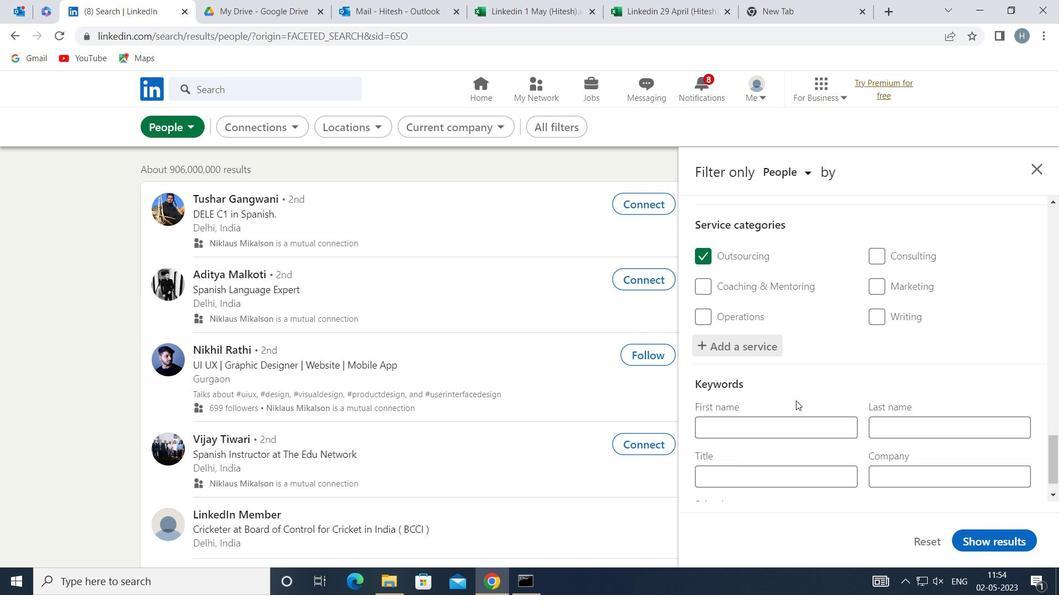 
Action: Mouse scrolled (796, 400) with delta (0, 0)
Screenshot: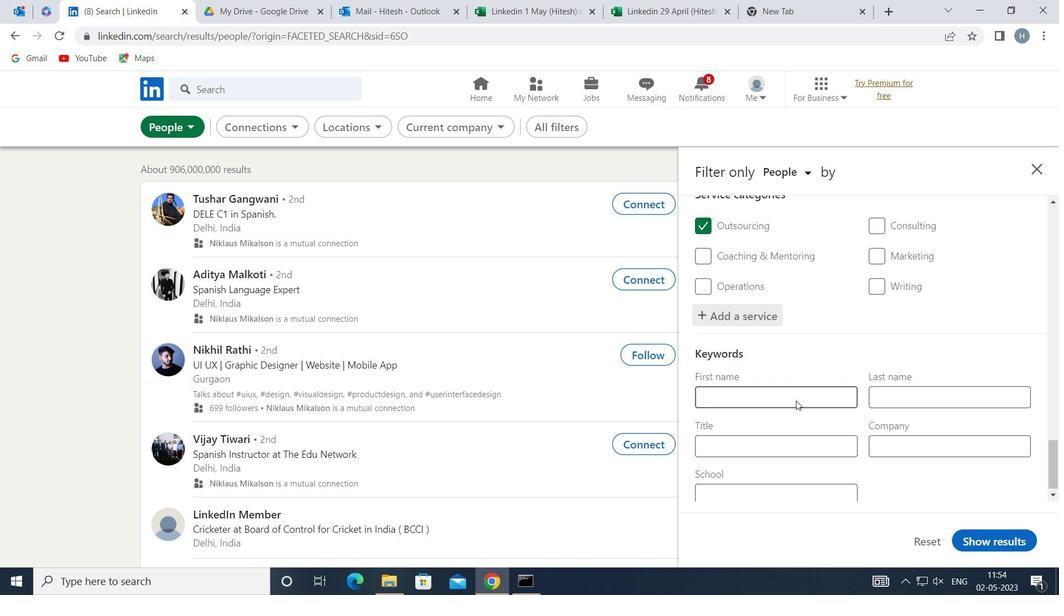 
Action: Mouse scrolled (796, 400) with delta (0, 0)
Screenshot: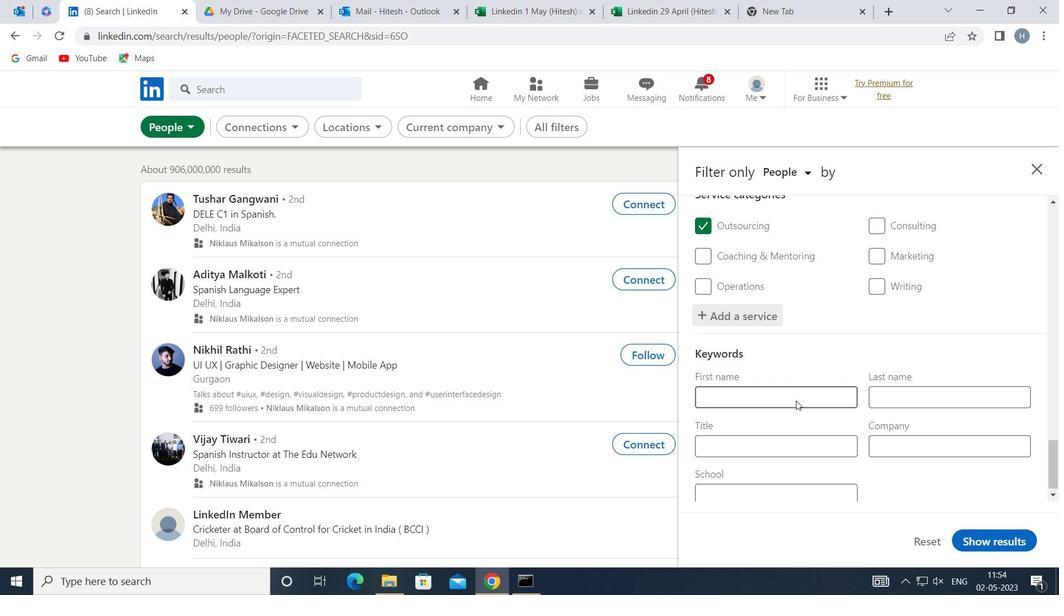 
Action: Mouse moved to (808, 437)
Screenshot: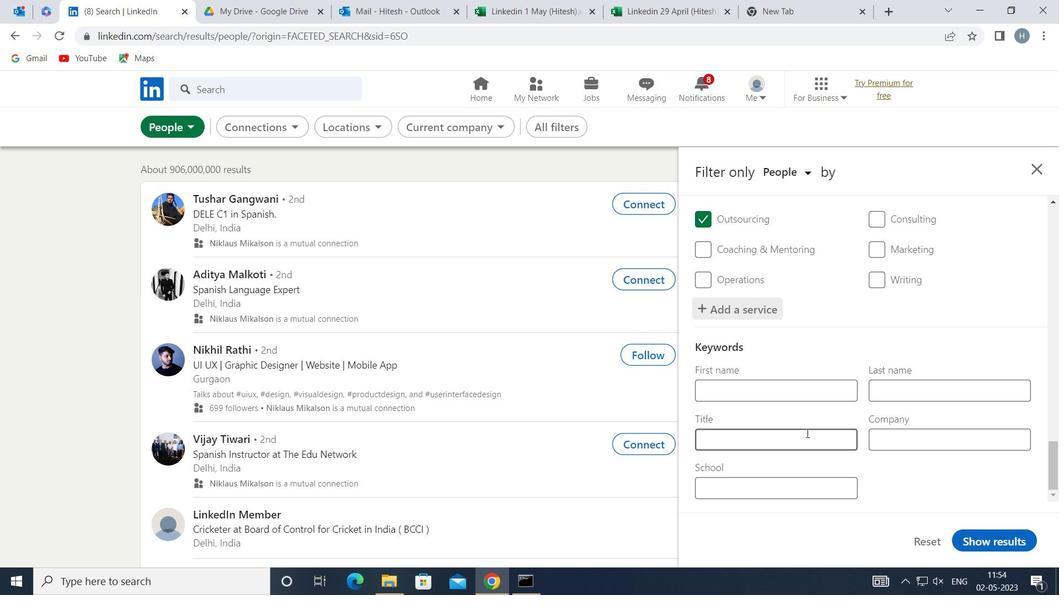 
Action: Mouse pressed left at (808, 437)
Screenshot: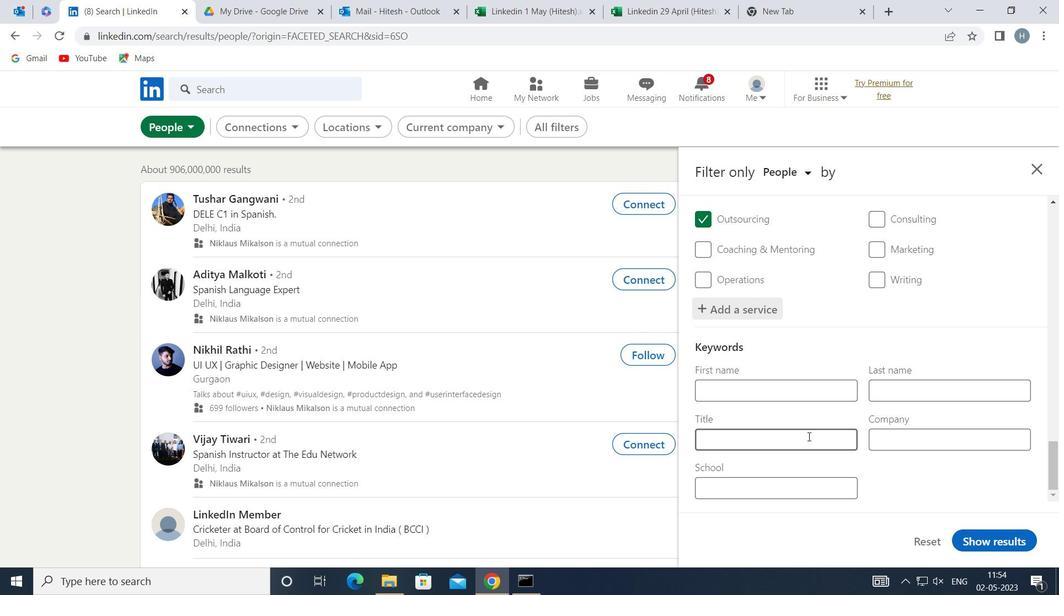 
Action: Mouse moved to (790, 429)
Screenshot: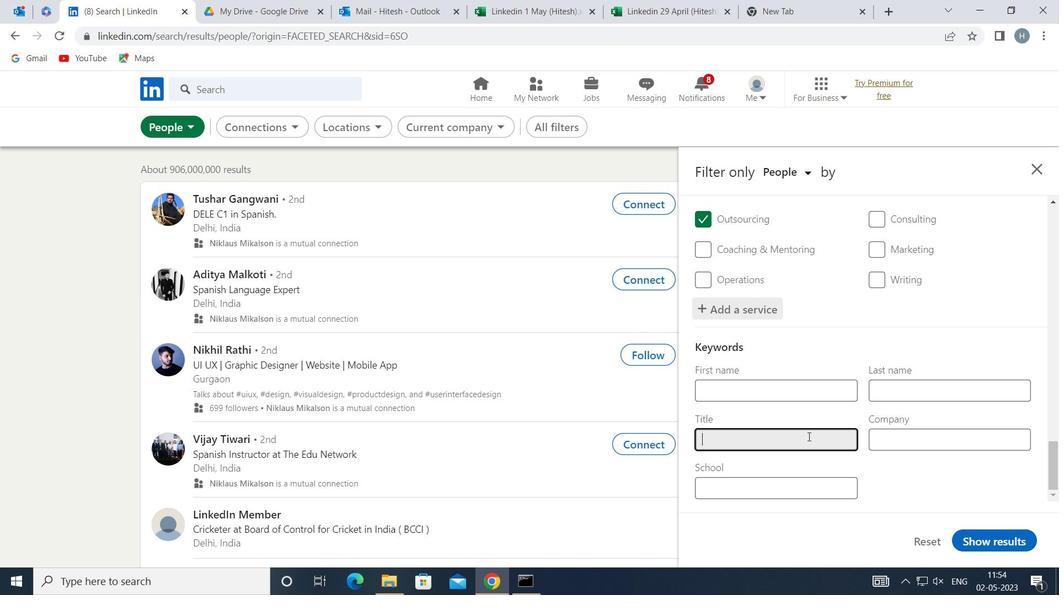 
Action: Key pressed <Key.shift>ACCOUNT<Key.space><Key.shift>E
Screenshot: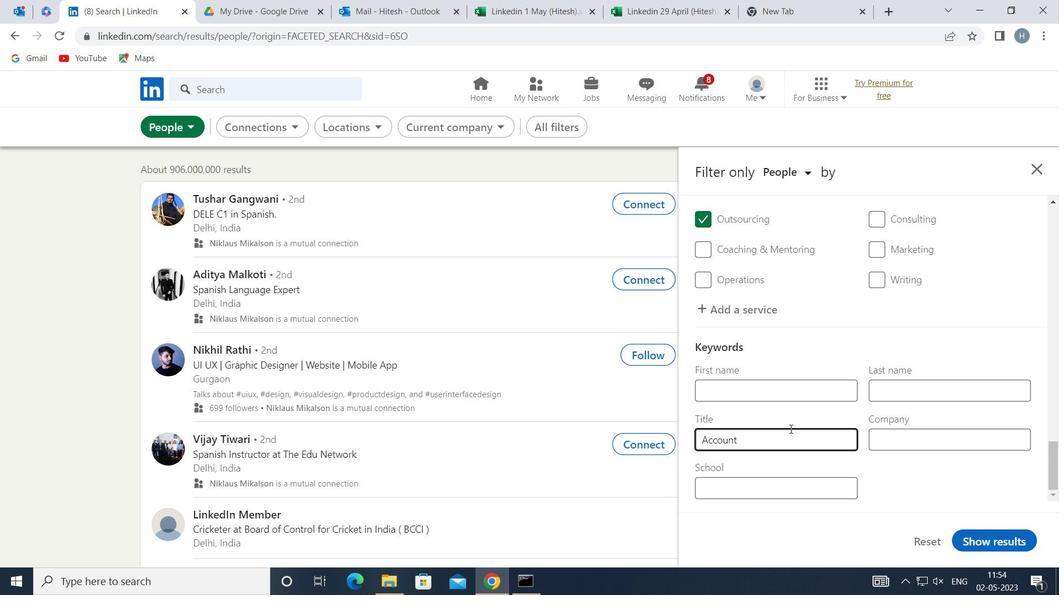 
Action: Mouse moved to (790, 429)
Screenshot: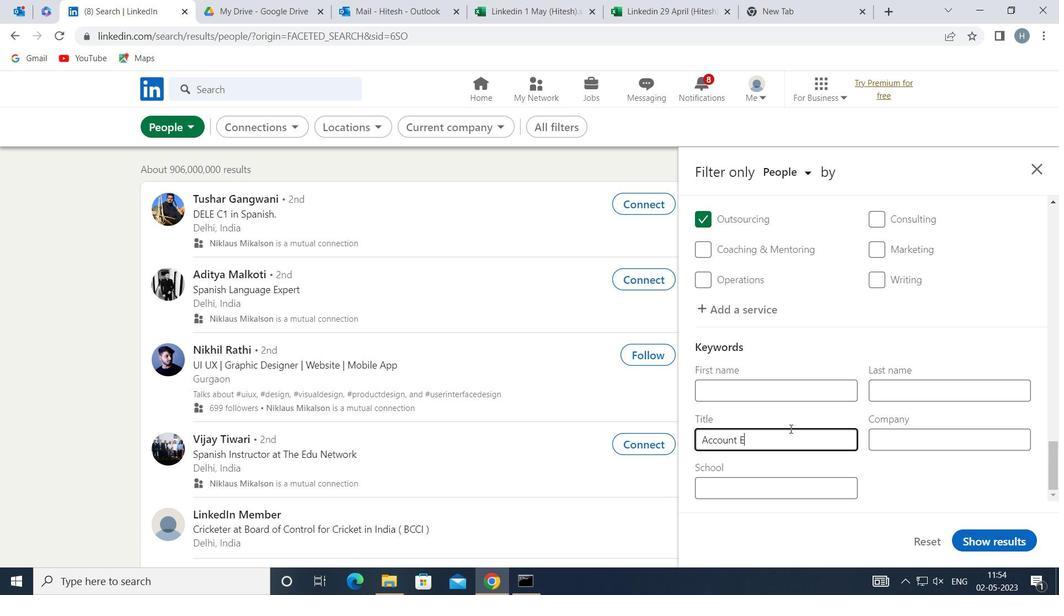 
Action: Key pressed X
Screenshot: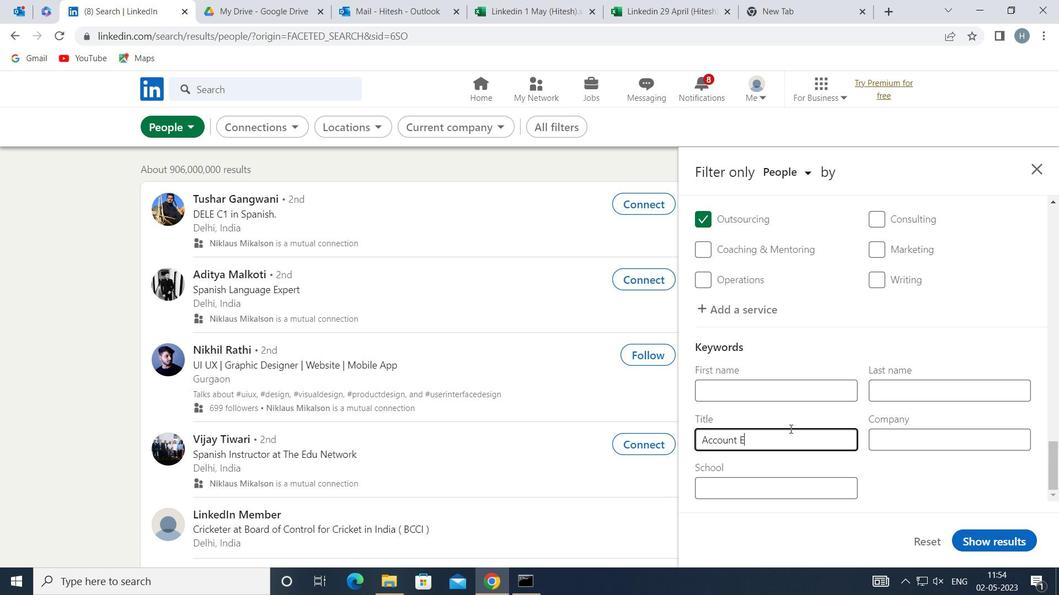 
Action: Mouse moved to (792, 427)
Screenshot: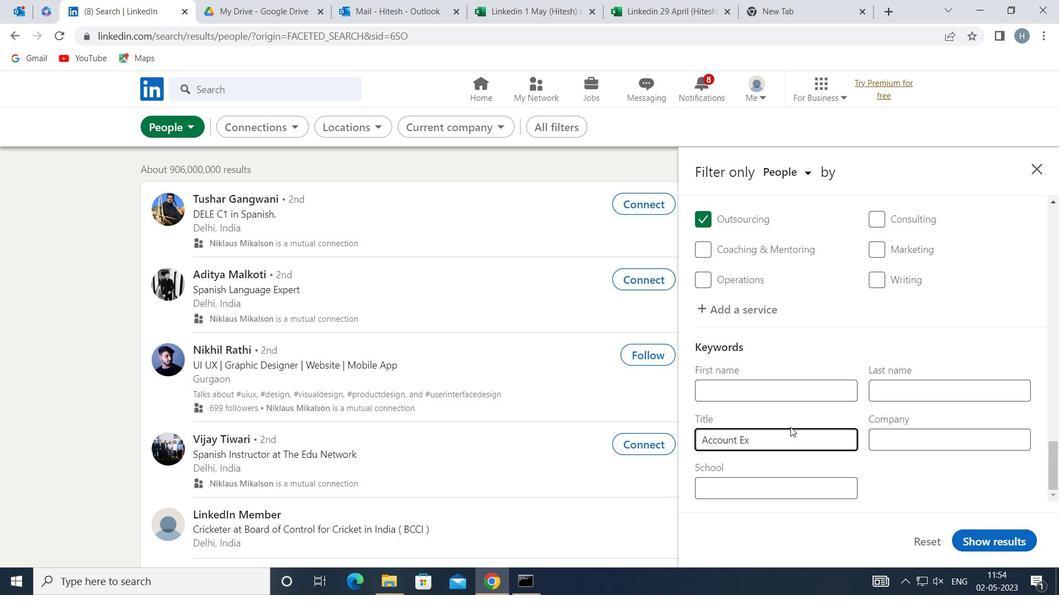 
Action: Key pressed E
Screenshot: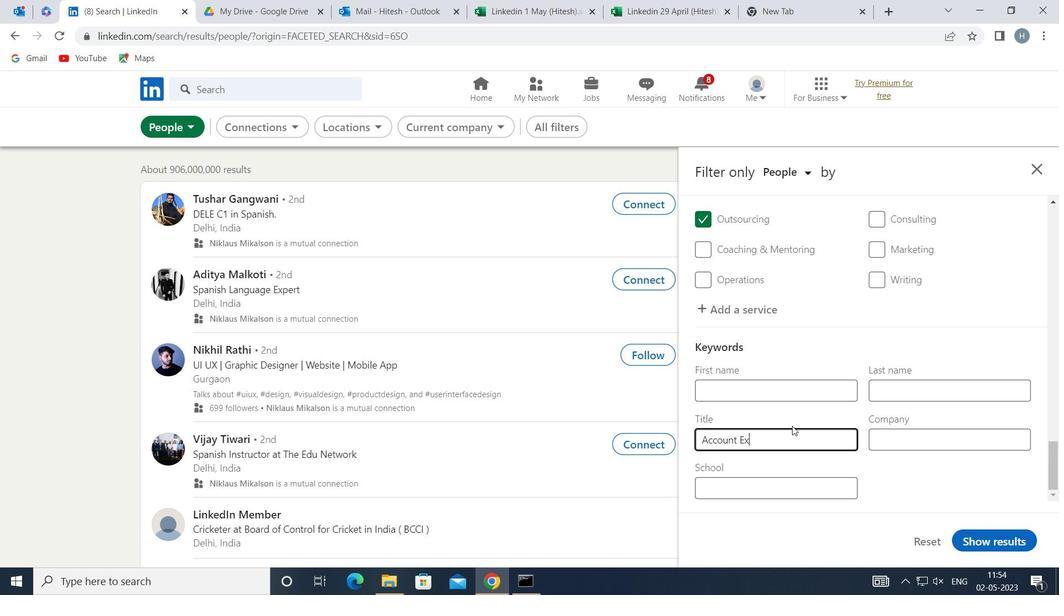 
Action: Mouse moved to (793, 426)
Screenshot: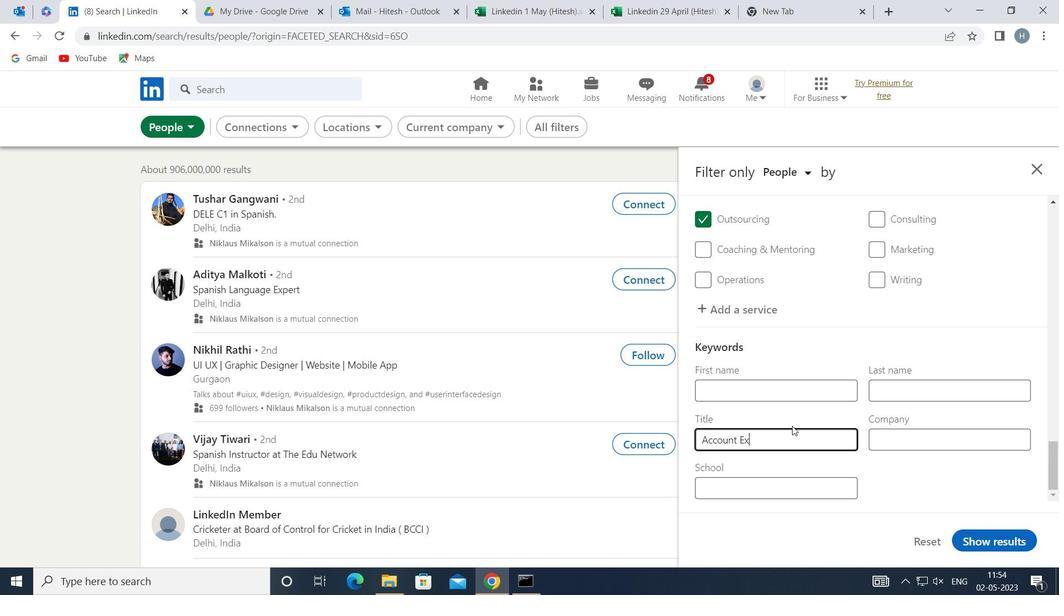 
Action: Key pressed C
Screenshot: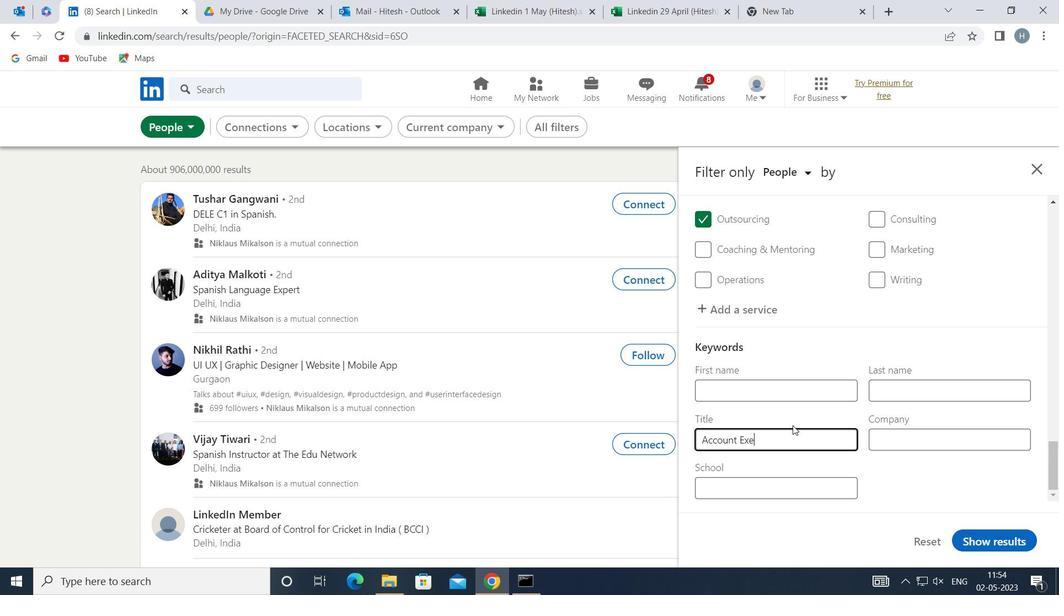
Action: Mouse moved to (793, 425)
Screenshot: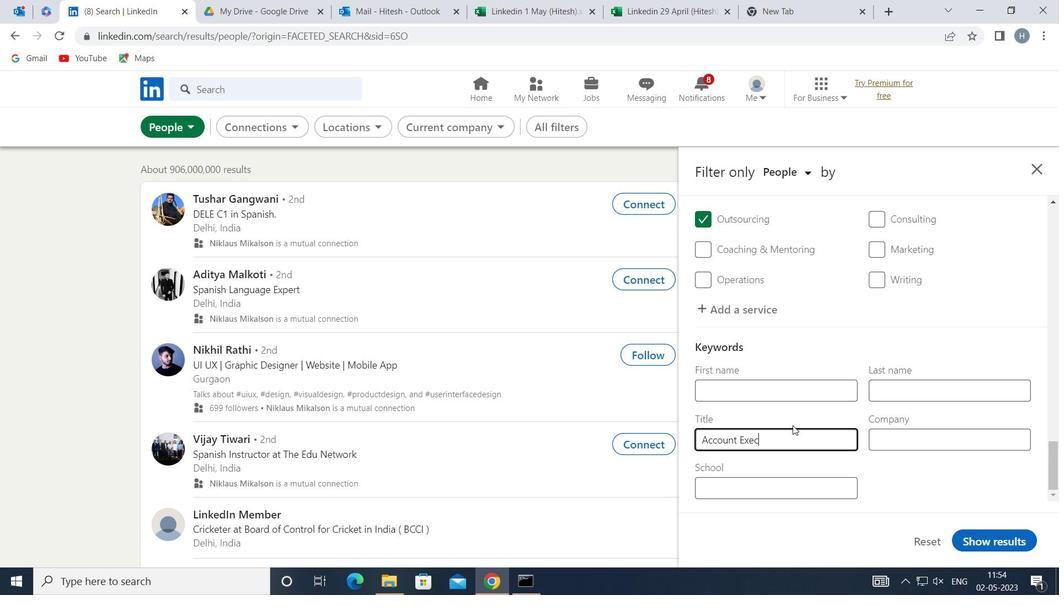 
Action: Key pressed U
Screenshot: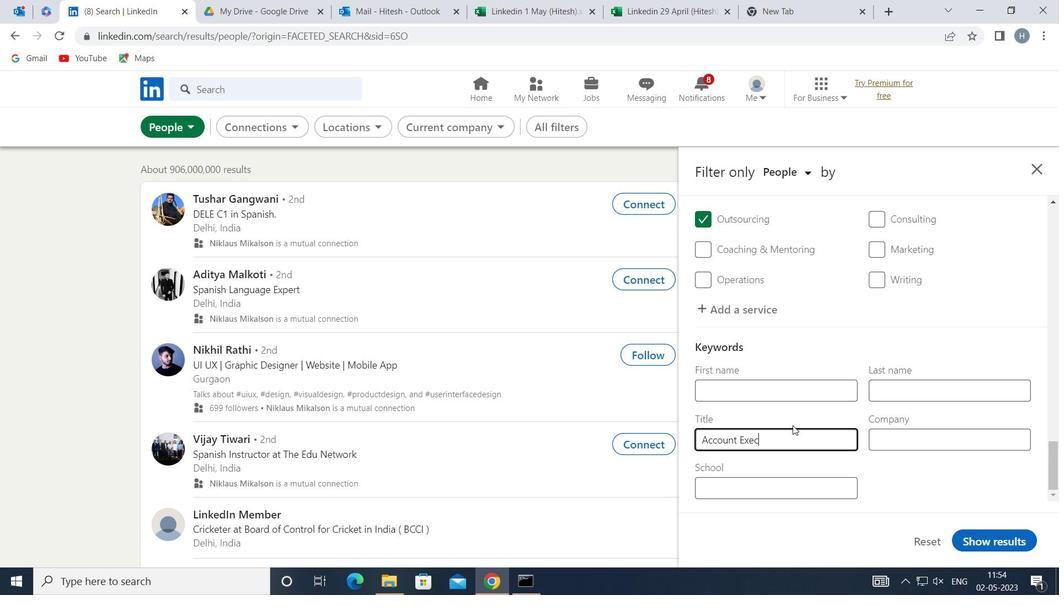 
Action: Mouse moved to (794, 428)
Screenshot: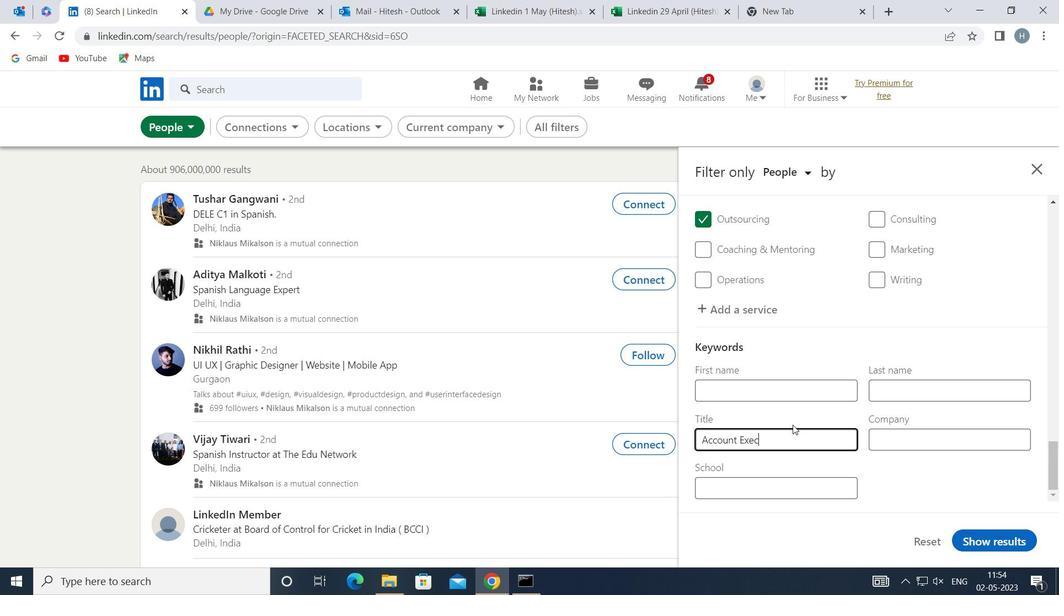 
Action: Key pressed TI
Screenshot: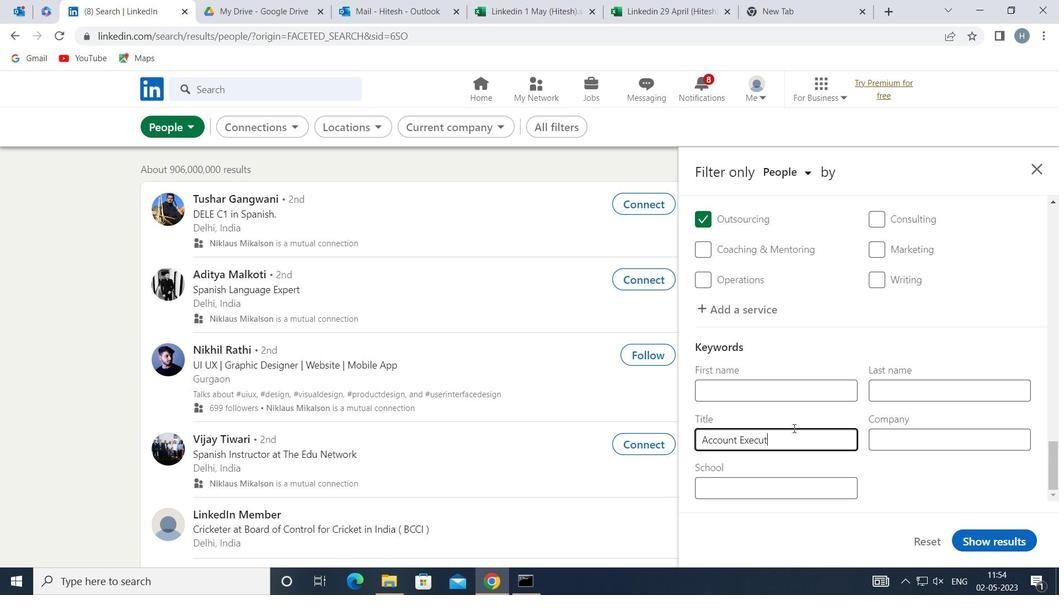 
Action: Mouse moved to (794, 428)
Screenshot: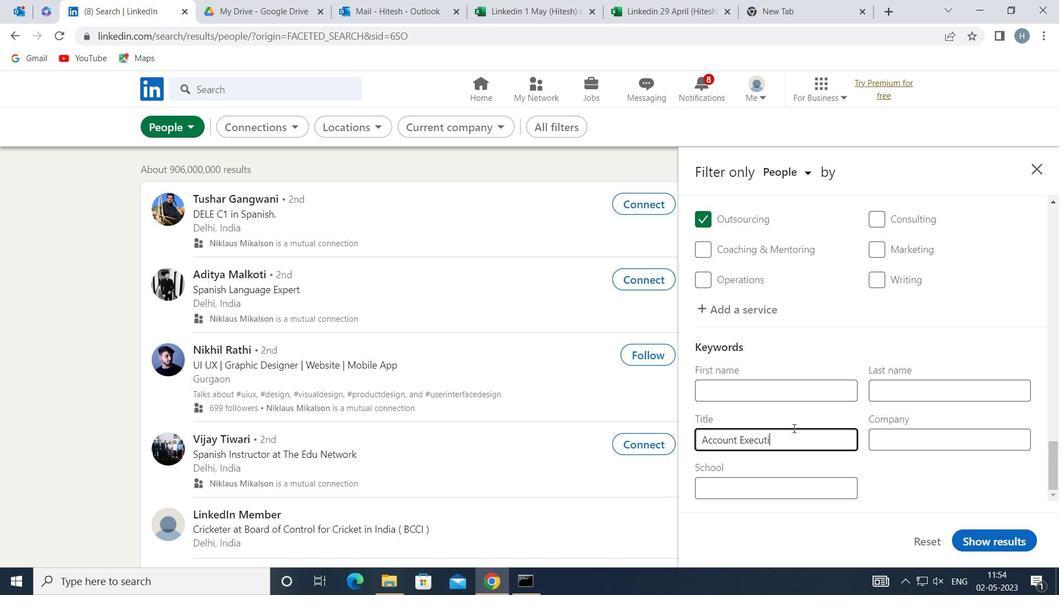 
Action: Key pressed VE
Screenshot: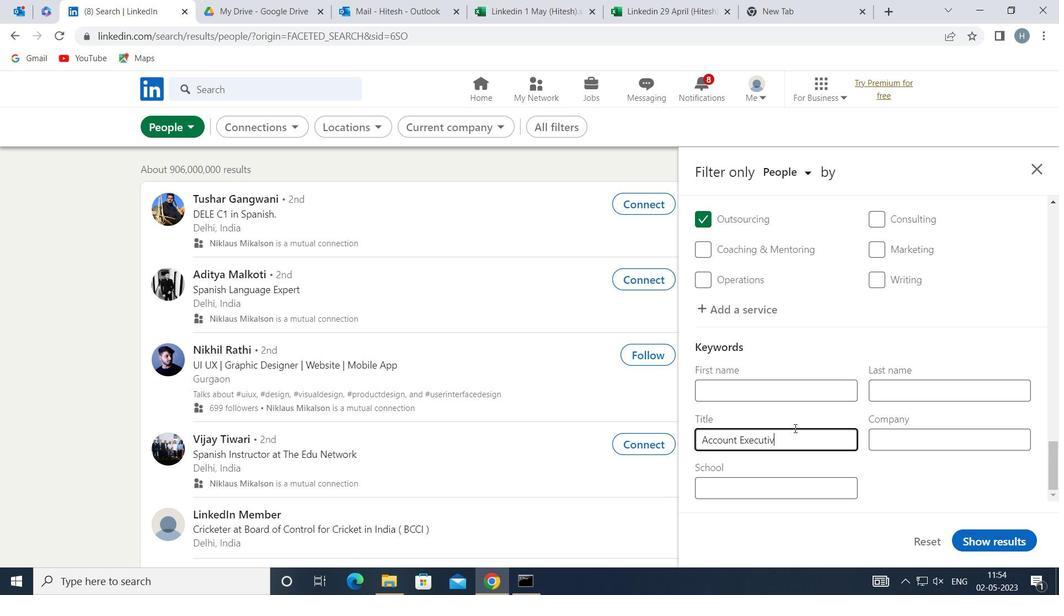 
Action: Mouse moved to (985, 543)
Screenshot: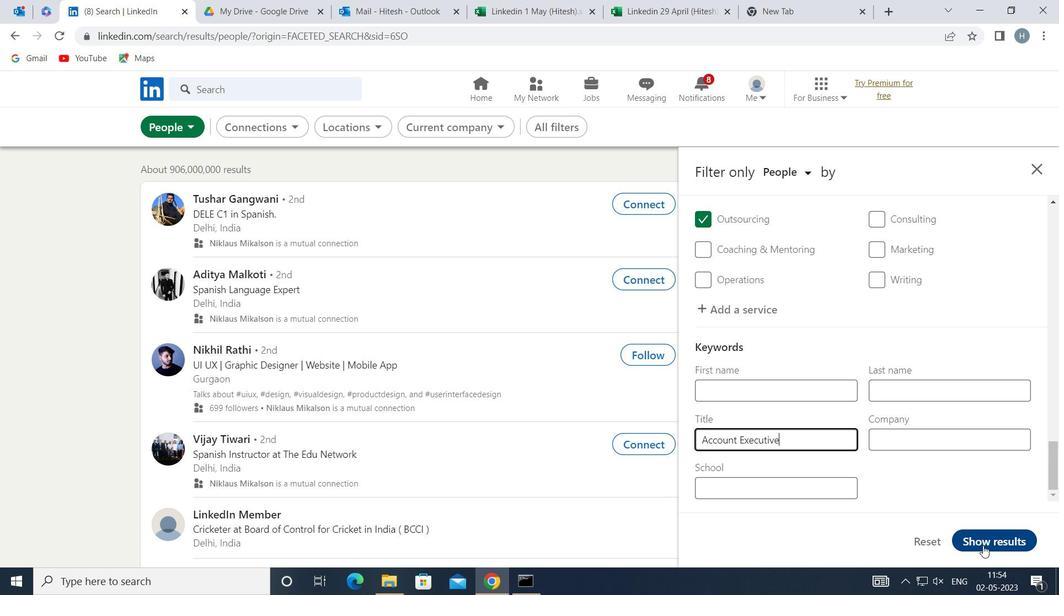
Action: Mouse pressed left at (985, 543)
Screenshot: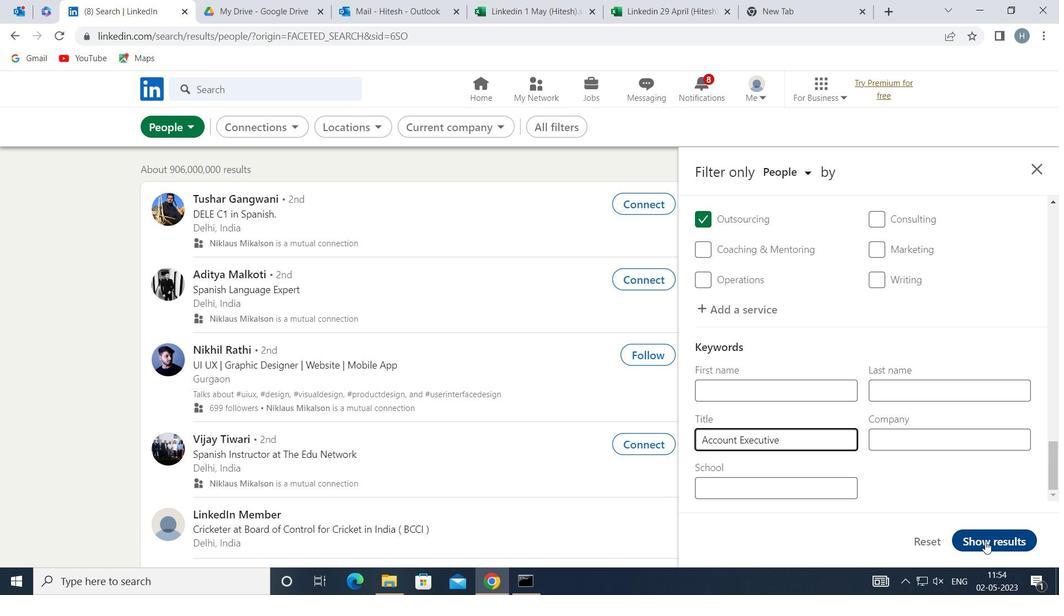 
Action: Mouse moved to (740, 435)
Screenshot: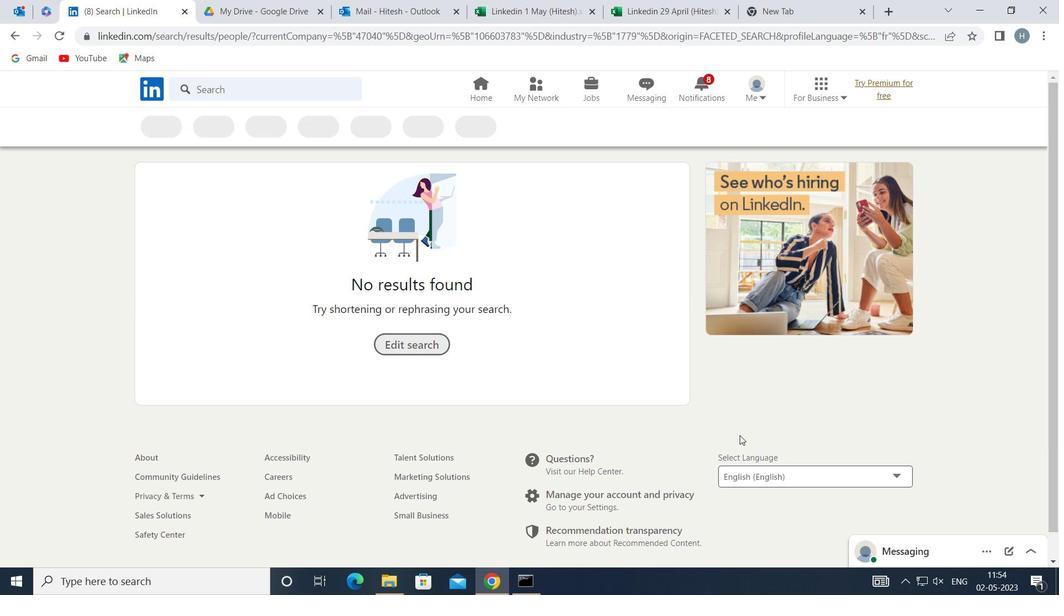 
